 Task: Open Card Compliance Assessment in Board Website Security to Workspace Enterprise Risk Management and add a team member Softage.3@softage.net, a label Purple, a checklist Trademark Registration, an attachment from your onedrive, a color Purple and finally, add a card description 'Conduct customer research for new sales promotion' and a comment 'Let us approach this task with a sense of empowerment and autonomy, recognizing that we have the ability to make a difference.'. Add a start date 'Jan 07, 1900' with a due date 'Jan 14, 1900'
Action: Mouse moved to (62, 185)
Screenshot: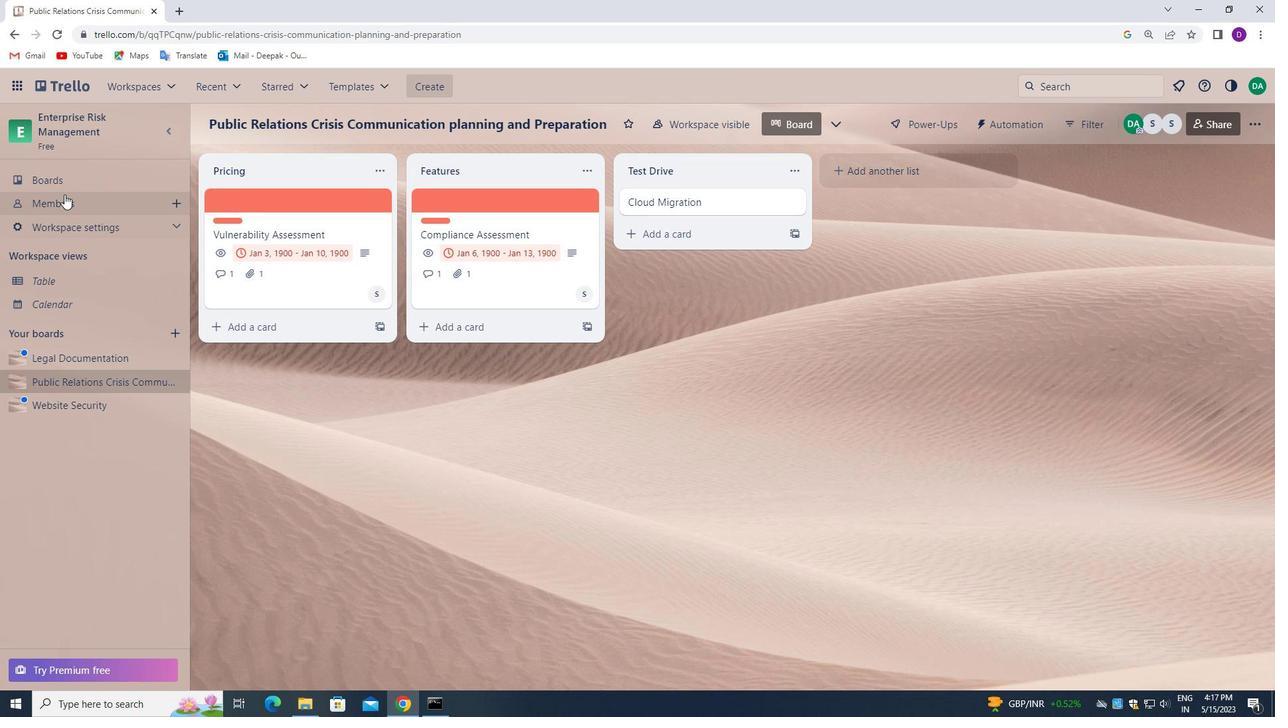 
Action: Mouse pressed left at (62, 185)
Screenshot: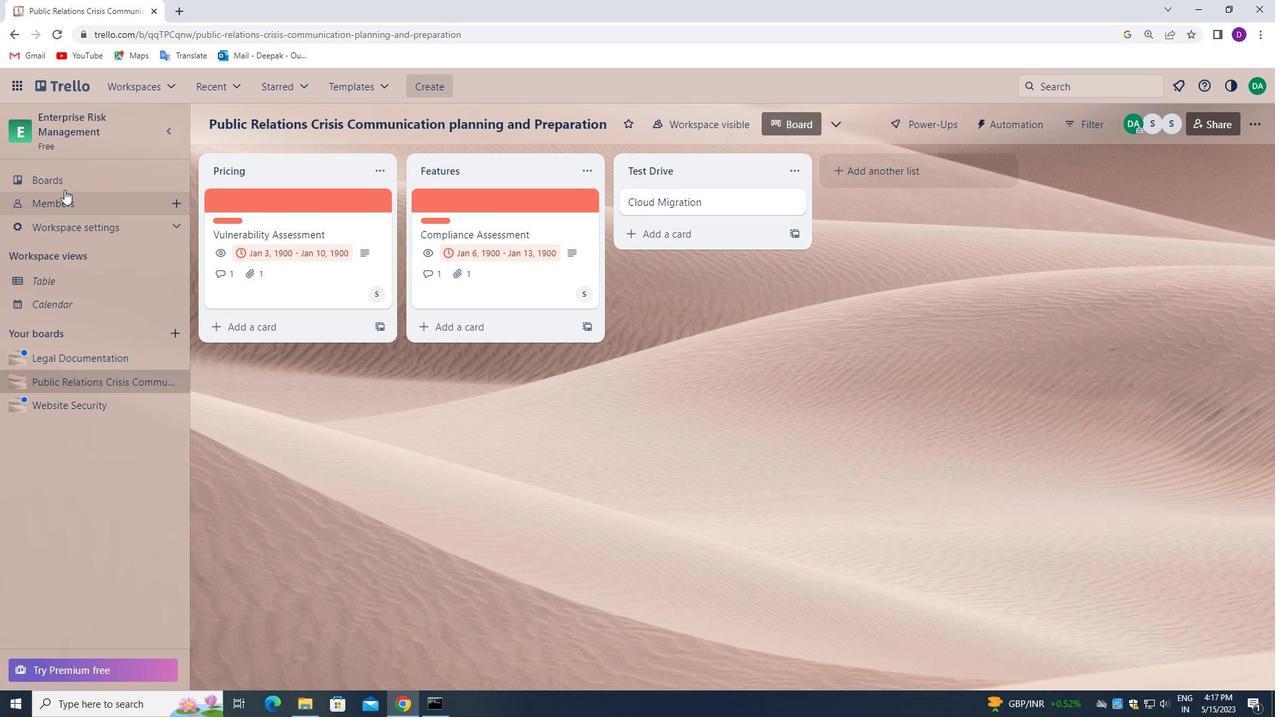 
Action: Mouse moved to (83, 405)
Screenshot: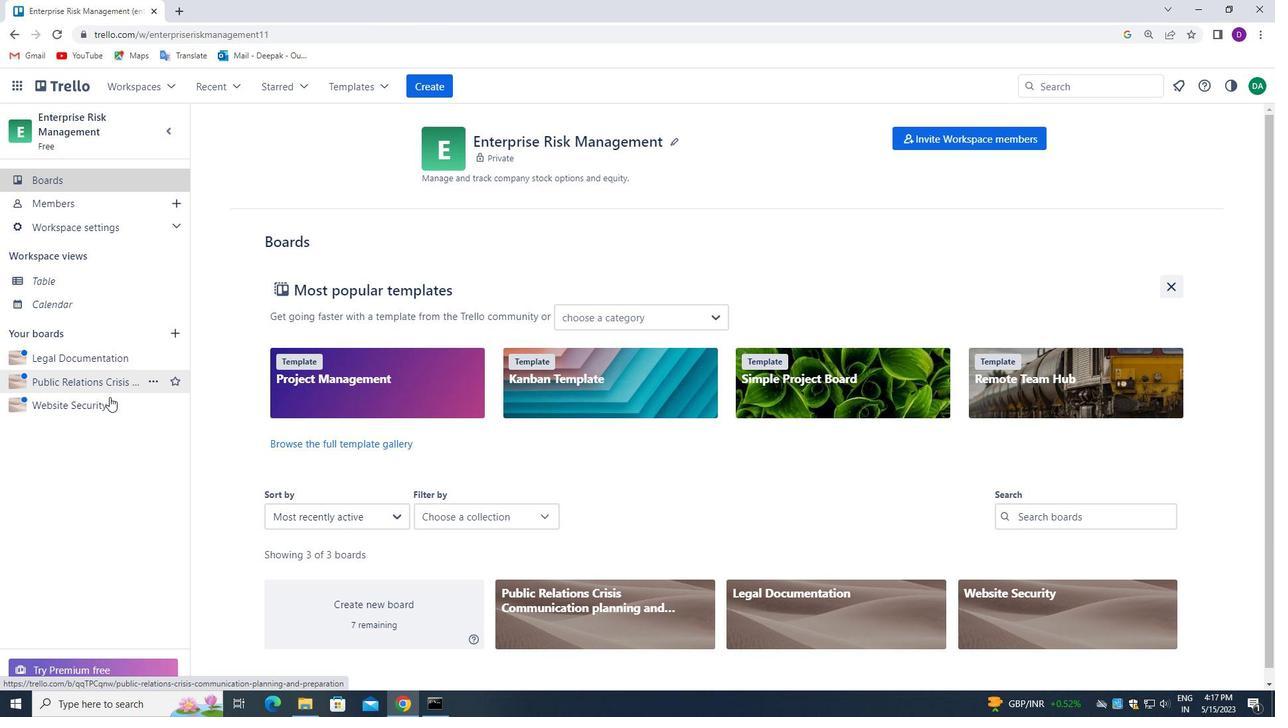 
Action: Mouse pressed left at (83, 405)
Screenshot: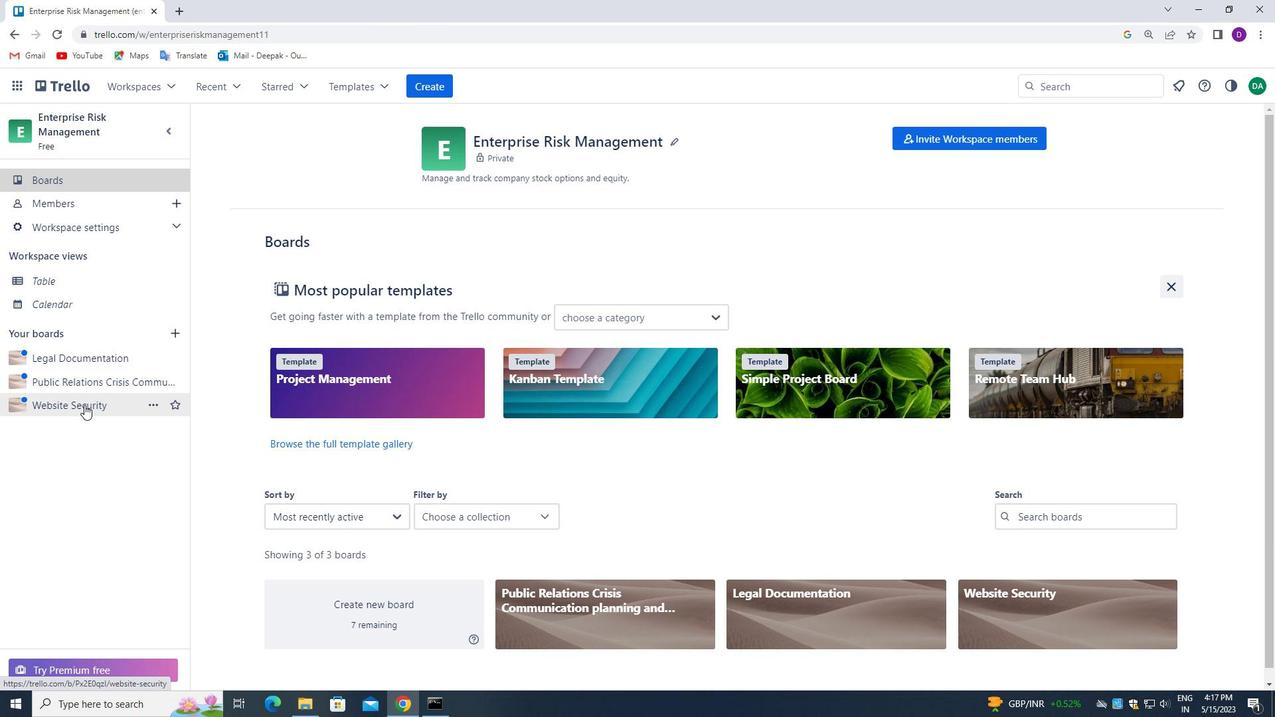 
Action: Mouse moved to (707, 206)
Screenshot: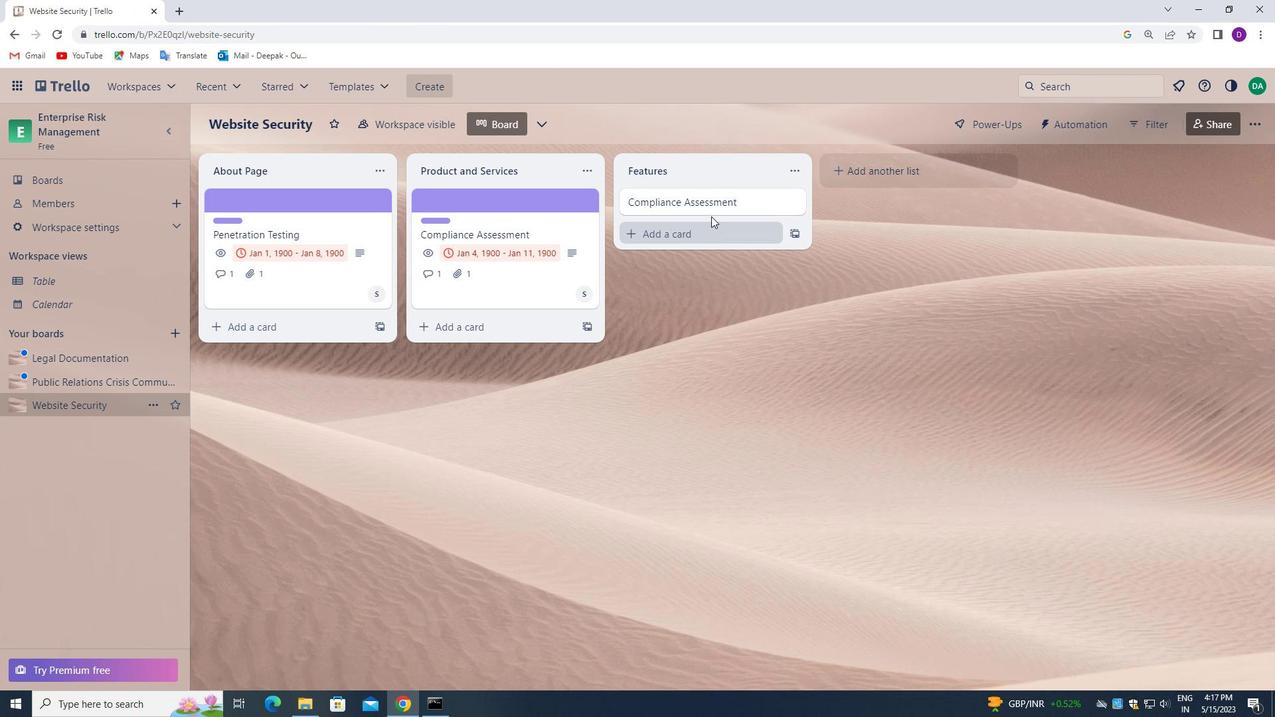 
Action: Mouse pressed left at (707, 206)
Screenshot: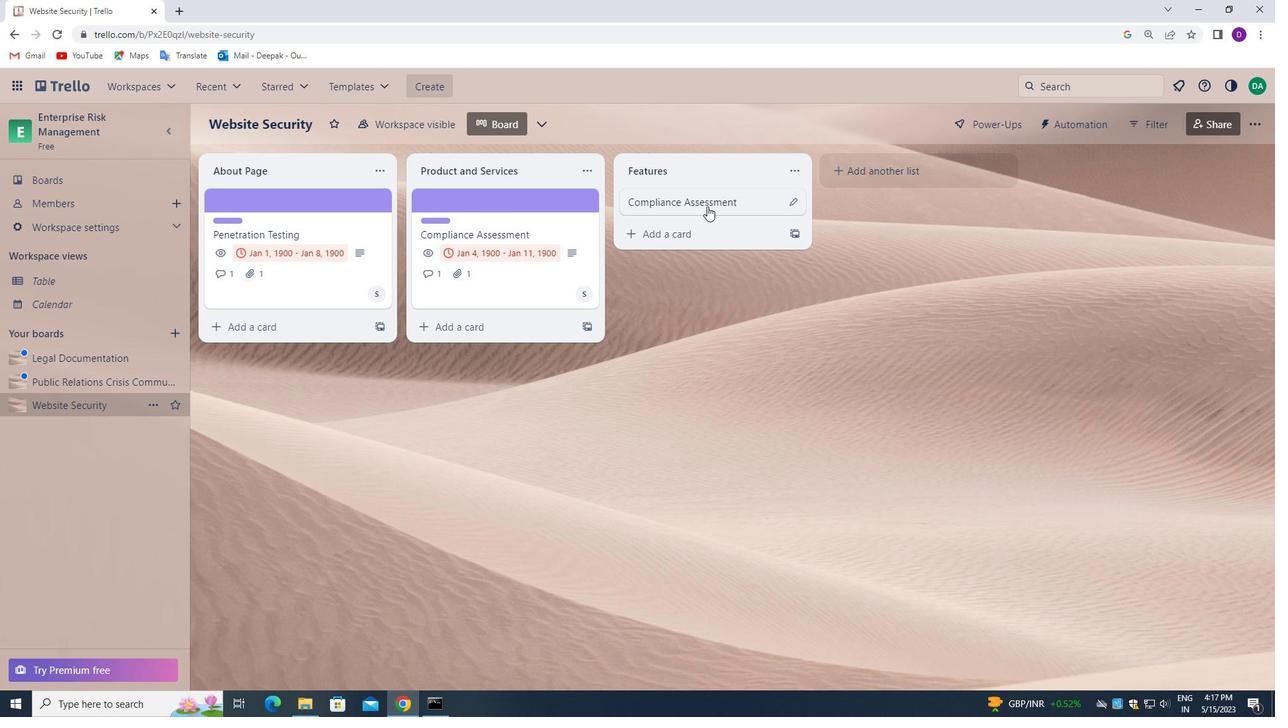 
Action: Mouse moved to (836, 253)
Screenshot: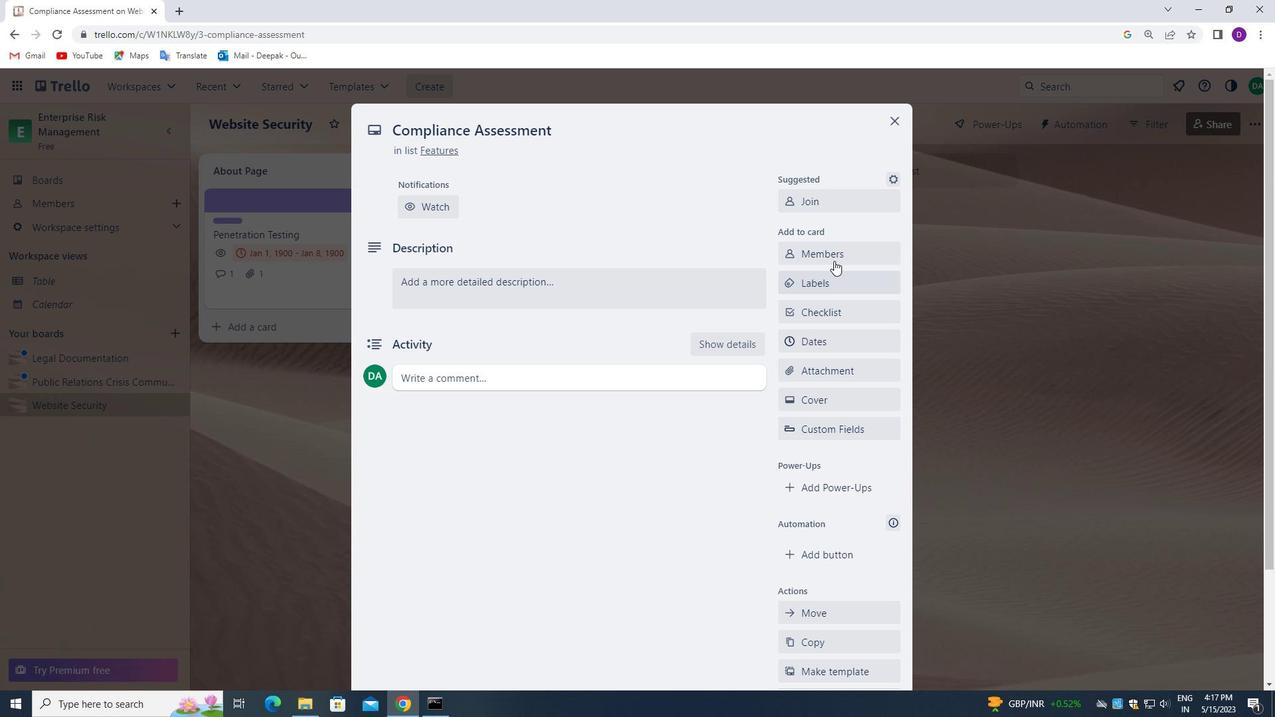 
Action: Mouse pressed left at (836, 253)
Screenshot: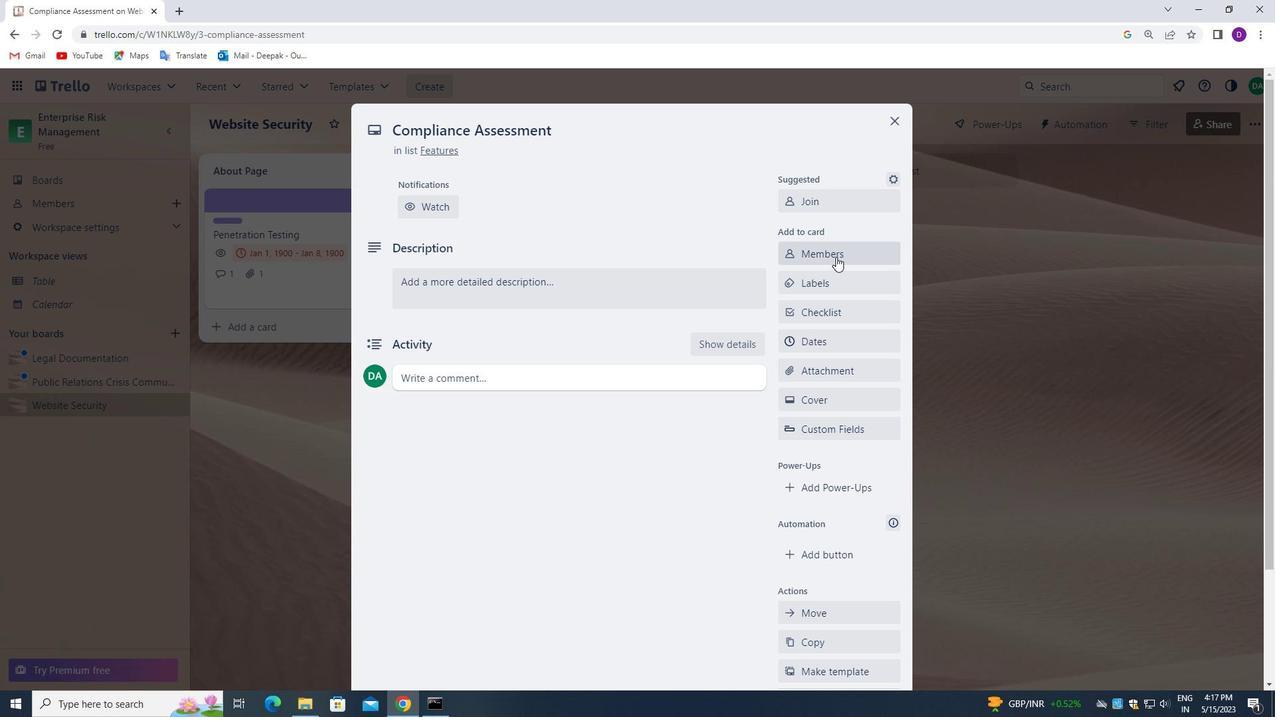 
Action: Mouse moved to (840, 321)
Screenshot: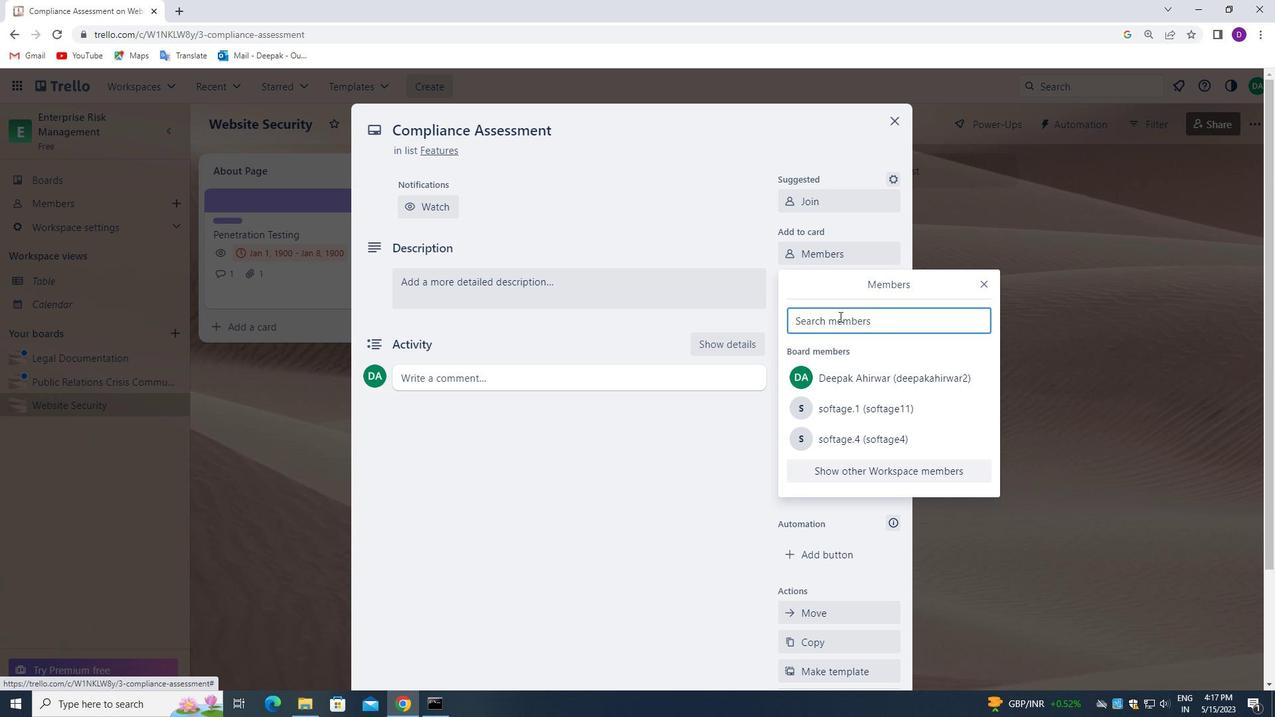 
Action: Mouse pressed left at (840, 321)
Screenshot: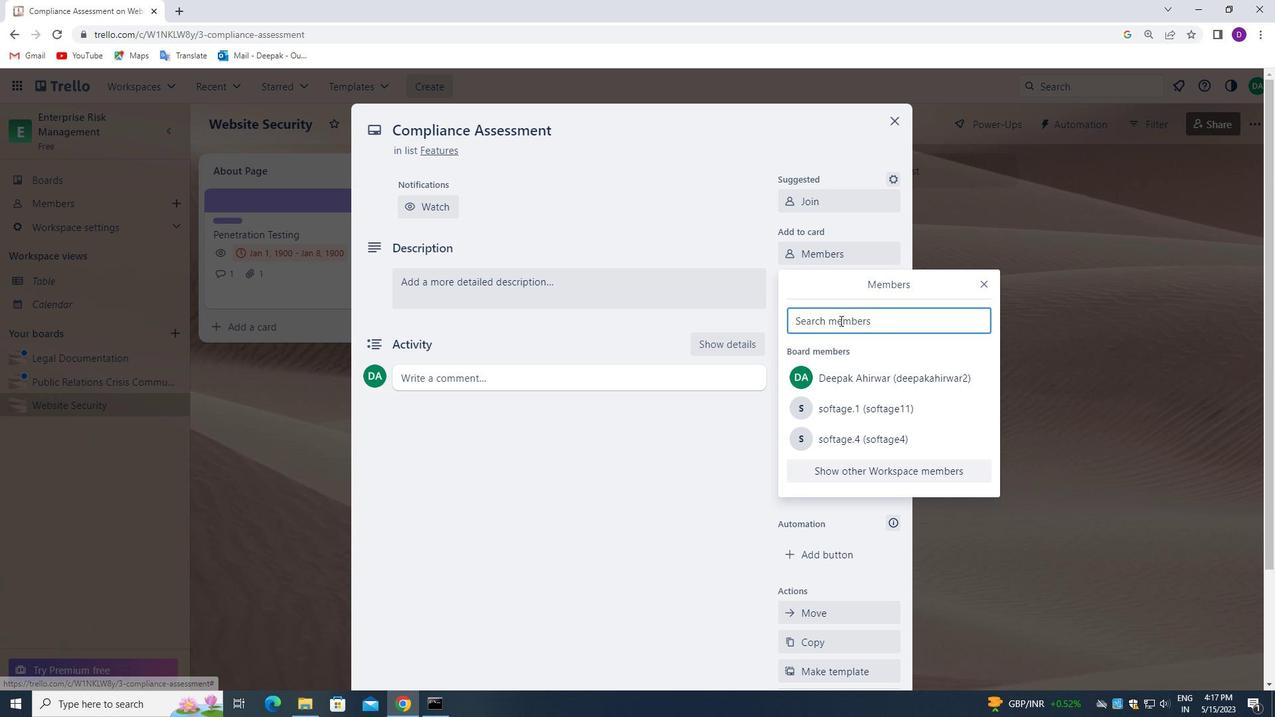 
Action: Mouse moved to (123, 378)
Screenshot: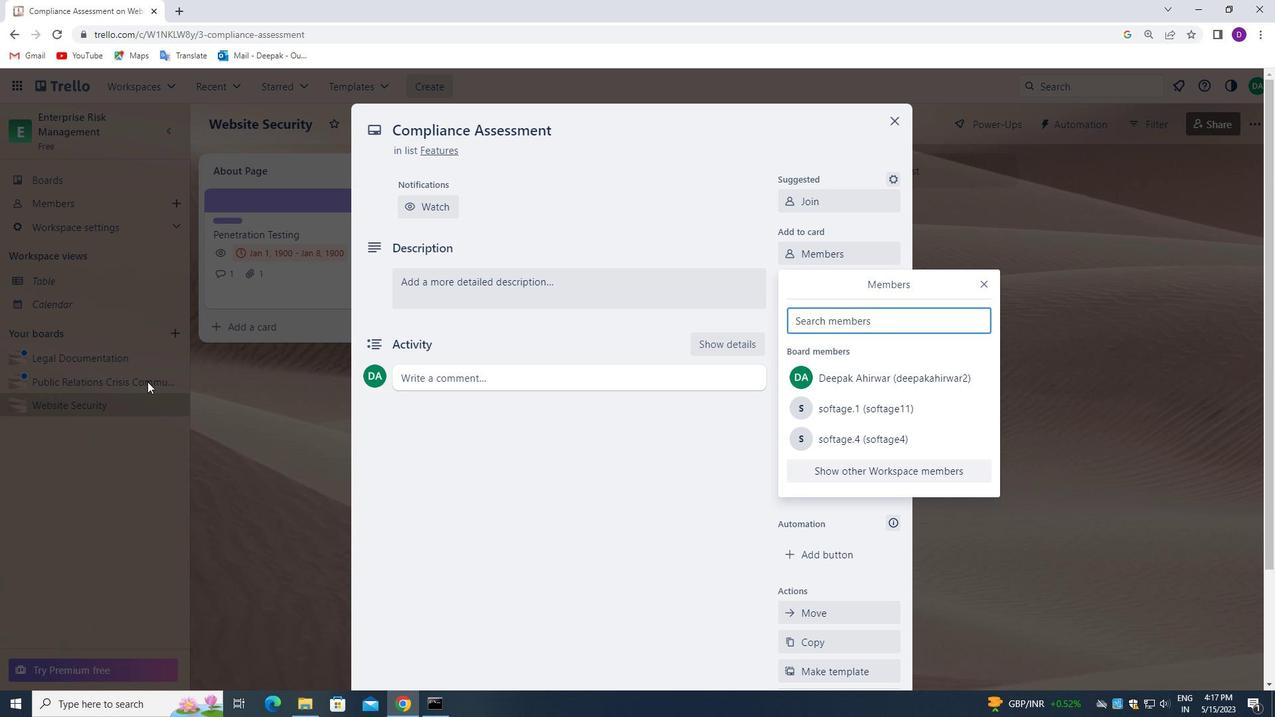 
Action: Key pressed <Key.shift_r>Softage.3<Key.shift>@SOFTAGE.NET
Screenshot: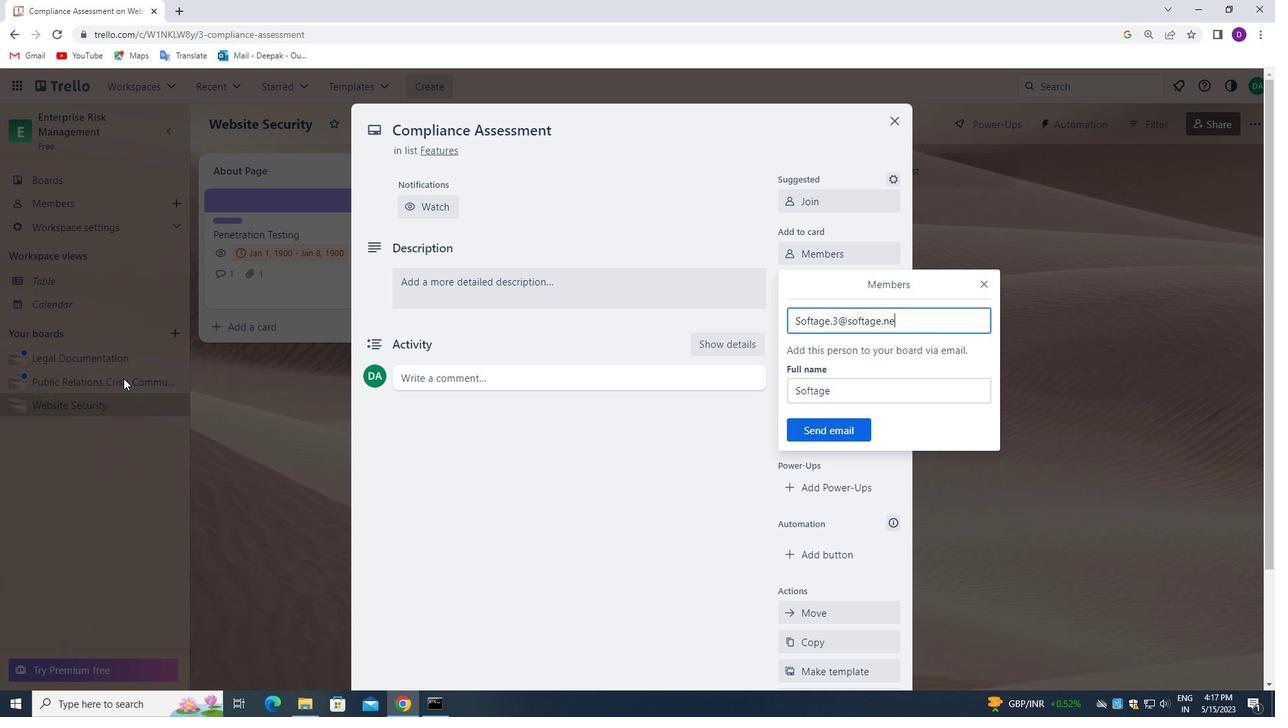 
Action: Mouse moved to (819, 431)
Screenshot: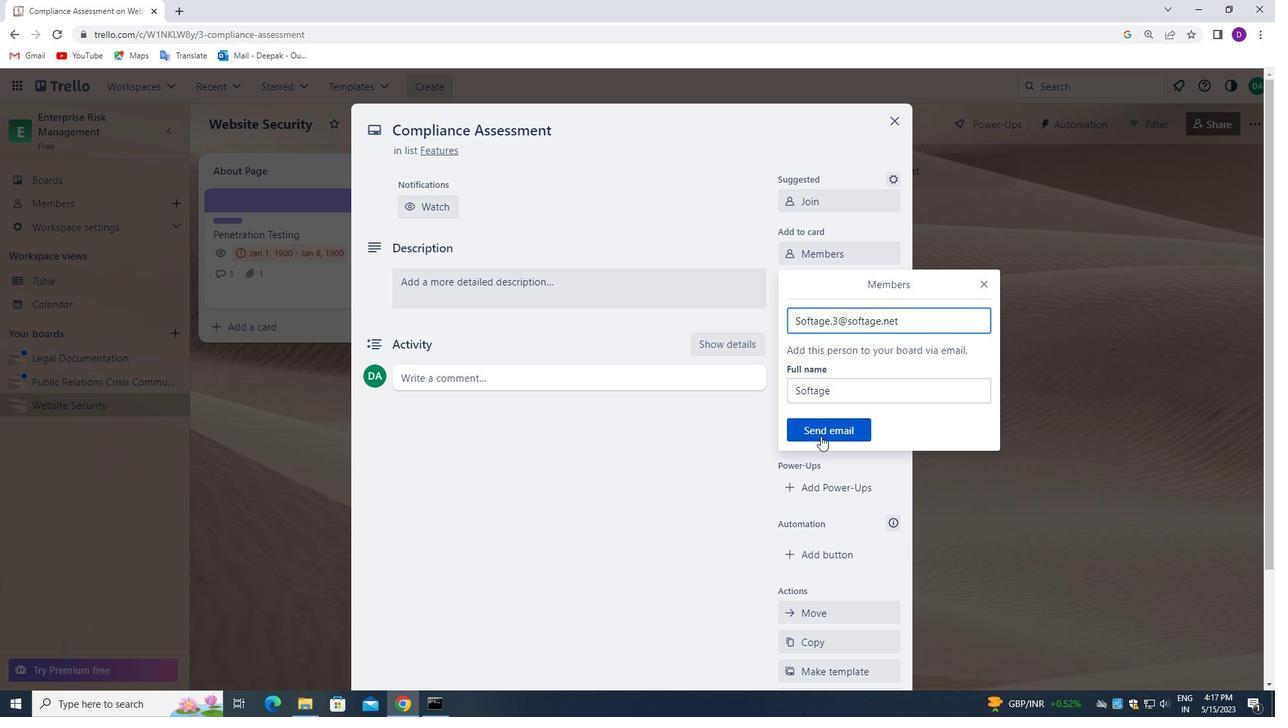 
Action: Mouse pressed left at (819, 431)
Screenshot: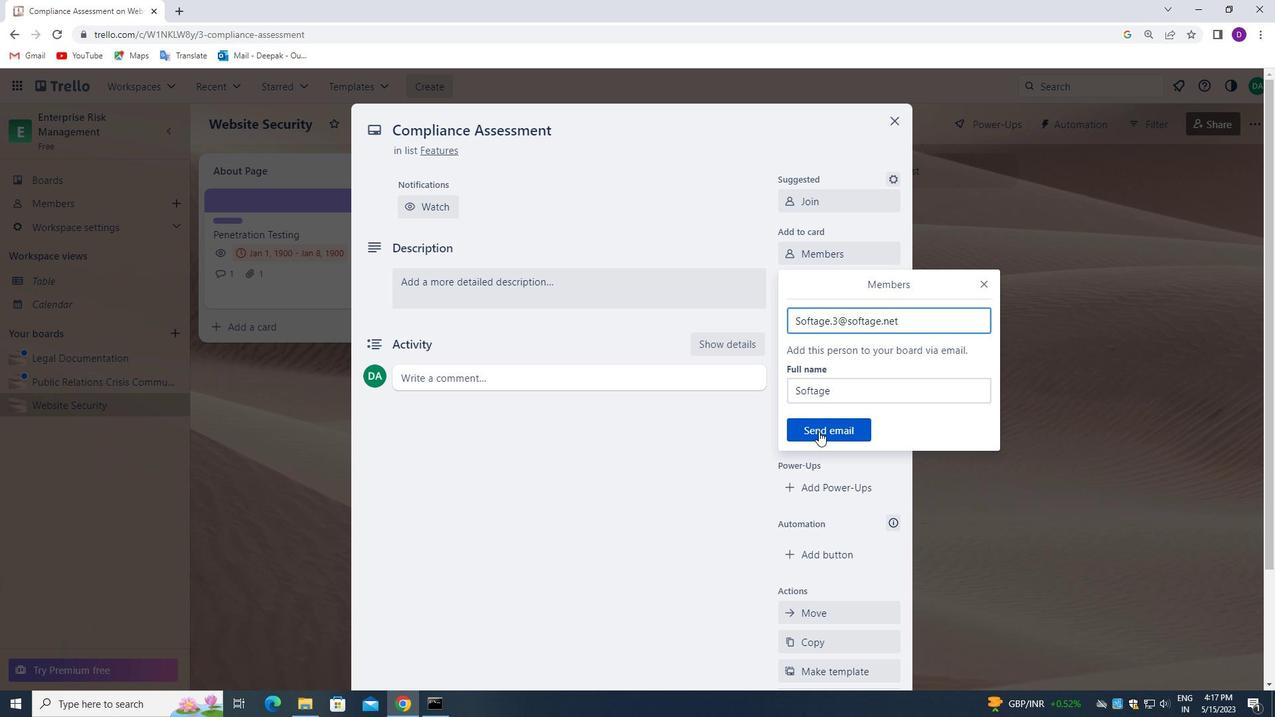 
Action: Mouse moved to (835, 285)
Screenshot: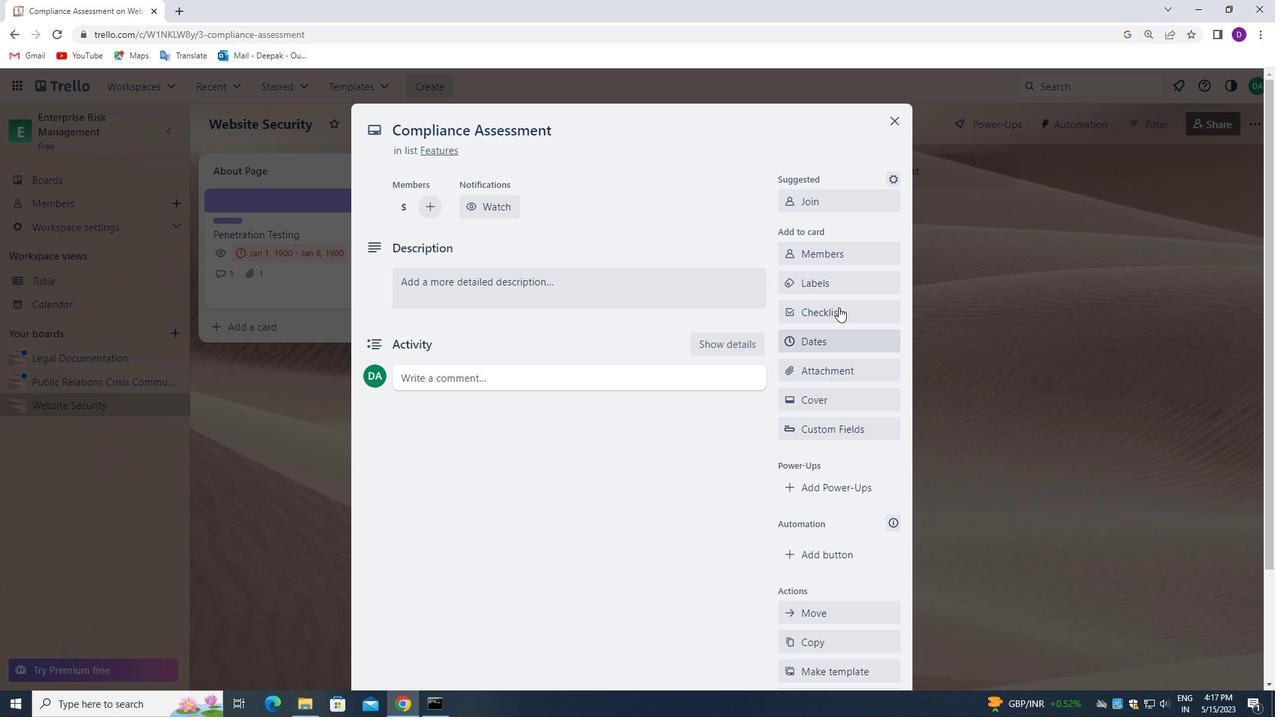
Action: Mouse pressed left at (835, 285)
Screenshot: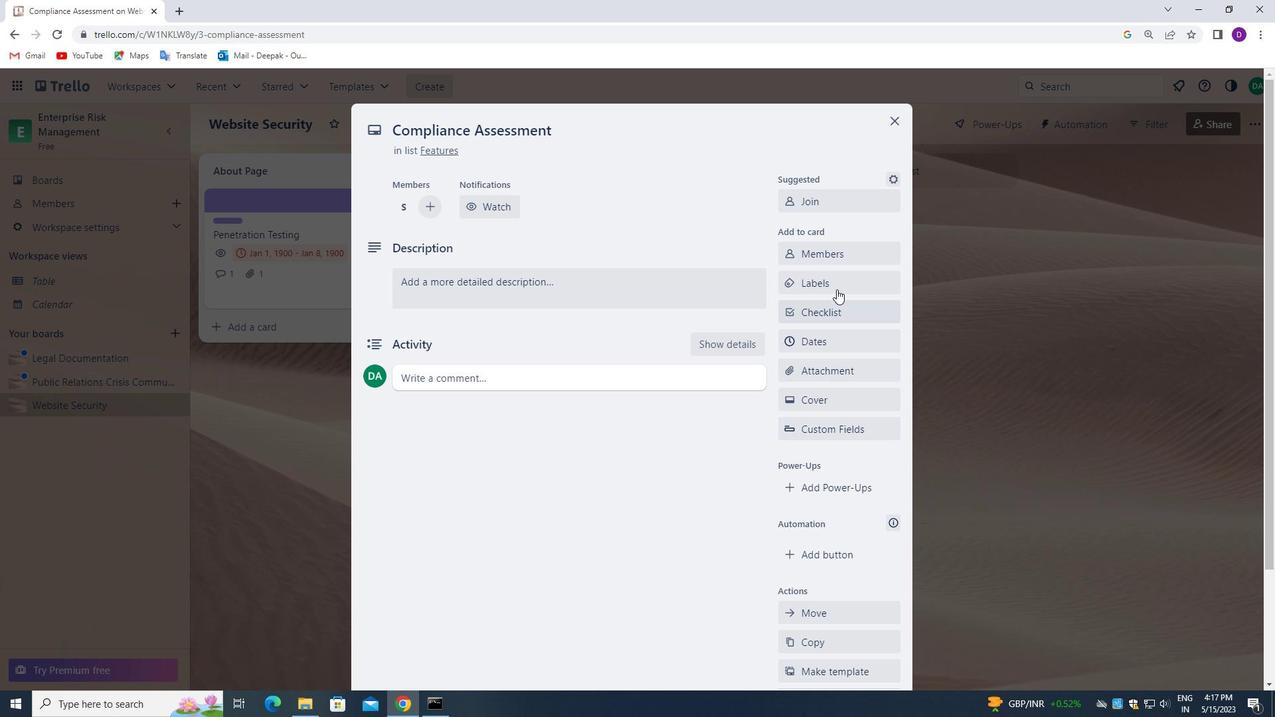 
Action: Mouse moved to (872, 497)
Screenshot: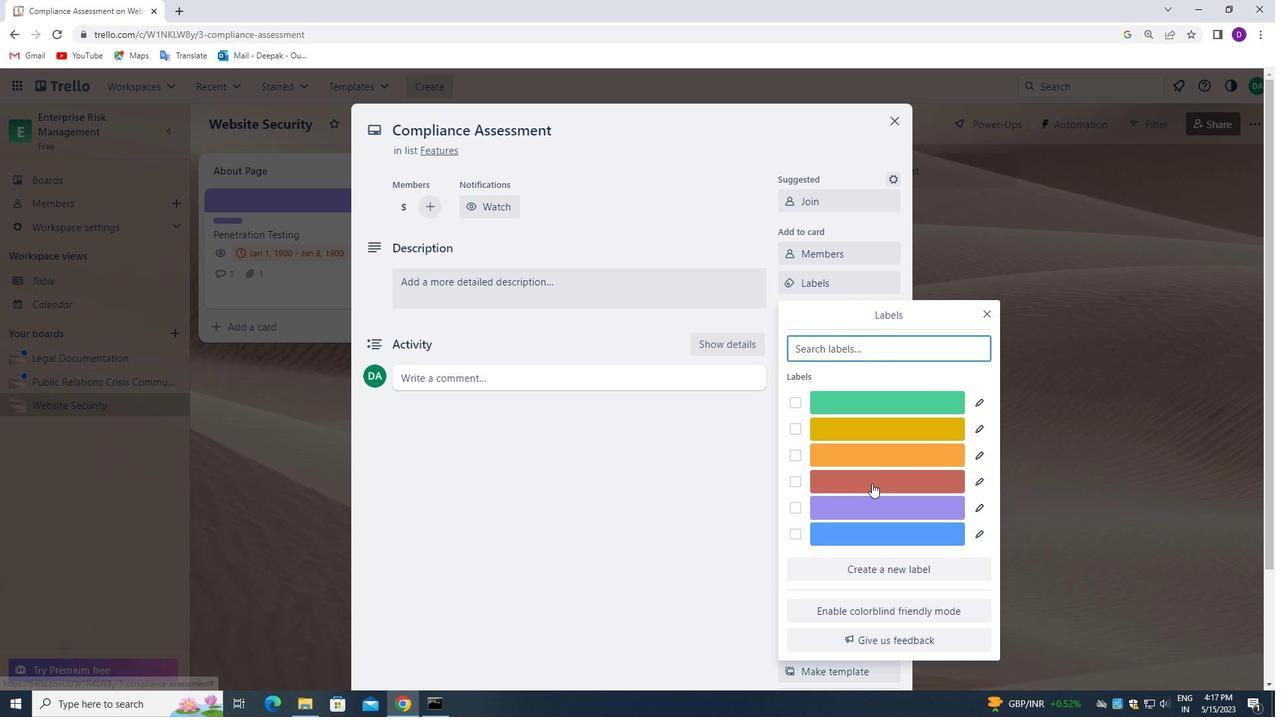 
Action: Mouse pressed left at (872, 497)
Screenshot: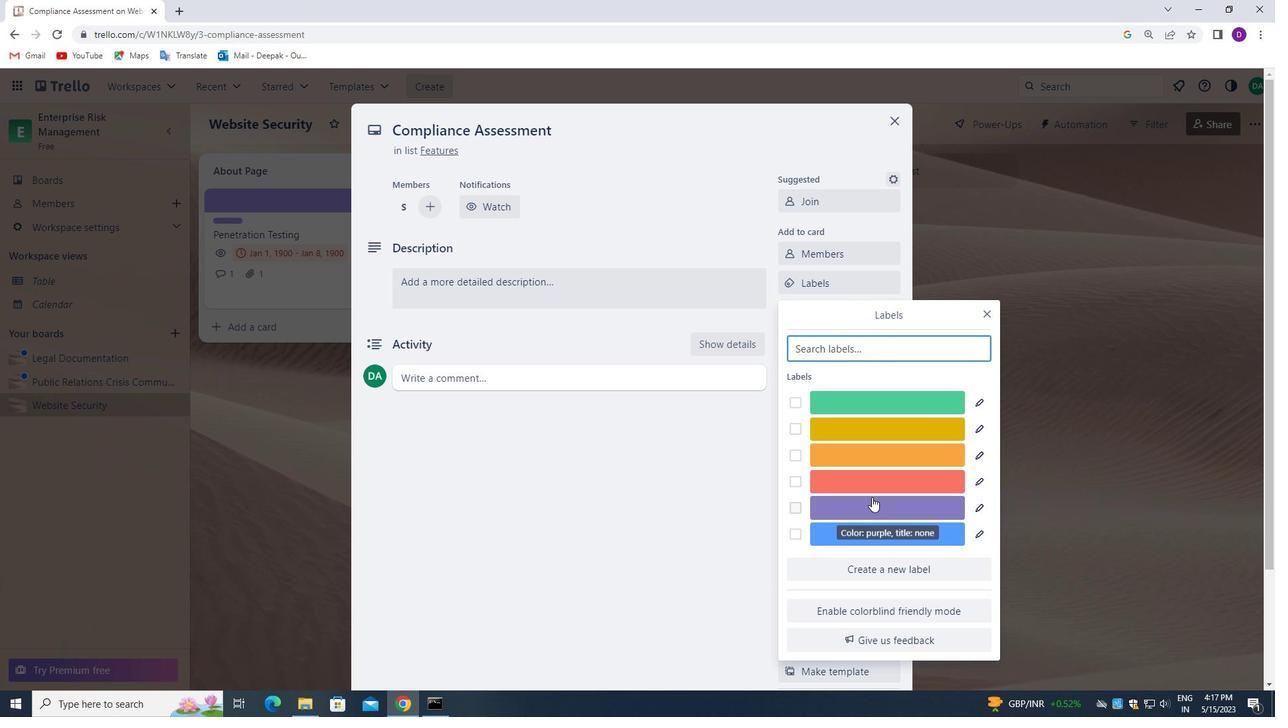 
Action: Mouse moved to (986, 310)
Screenshot: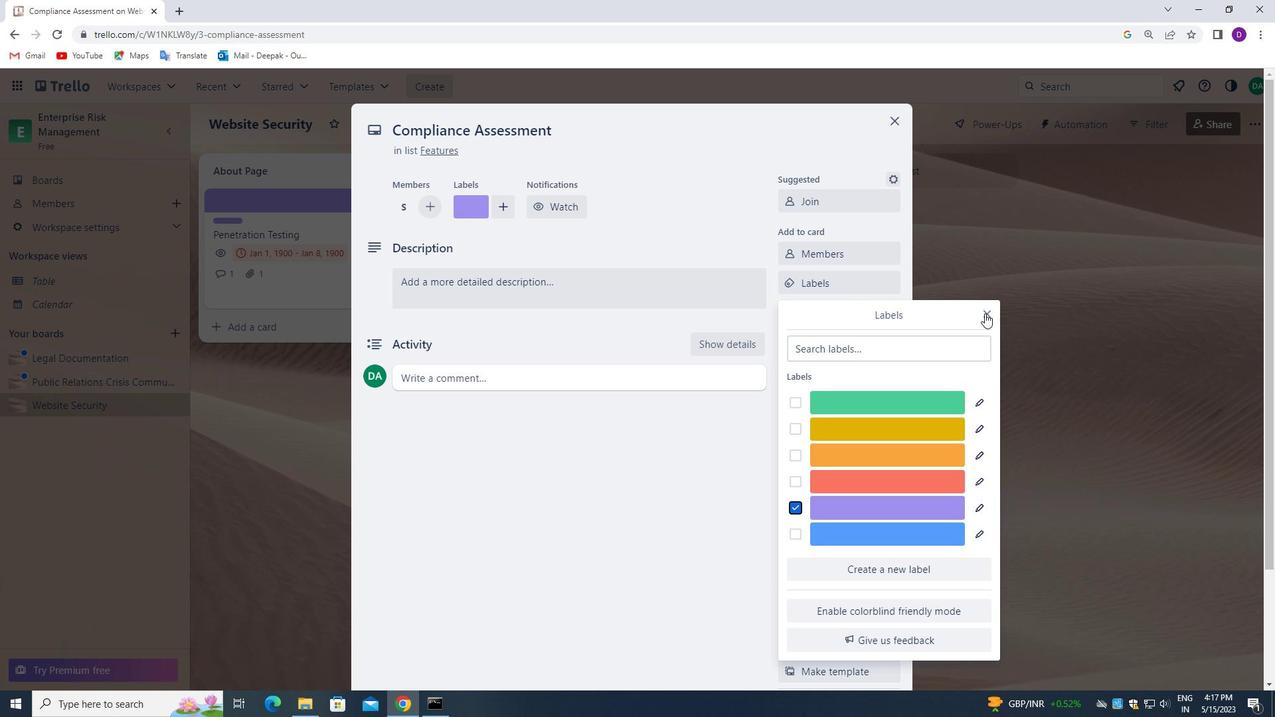 
Action: Mouse pressed left at (986, 310)
Screenshot: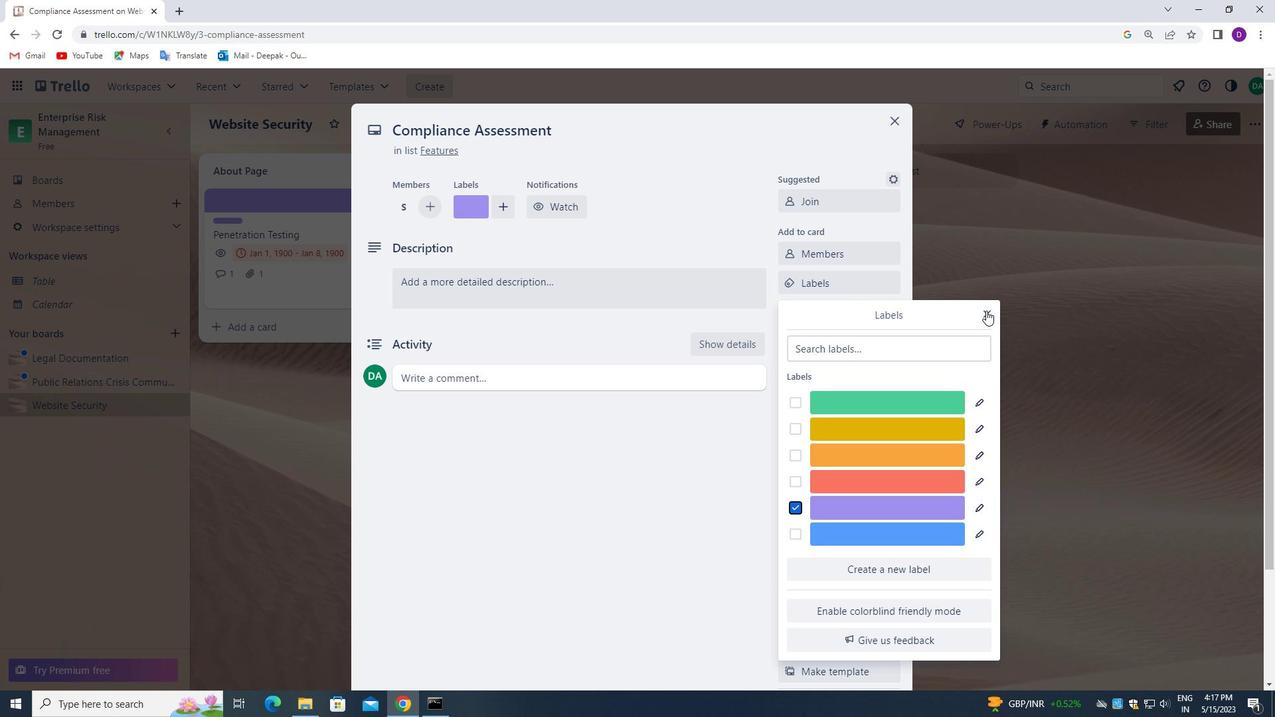 
Action: Mouse moved to (834, 312)
Screenshot: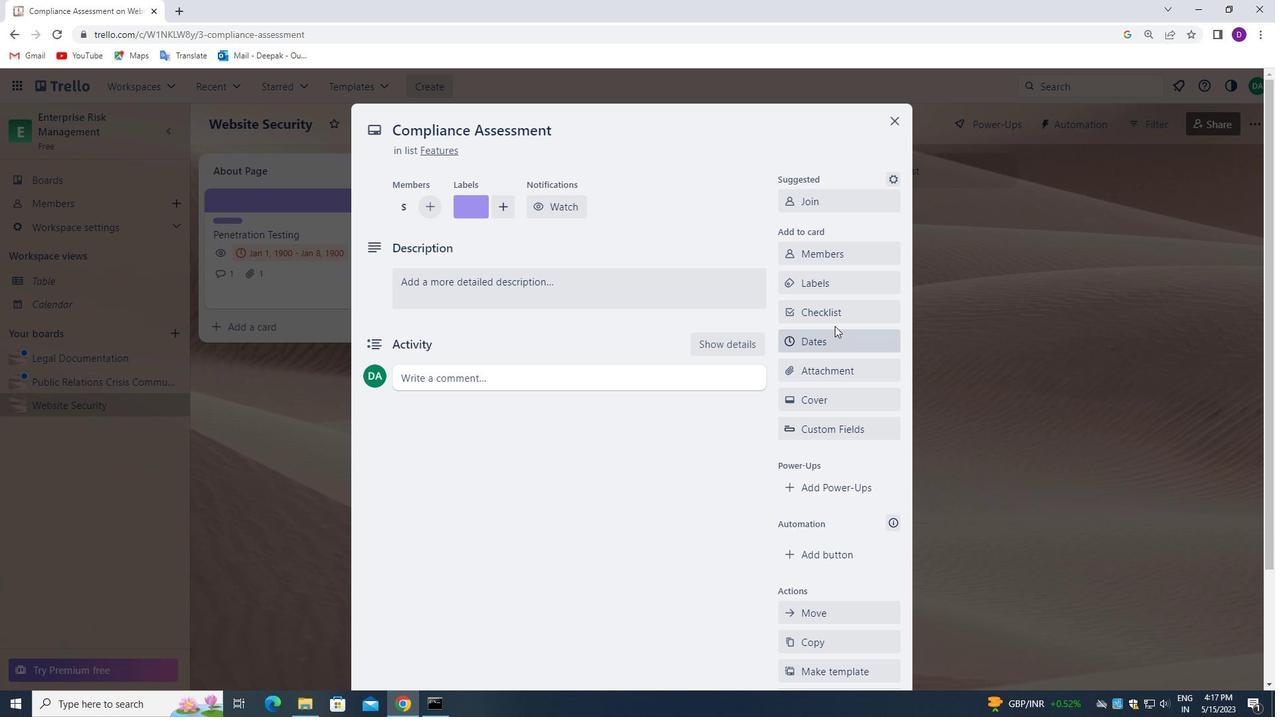 
Action: Mouse pressed left at (834, 312)
Screenshot: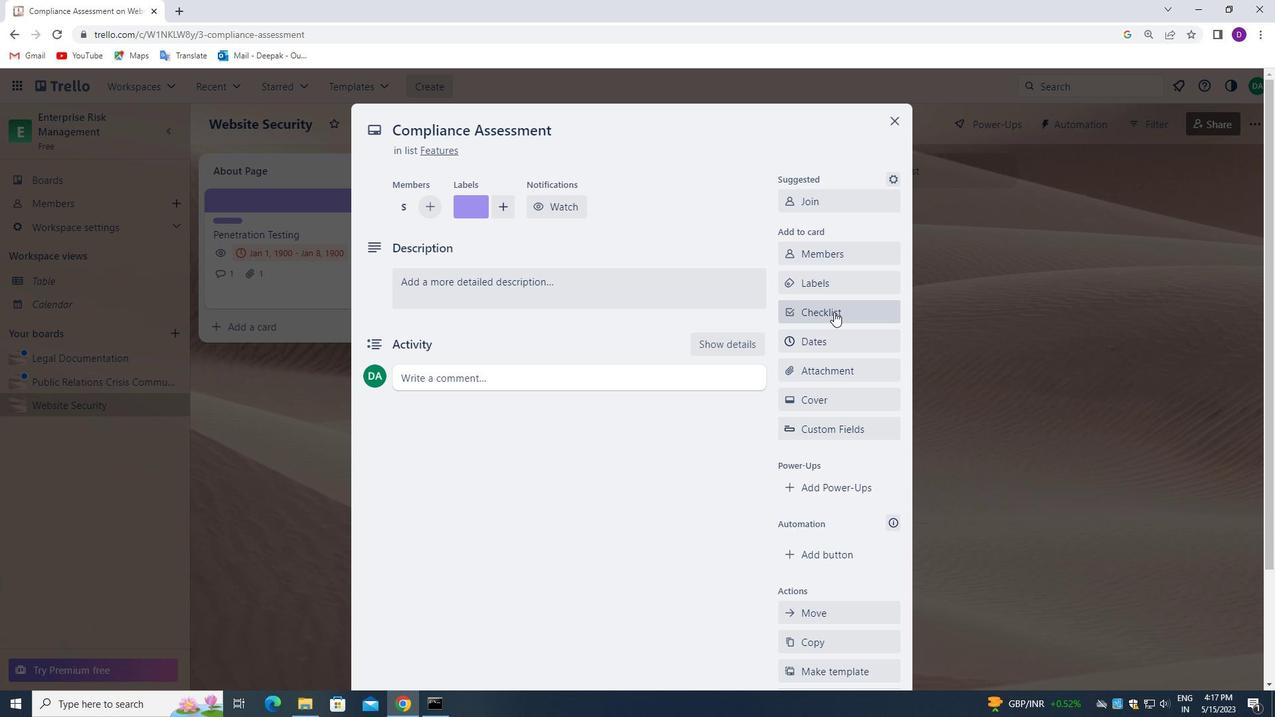 
Action: Mouse moved to (878, 376)
Screenshot: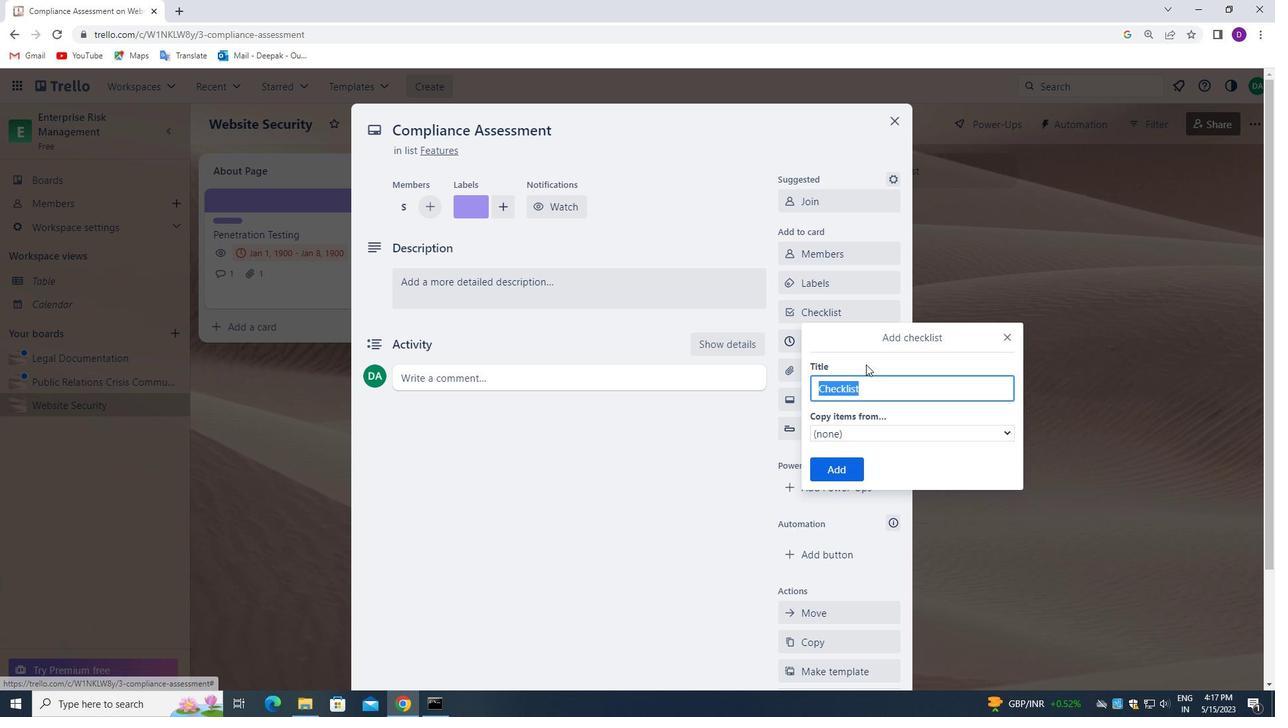 
Action: Key pressed <Key.backspace><Key.shift_r>TRADEMARK<Key.space><Key.shift_r>REGISTRATION<Key.space>
Screenshot: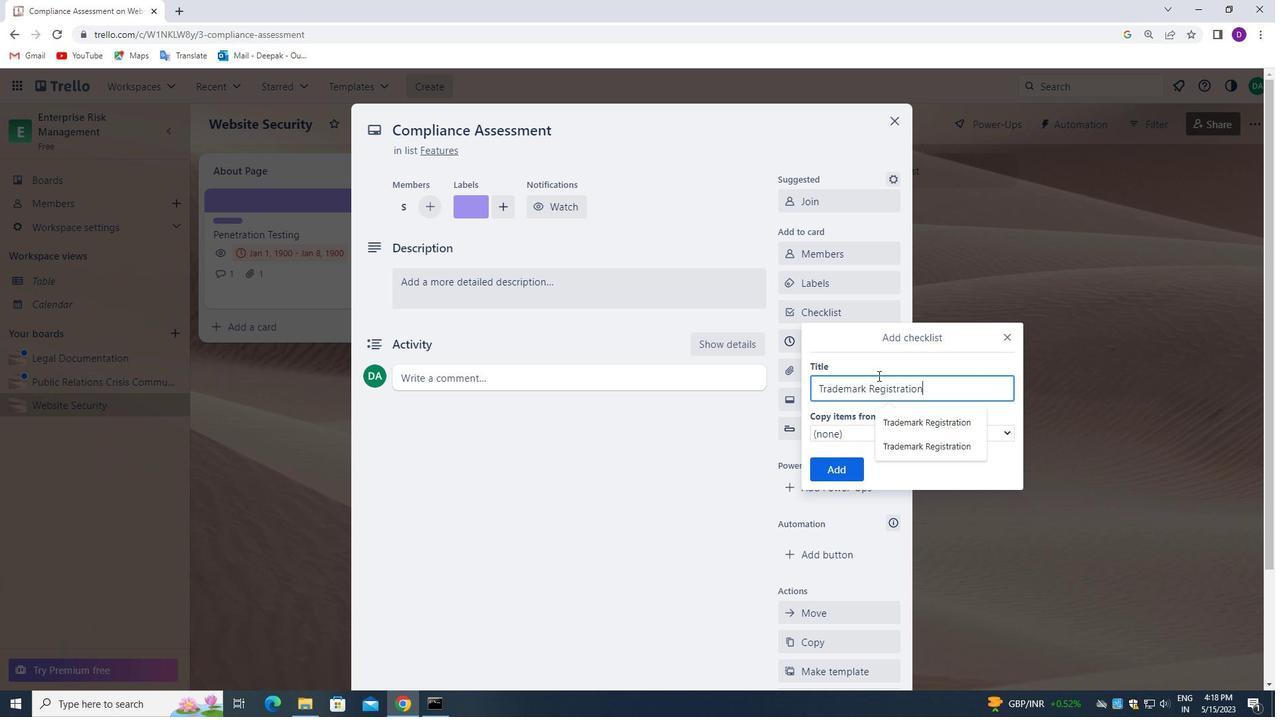 
Action: Mouse moved to (827, 472)
Screenshot: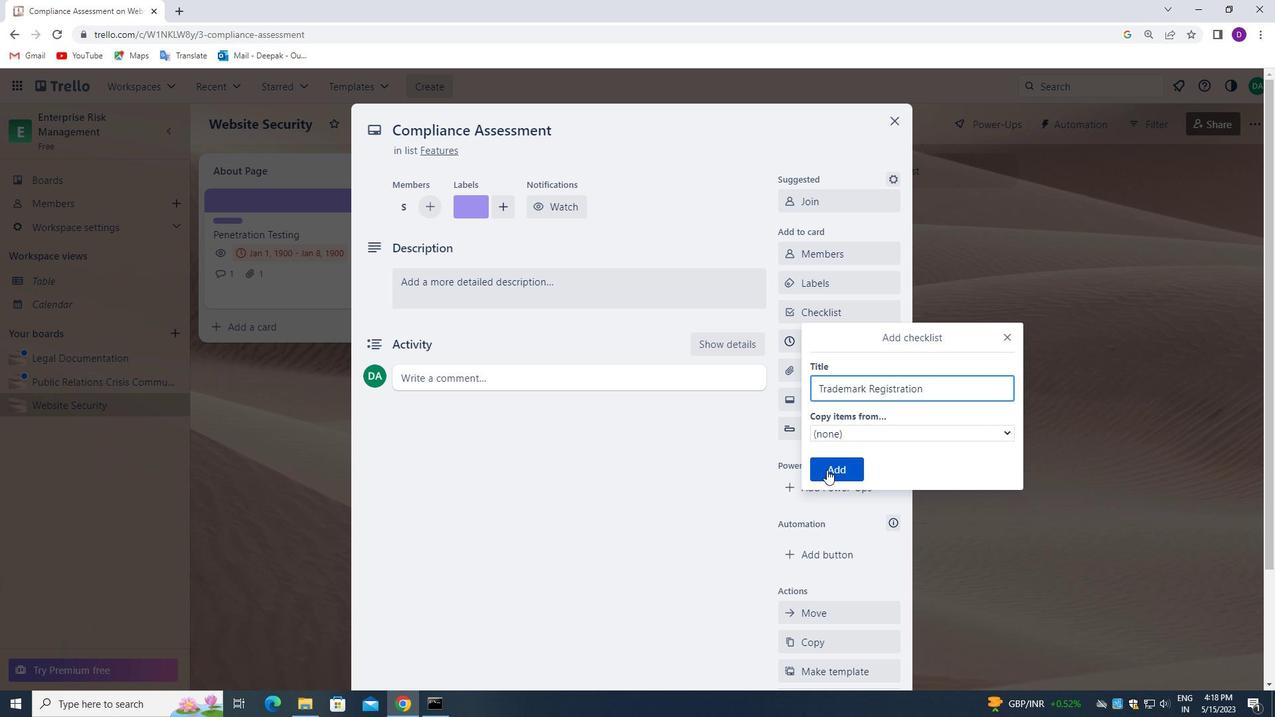 
Action: Mouse pressed left at (827, 472)
Screenshot: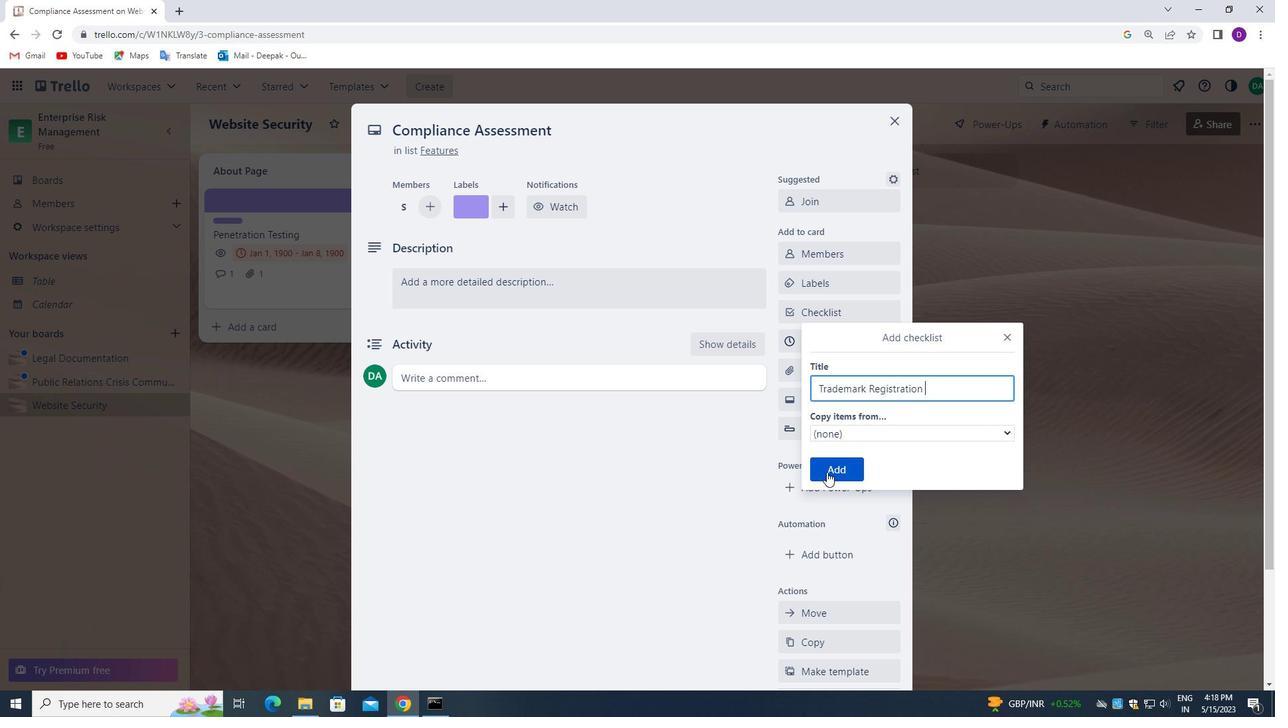 
Action: Mouse moved to (847, 371)
Screenshot: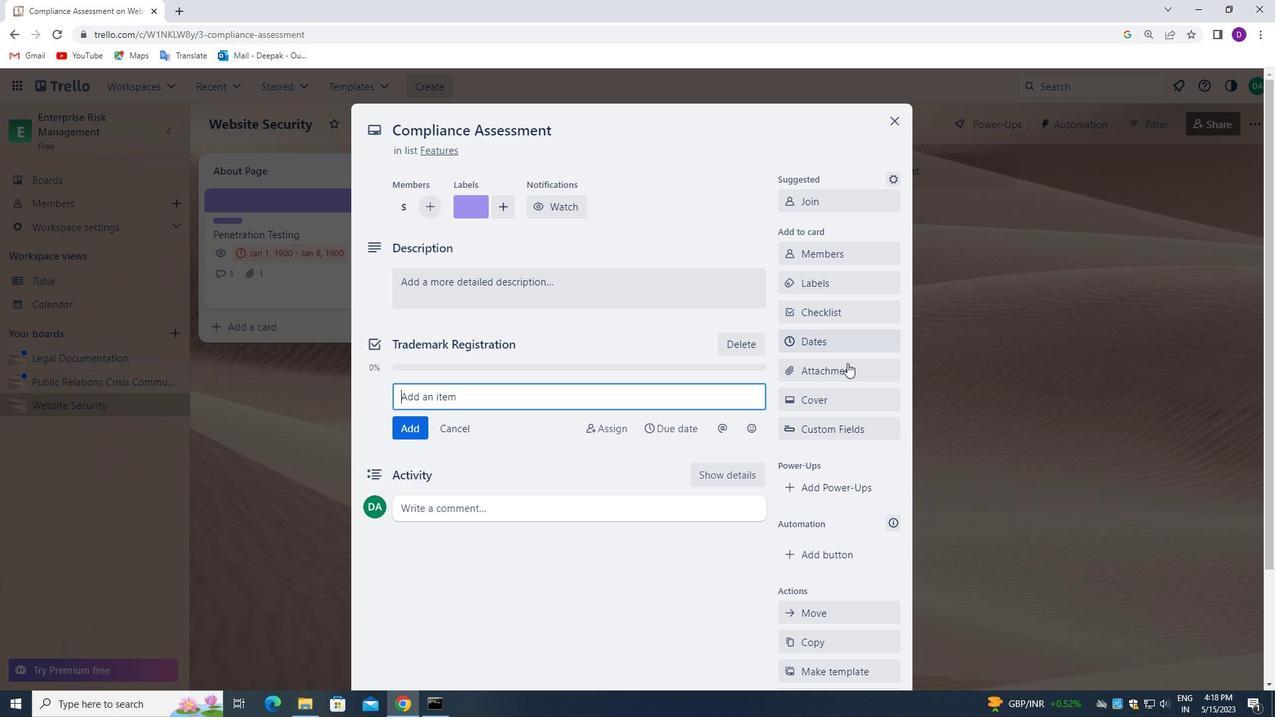 
Action: Mouse pressed left at (847, 371)
Screenshot: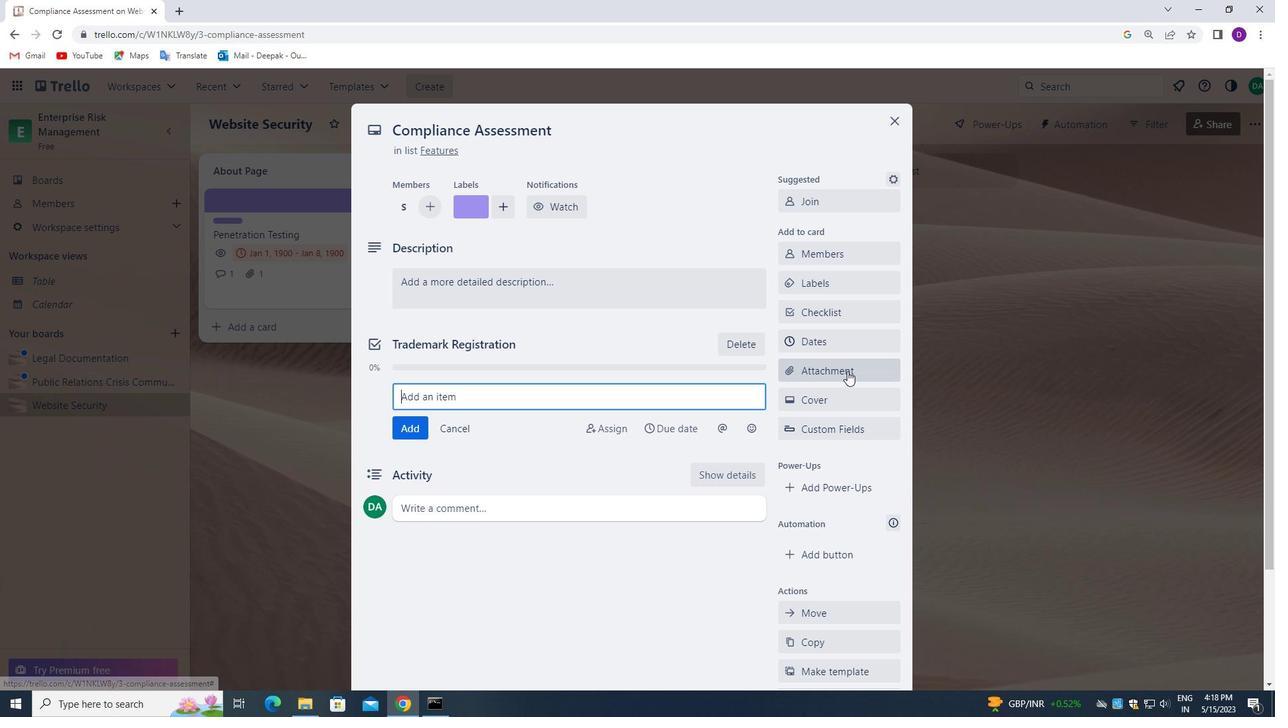 
Action: Mouse moved to (855, 267)
Screenshot: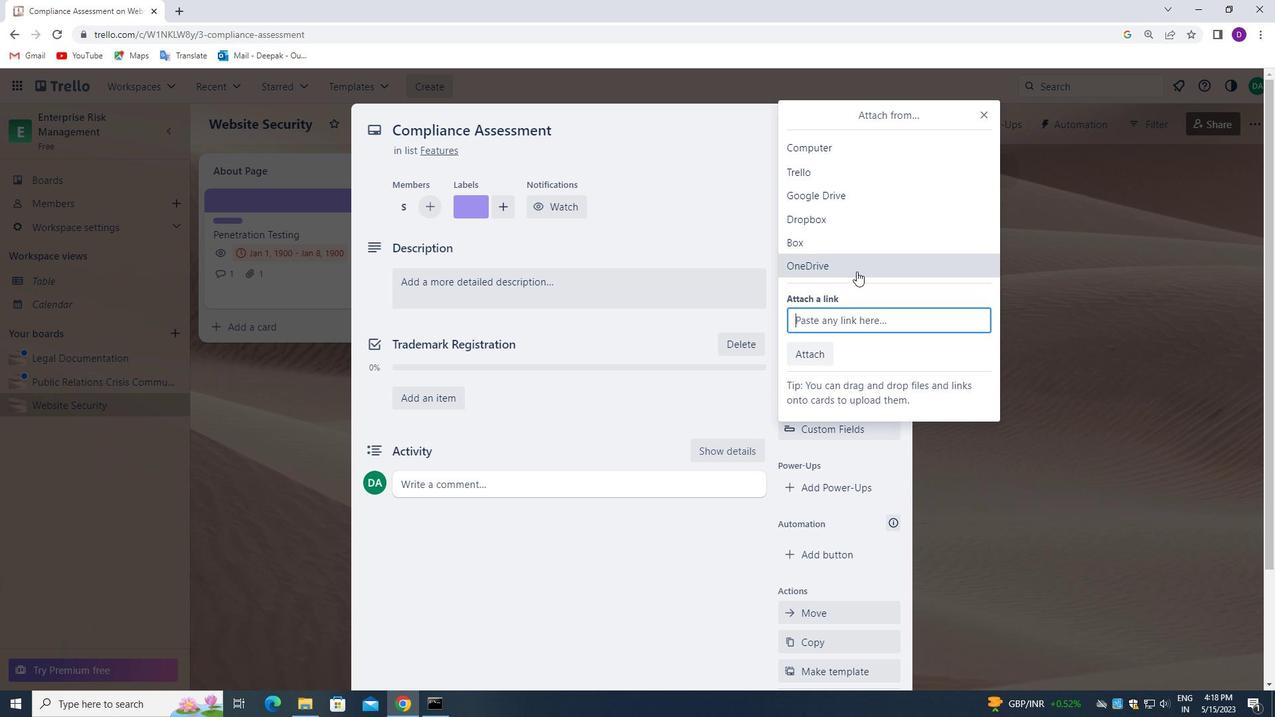 
Action: Mouse pressed left at (855, 267)
Screenshot: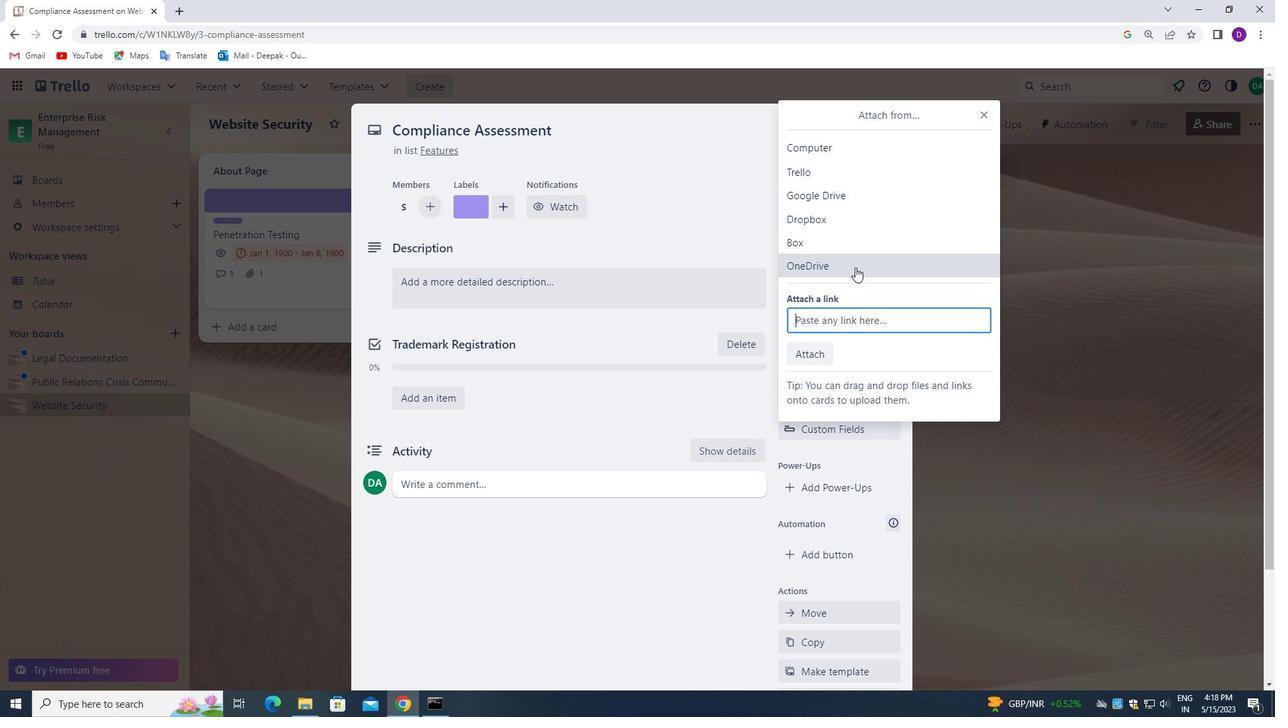 
Action: Mouse moved to (558, 435)
Screenshot: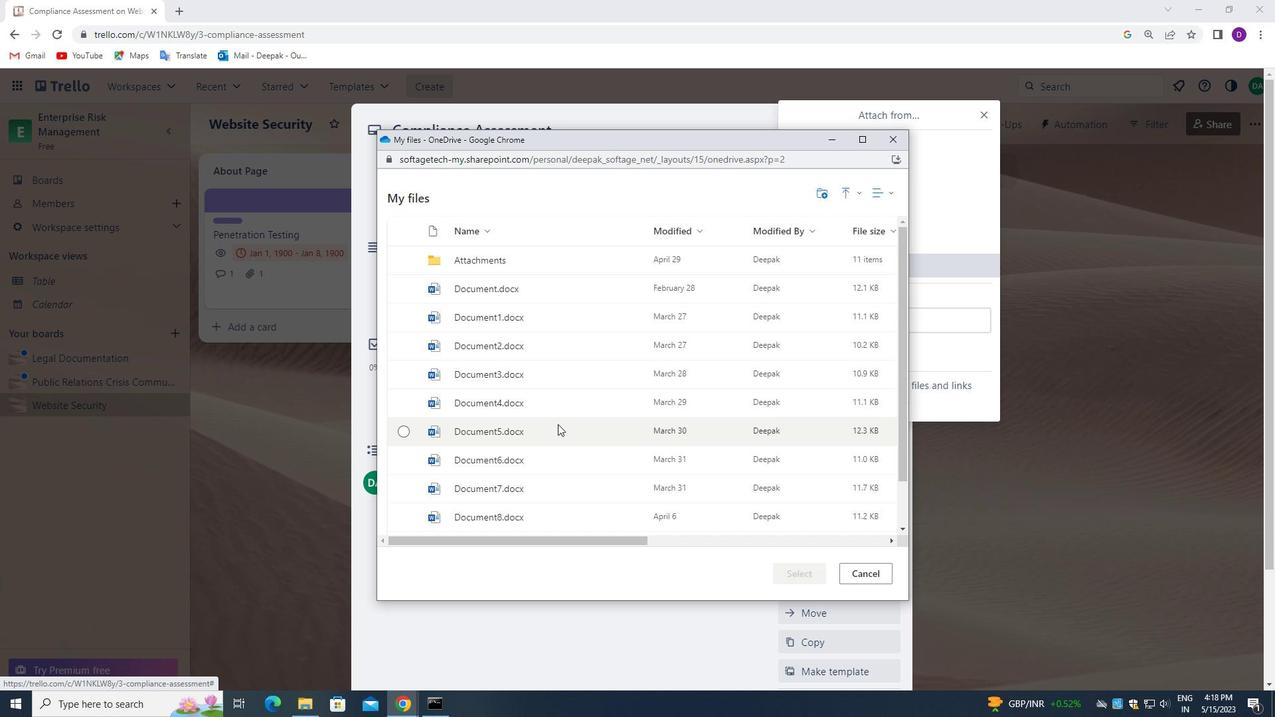 
Action: Mouse pressed left at (558, 435)
Screenshot: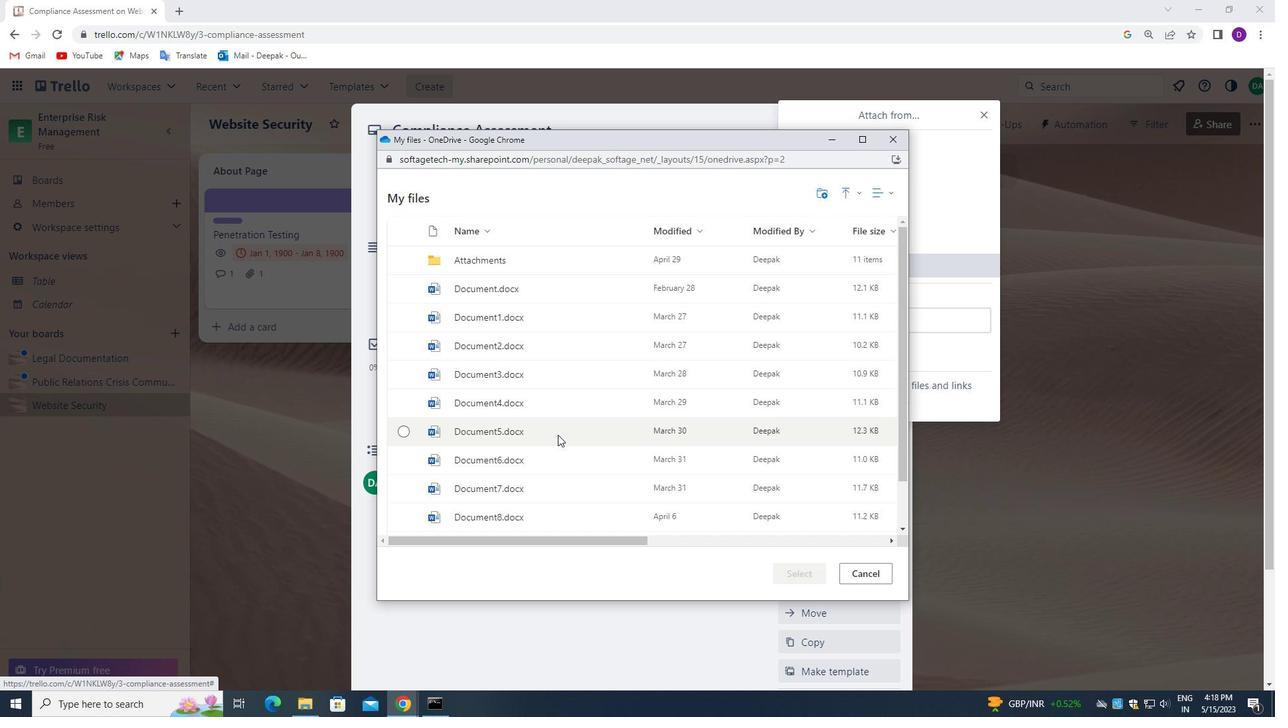 
Action: Mouse moved to (794, 572)
Screenshot: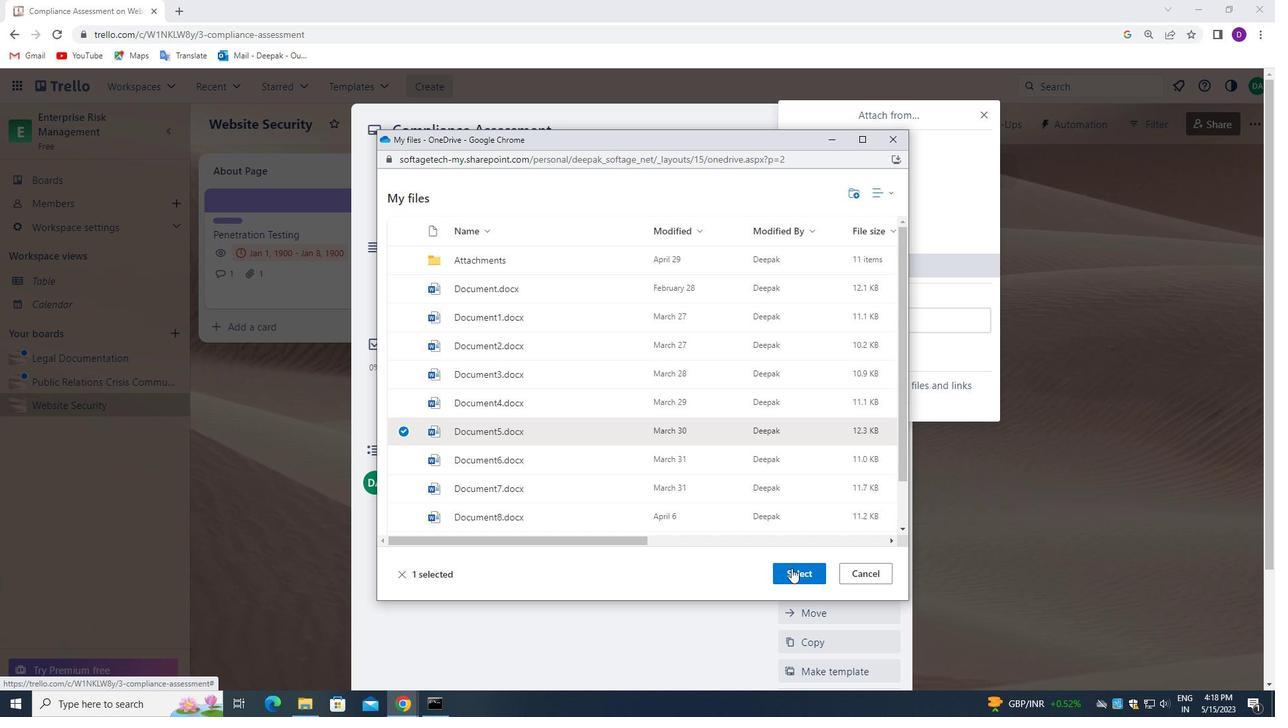 
Action: Mouse pressed left at (794, 572)
Screenshot: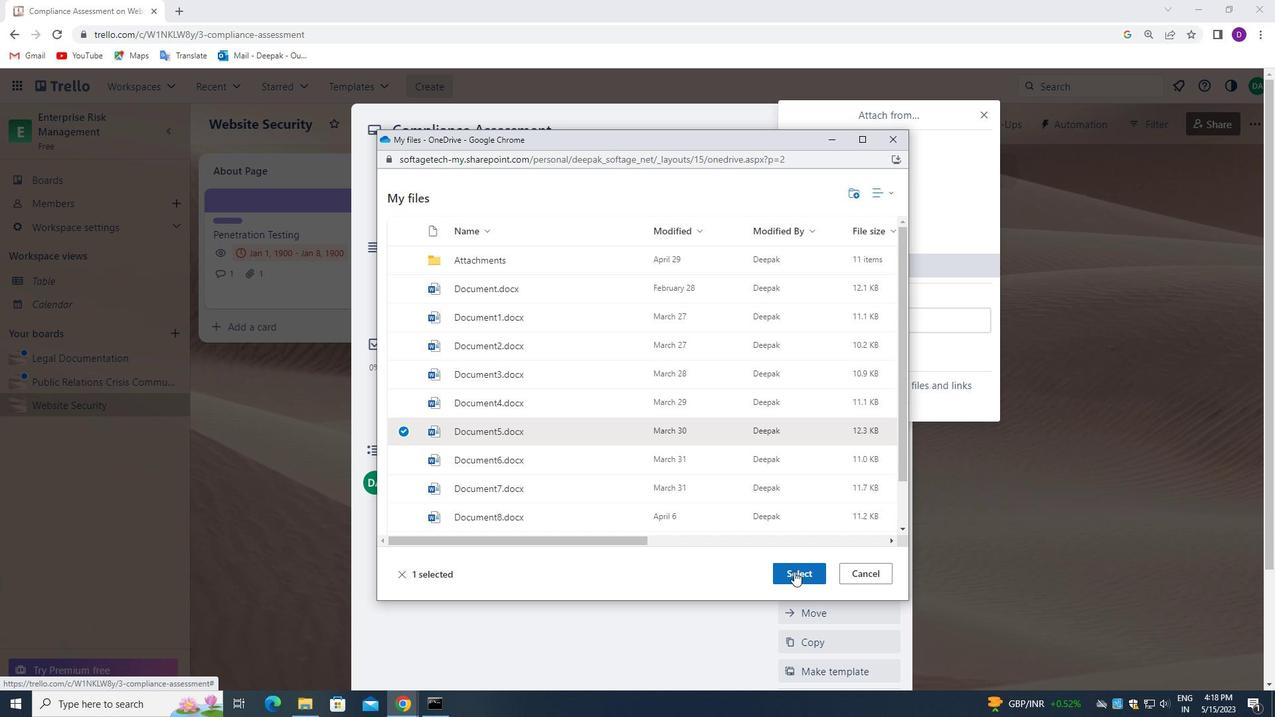 
Action: Mouse moved to (825, 404)
Screenshot: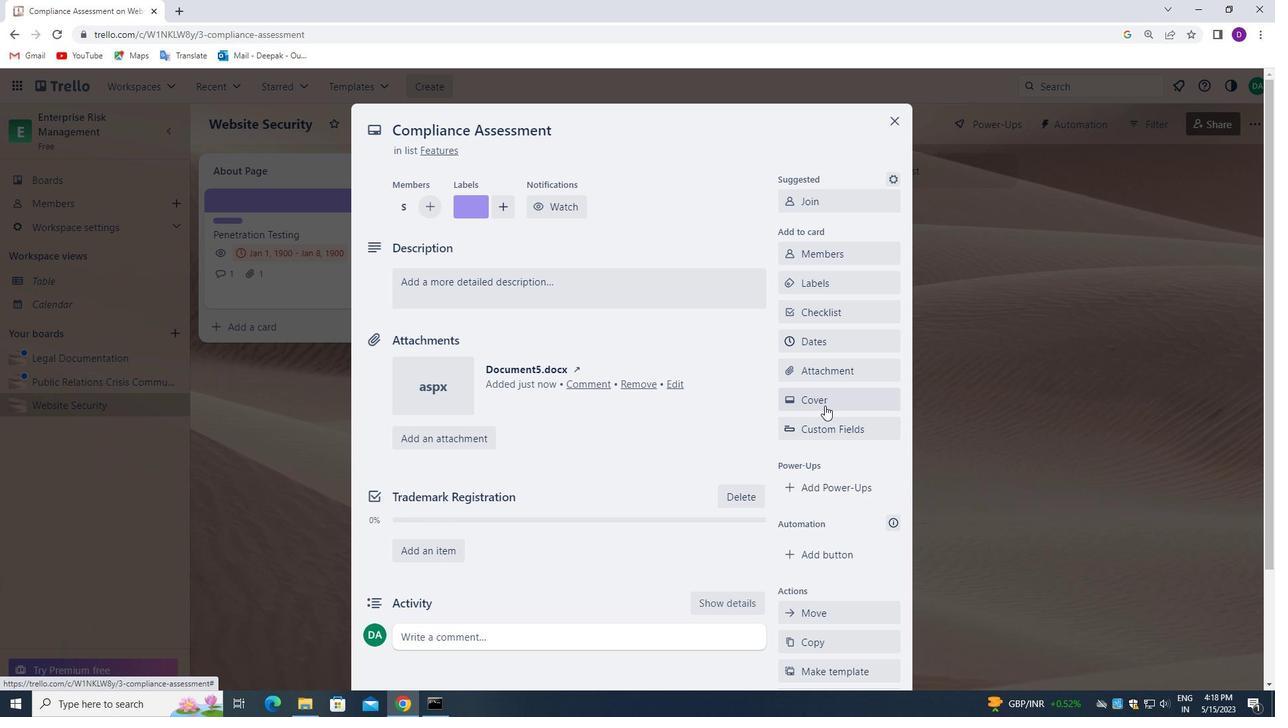 
Action: Mouse pressed left at (825, 404)
Screenshot: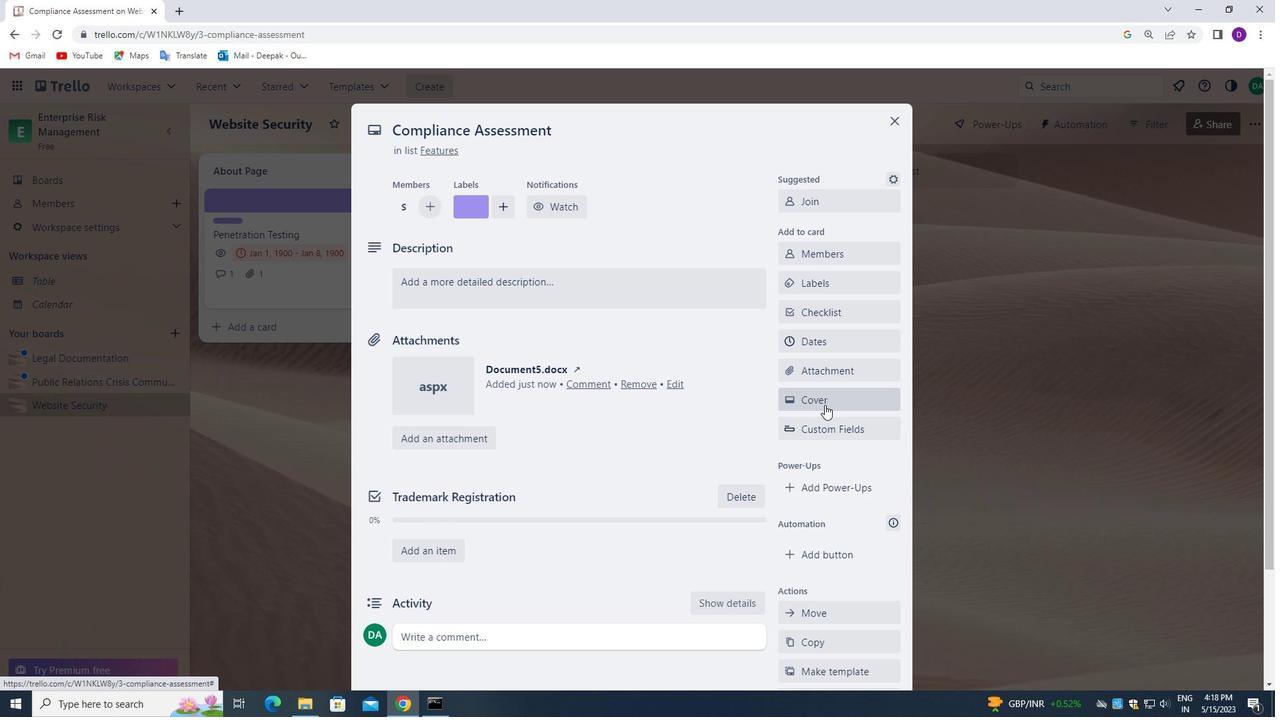
Action: Mouse moved to (969, 245)
Screenshot: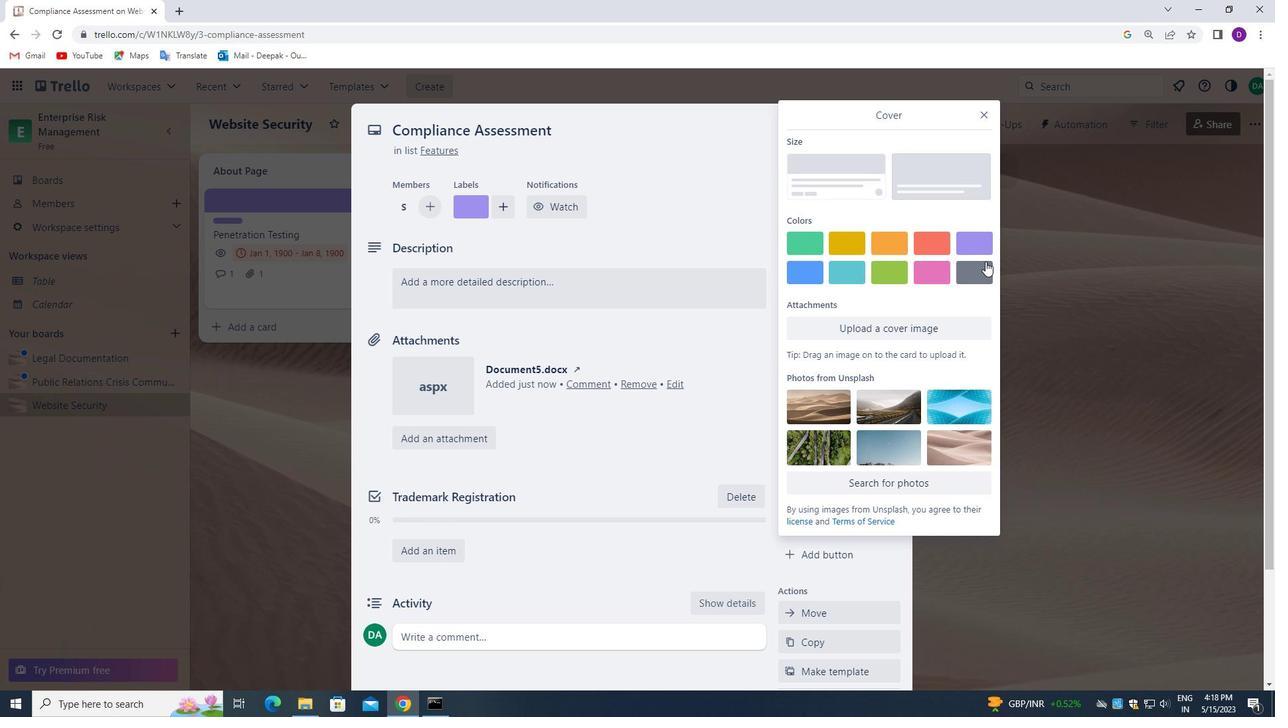 
Action: Mouse pressed left at (969, 245)
Screenshot: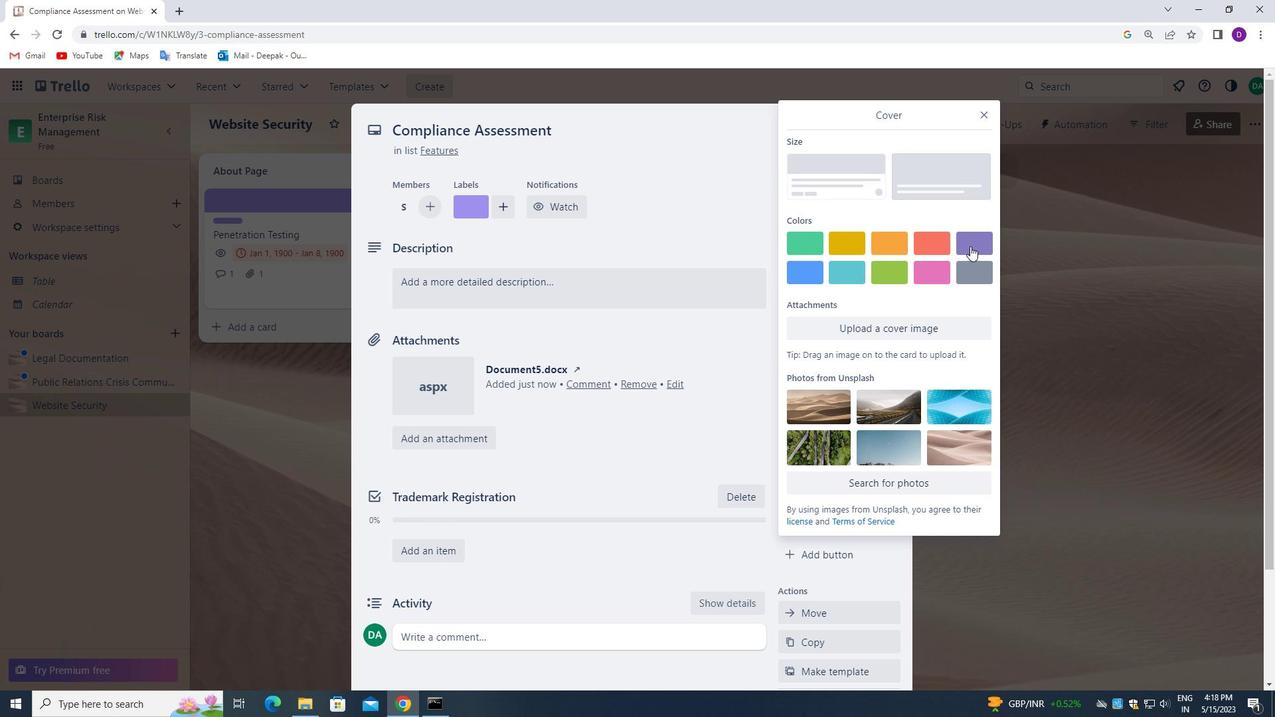 
Action: Mouse moved to (985, 114)
Screenshot: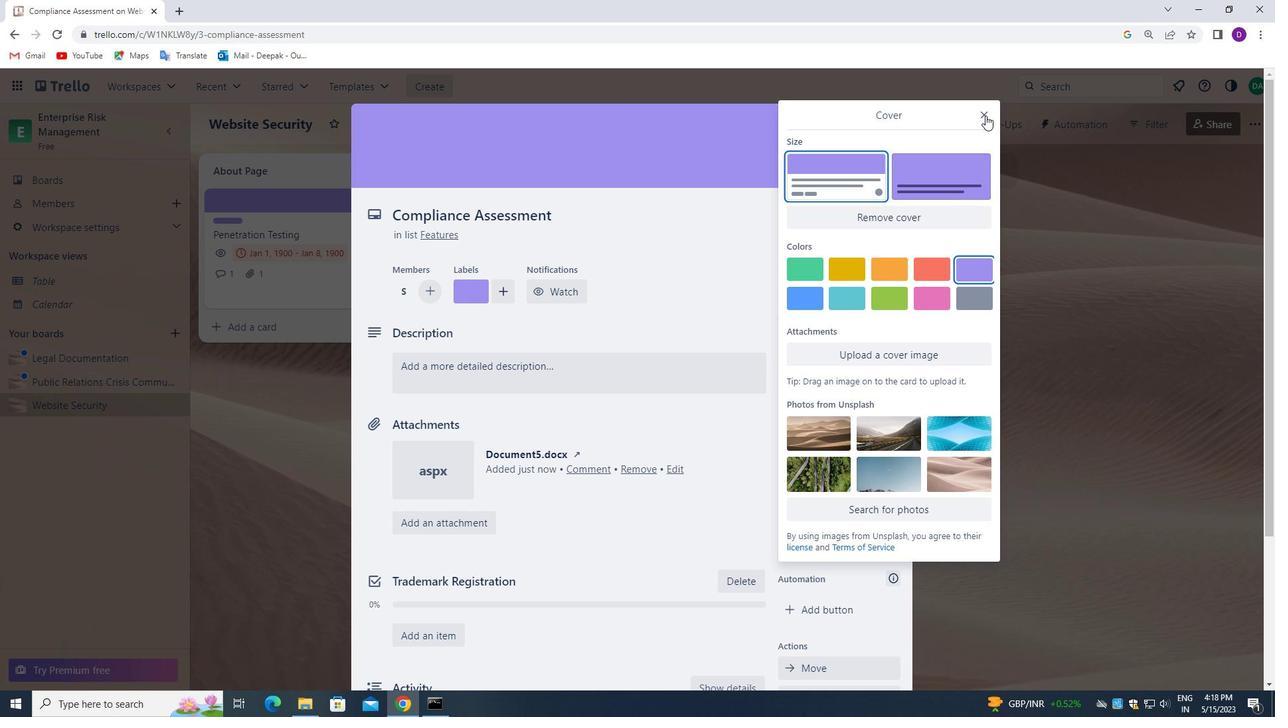 
Action: Mouse pressed left at (985, 114)
Screenshot: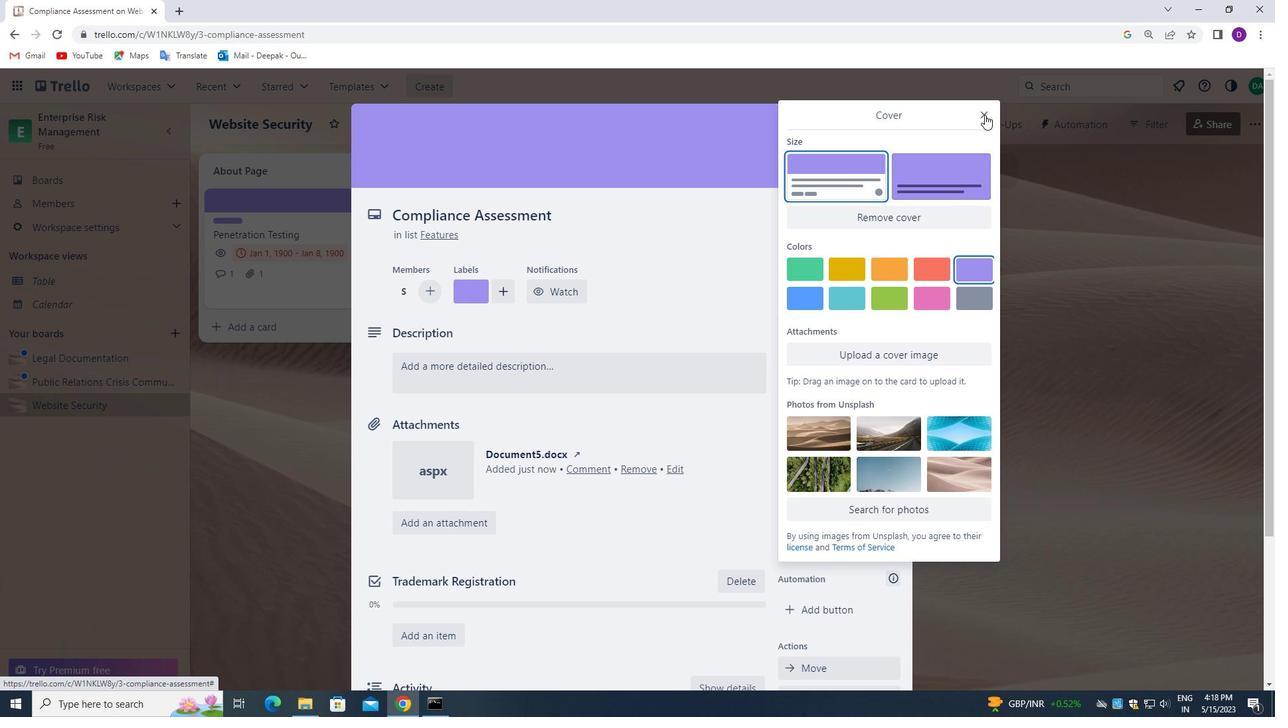 
Action: Mouse moved to (491, 370)
Screenshot: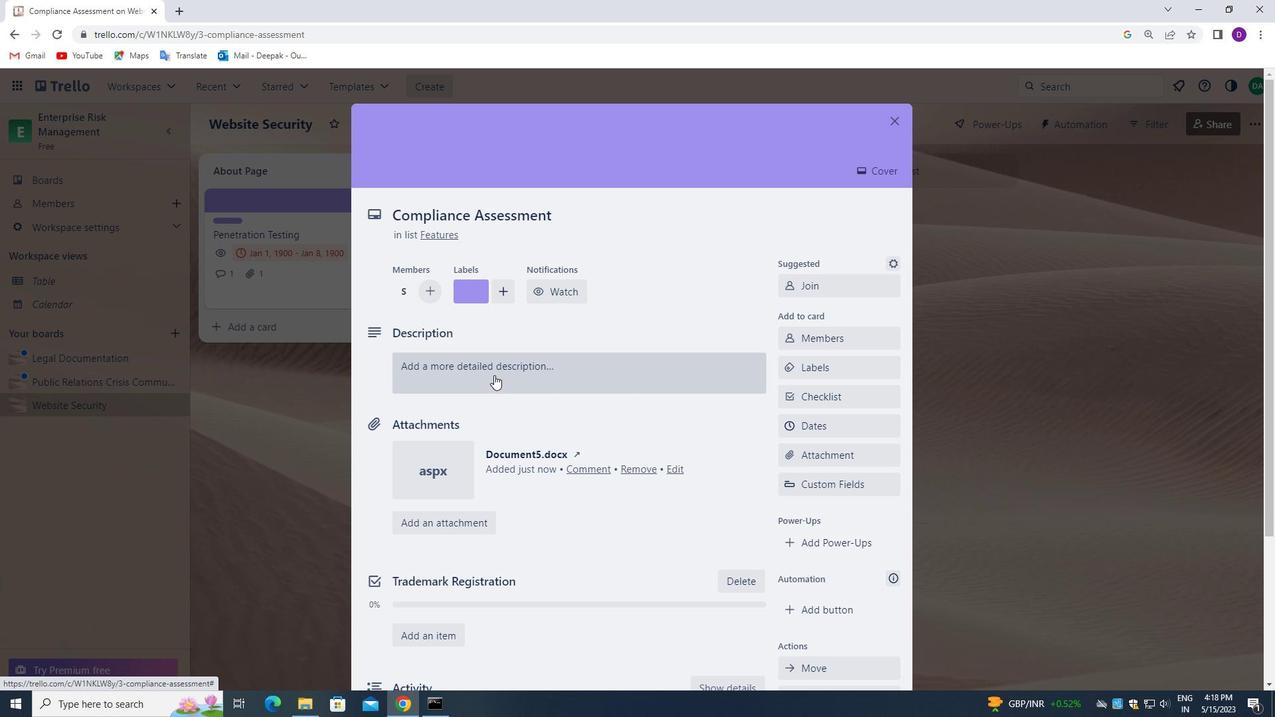 
Action: Mouse pressed left at (491, 370)
Screenshot: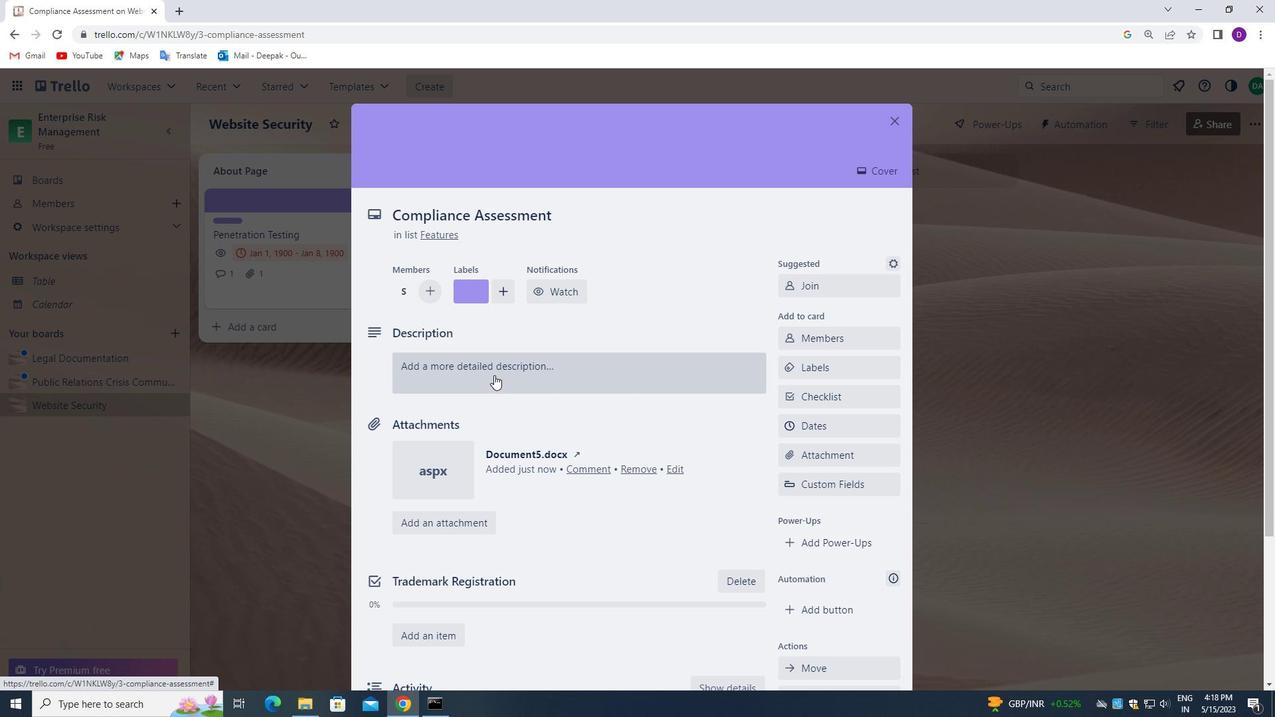 
Action: Mouse moved to (437, 424)
Screenshot: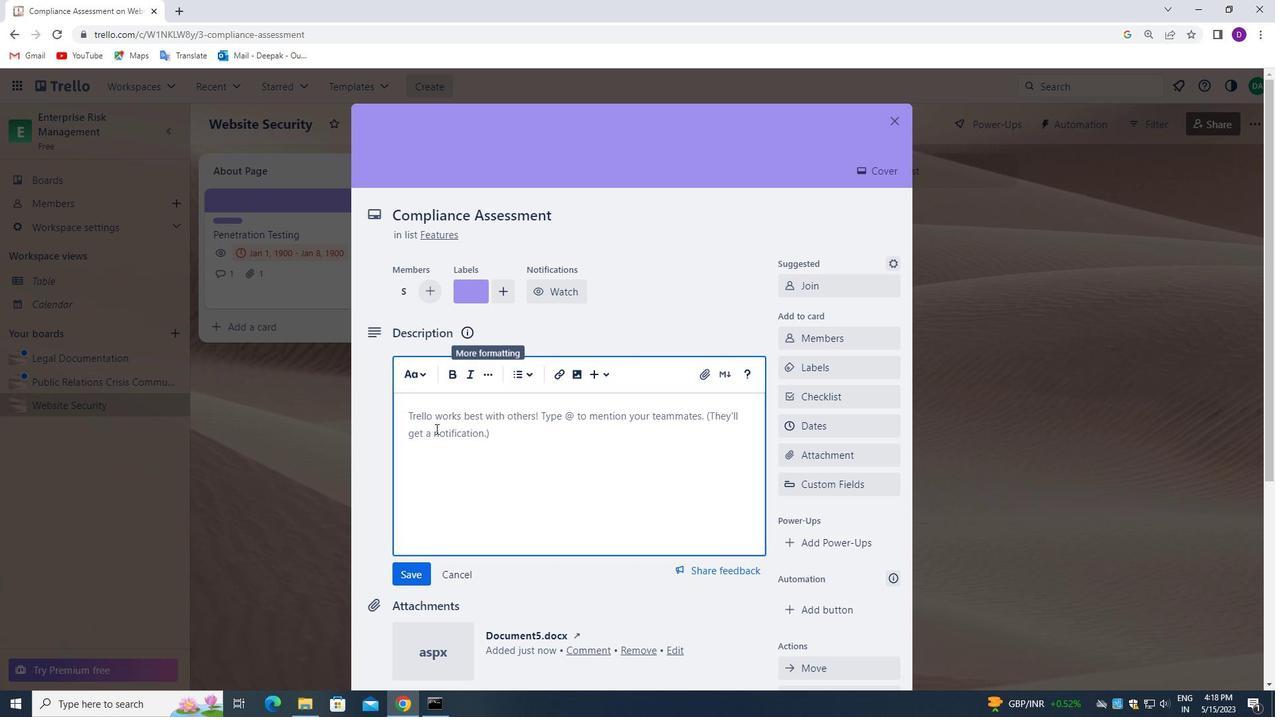 
Action: Mouse pressed left at (437, 424)
Screenshot: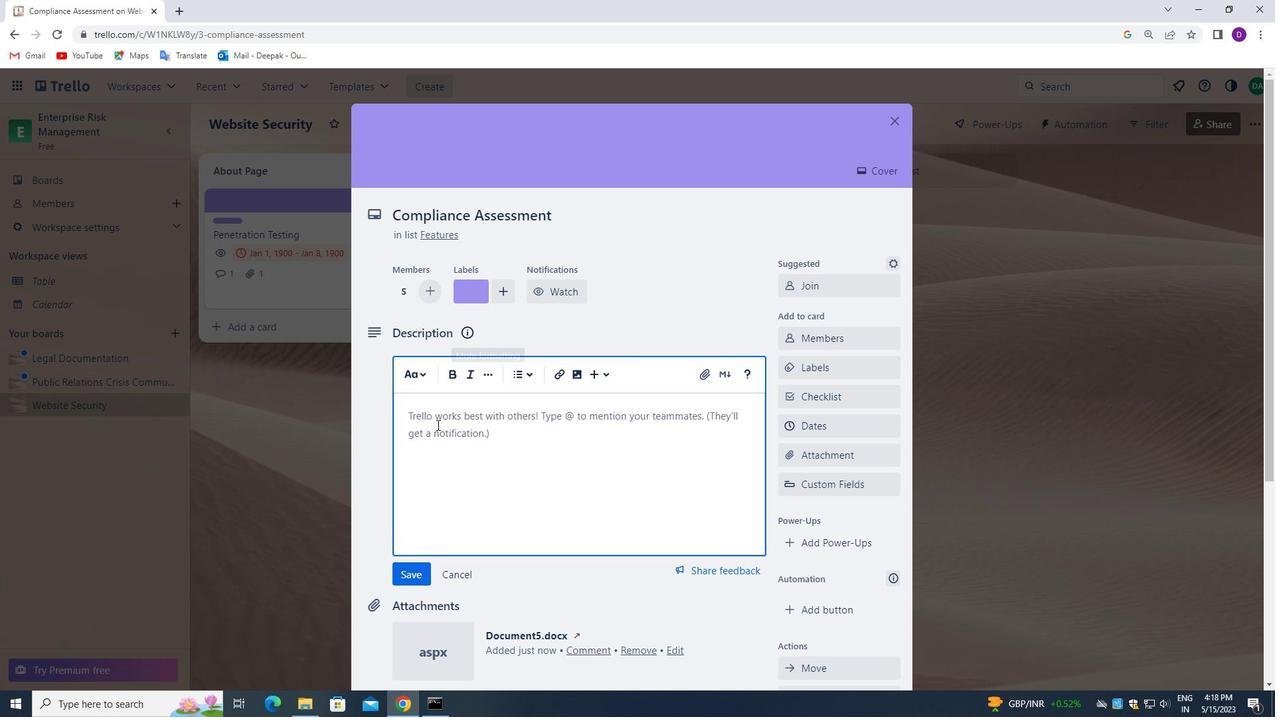 
Action: Mouse moved to (305, 428)
Screenshot: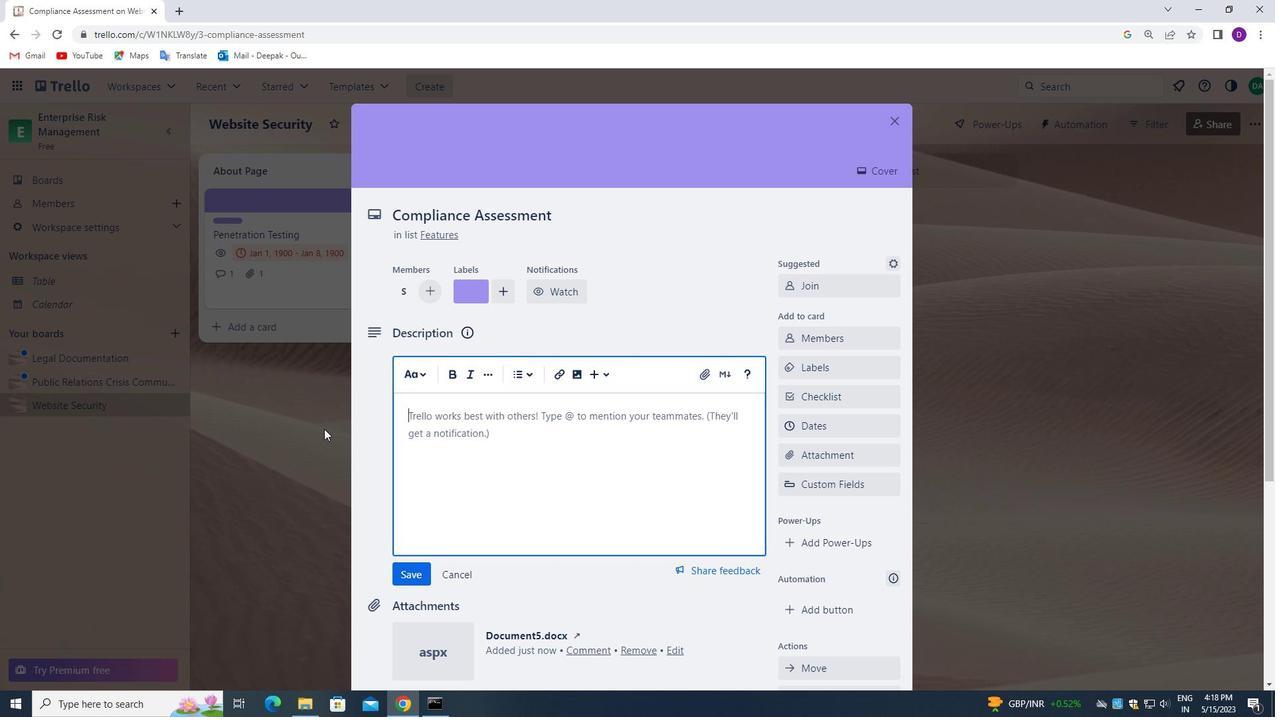 
Action: Key pressed <Key.shift_r>CONDUCT<Key.space><Key.shift_r>CUSTOMER<Key.space>RESEARCH<Key.space>FOR<Key.space>NEW<Key.space>SALES<Key.space>PROMOTION.
Screenshot: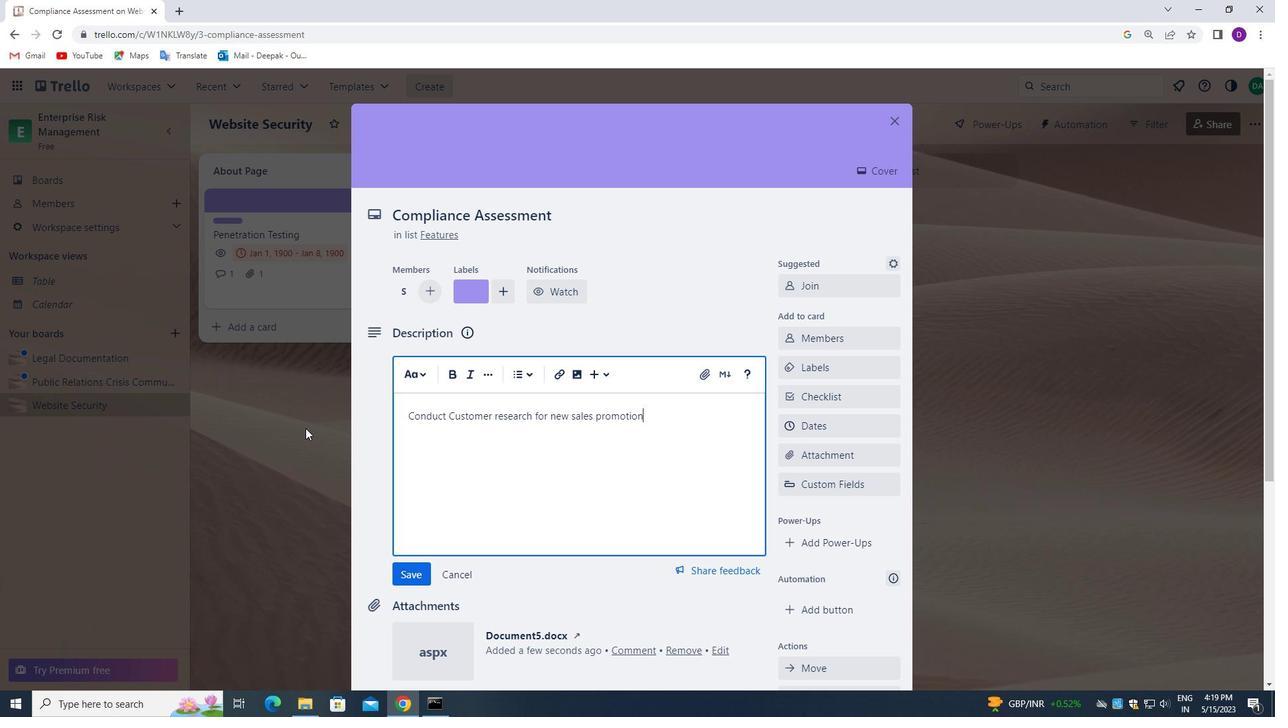 
Action: Mouse moved to (409, 576)
Screenshot: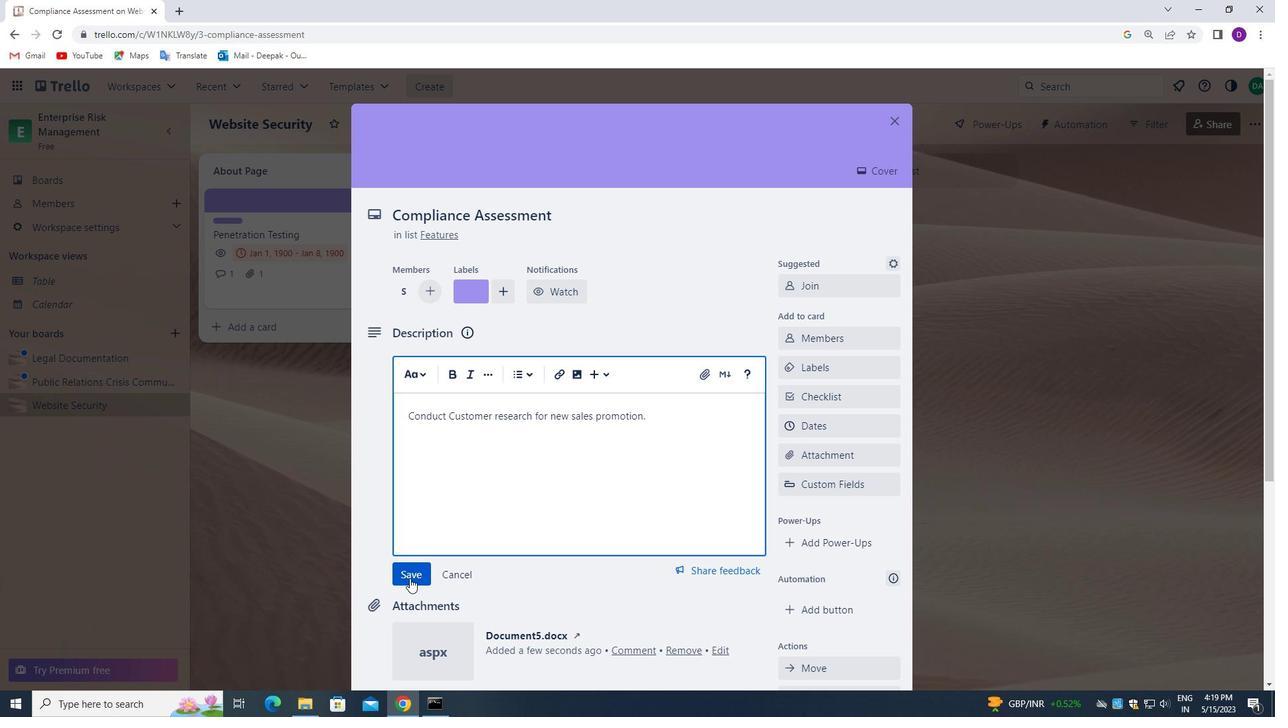
Action: Mouse pressed left at (409, 576)
Screenshot: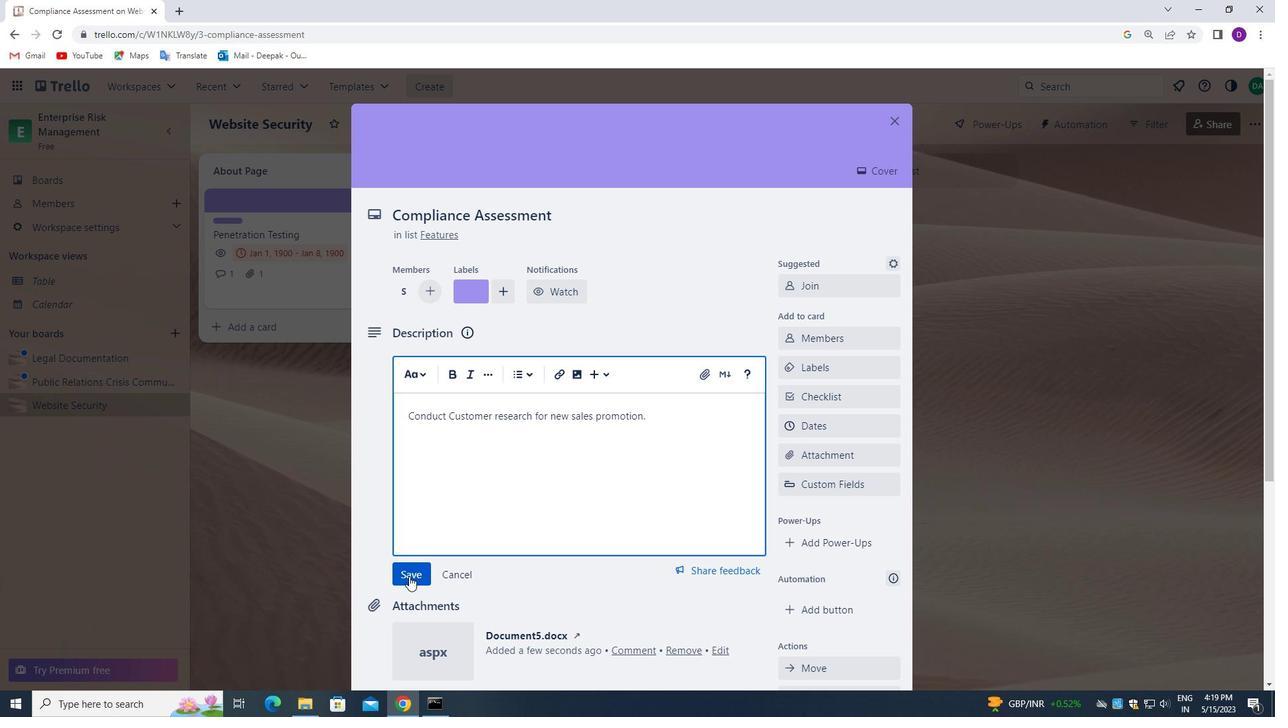 
Action: Mouse moved to (544, 469)
Screenshot: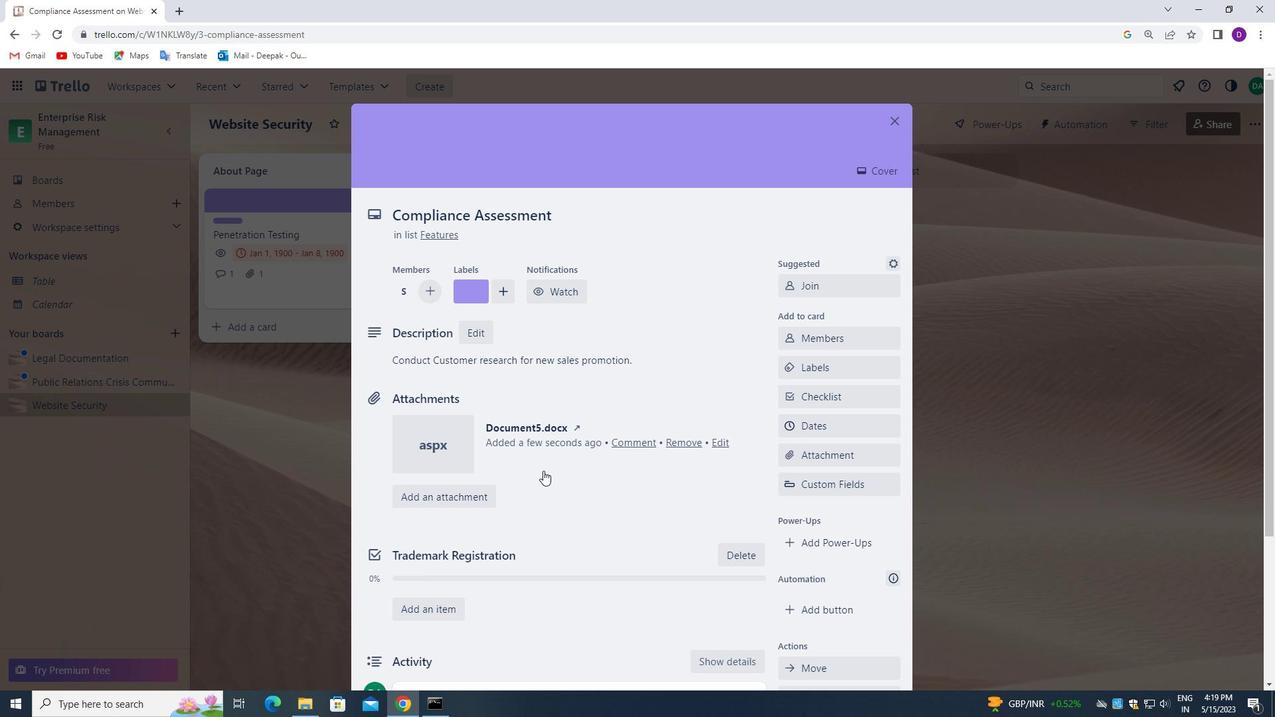 
Action: Mouse scrolled (544, 468) with delta (0, 0)
Screenshot: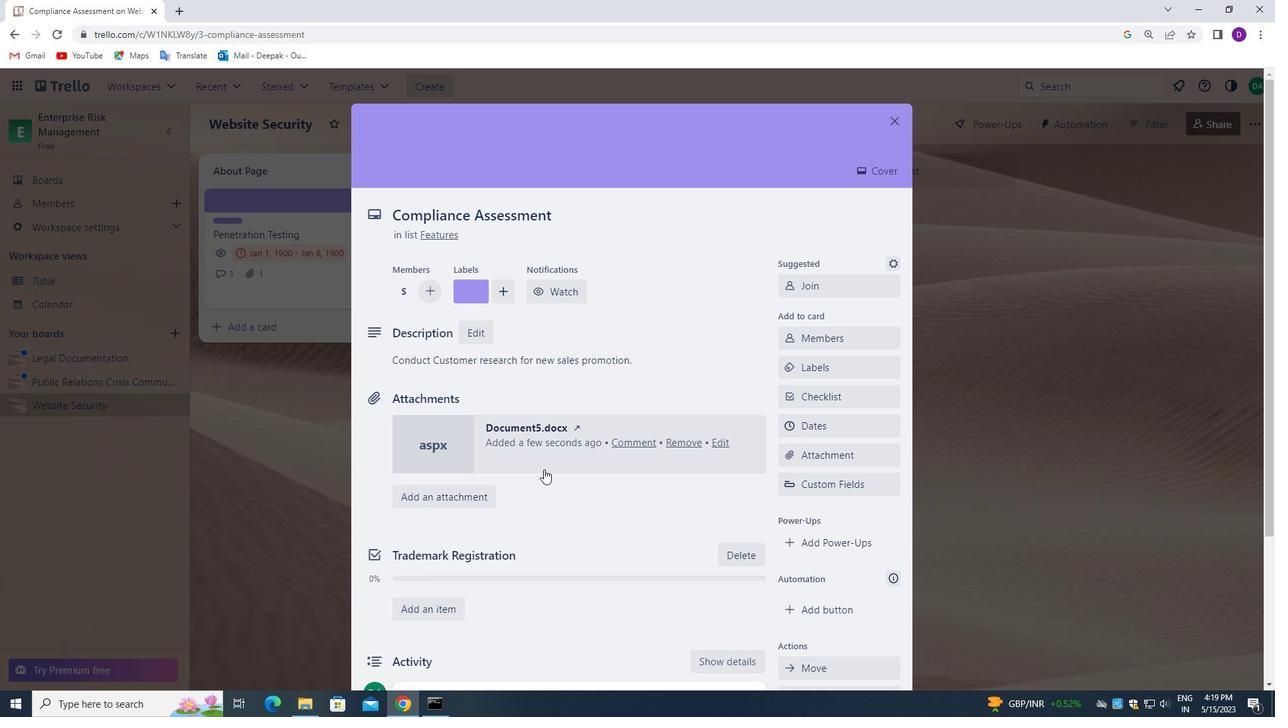 
Action: Mouse moved to (546, 469)
Screenshot: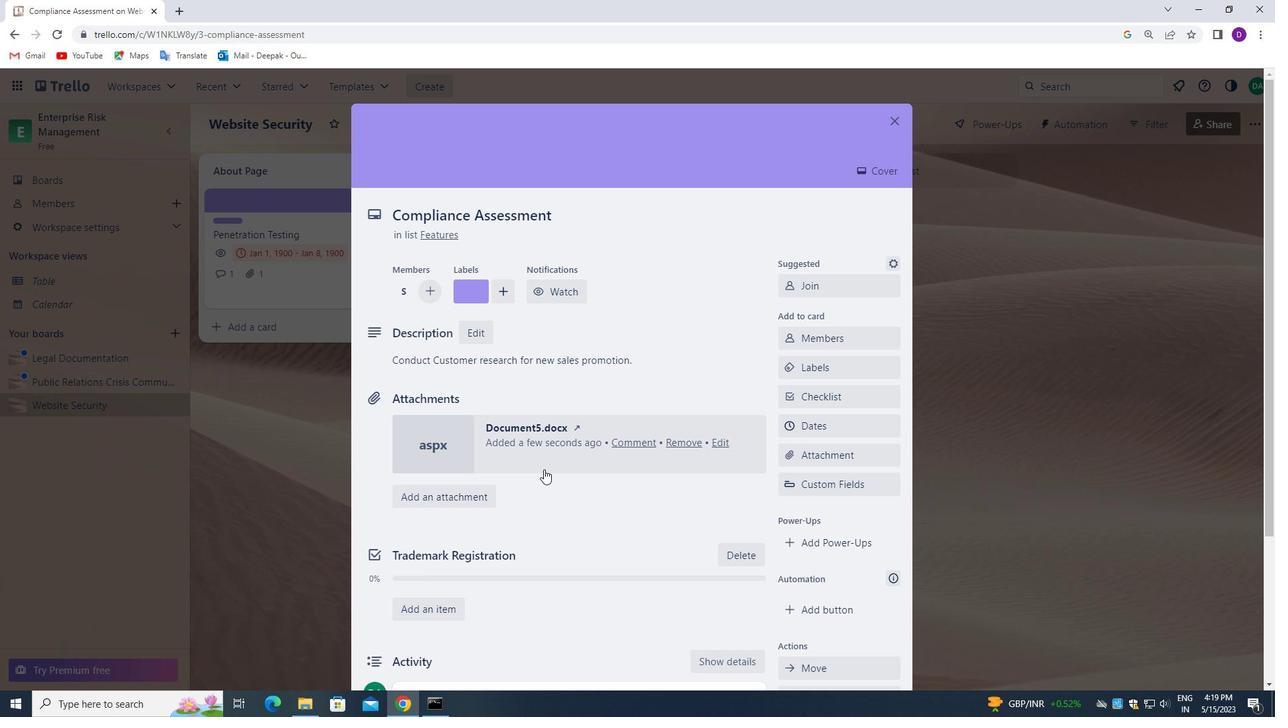 
Action: Mouse scrolled (546, 468) with delta (0, 0)
Screenshot: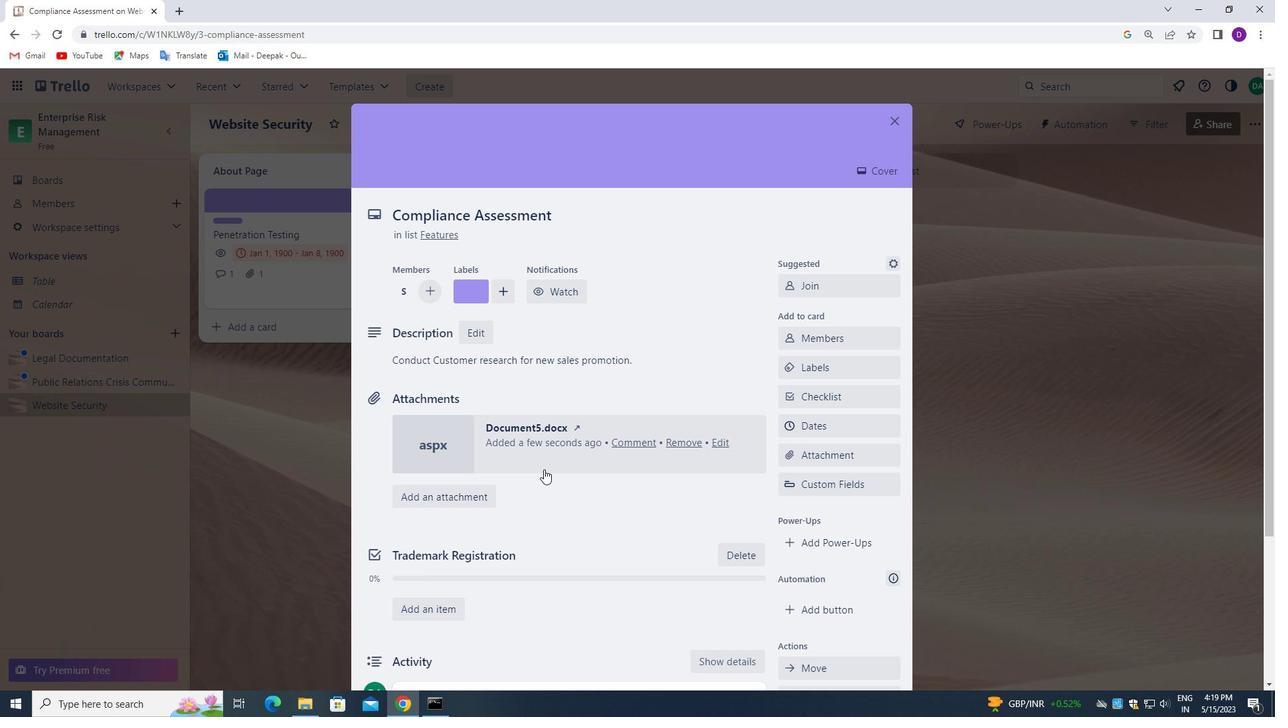 
Action: Mouse moved to (546, 469)
Screenshot: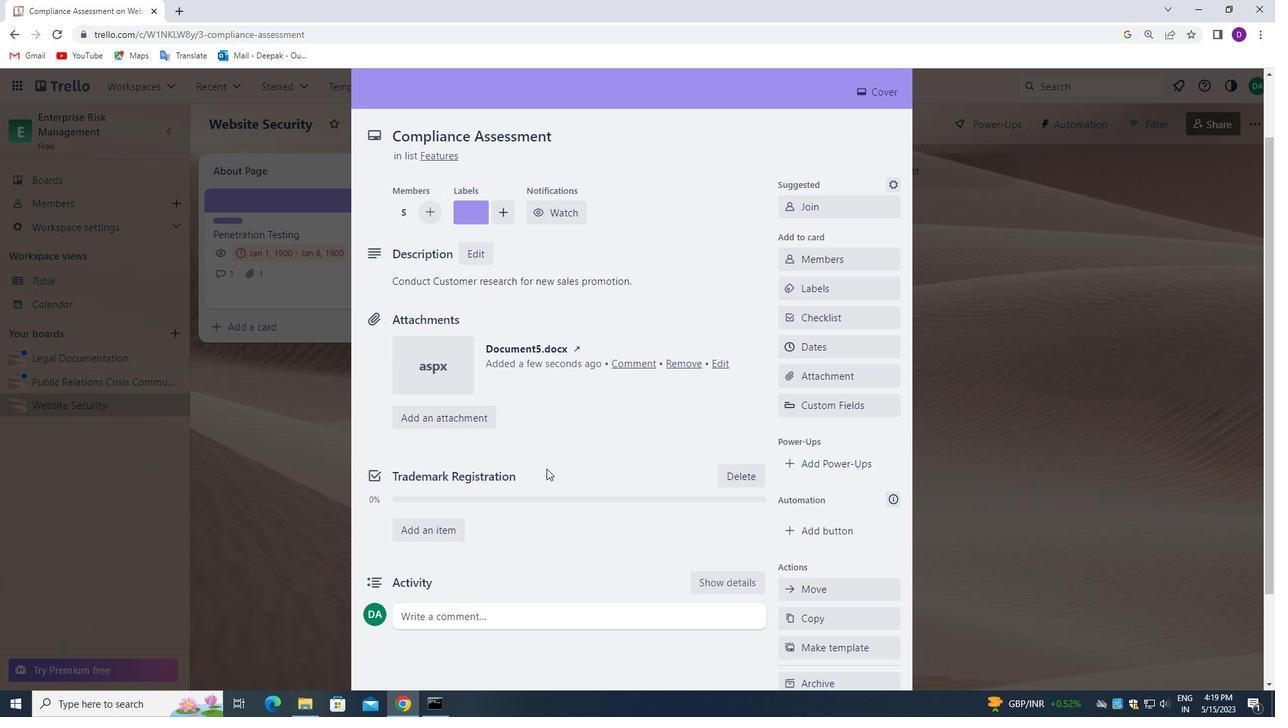 
Action: Mouse scrolled (546, 468) with delta (0, 0)
Screenshot: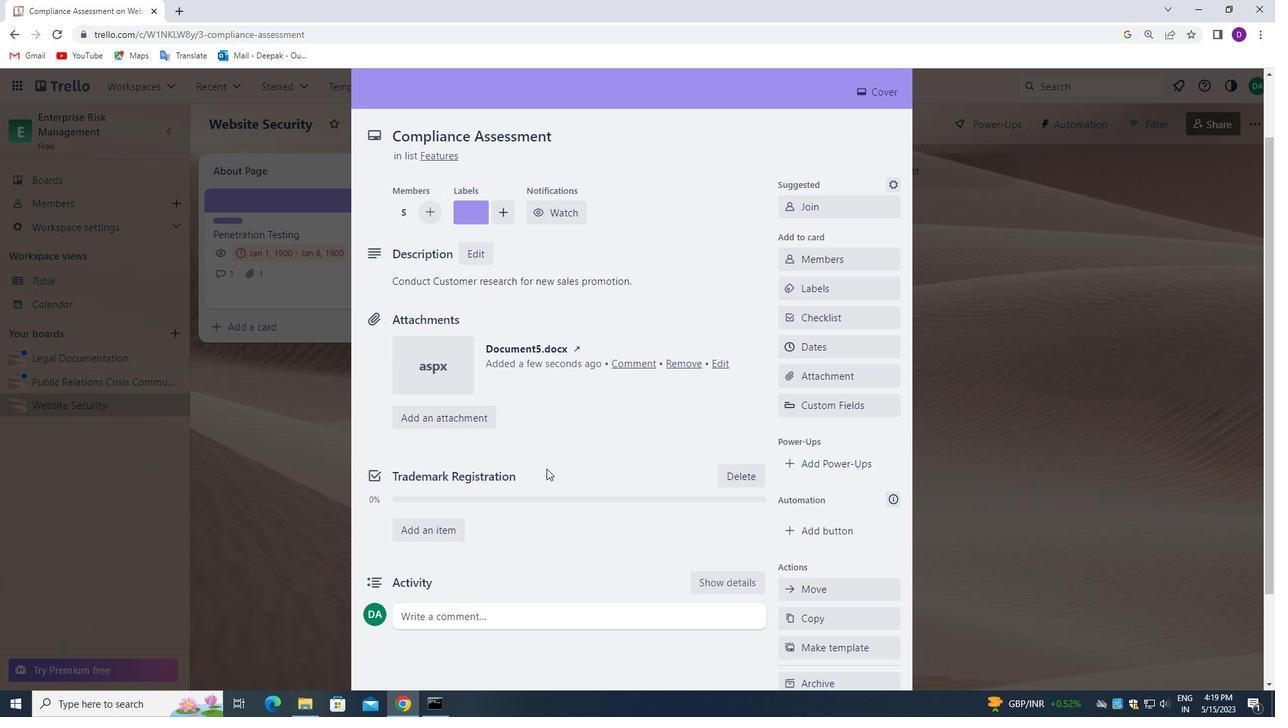 
Action: Mouse moved to (549, 471)
Screenshot: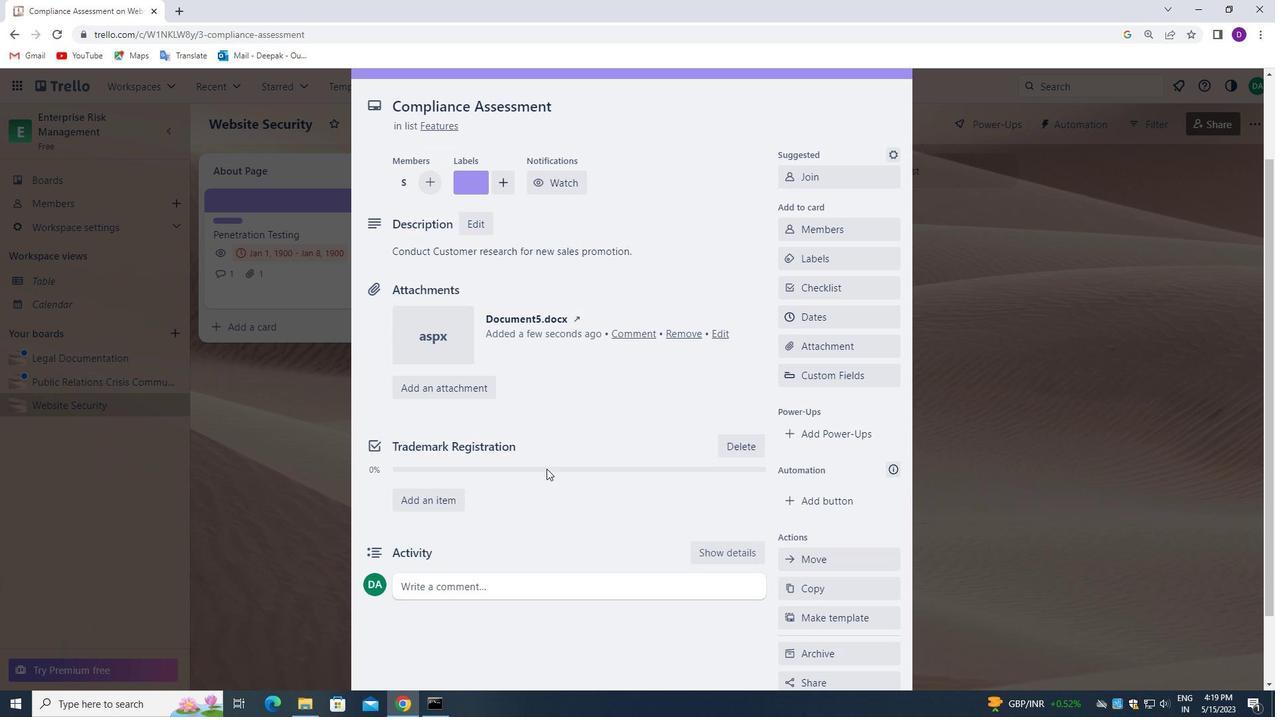
Action: Mouse scrolled (549, 471) with delta (0, 0)
Screenshot: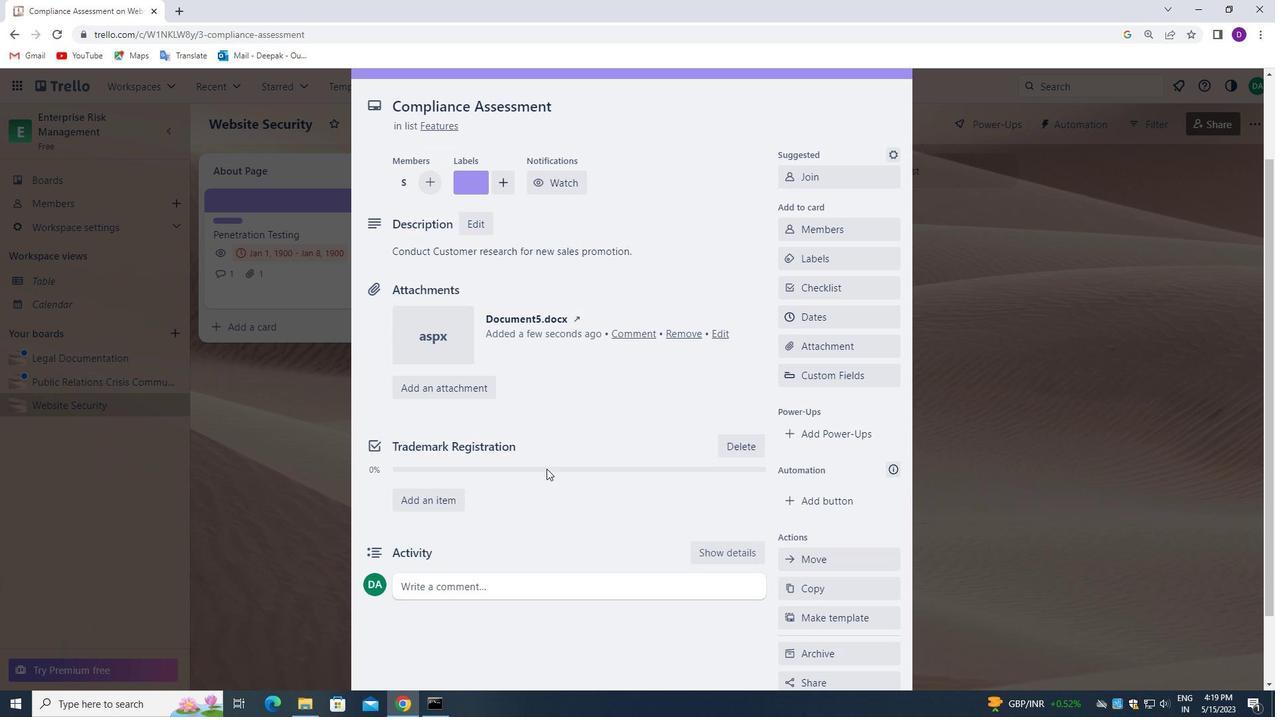 
Action: Mouse moved to (509, 497)
Screenshot: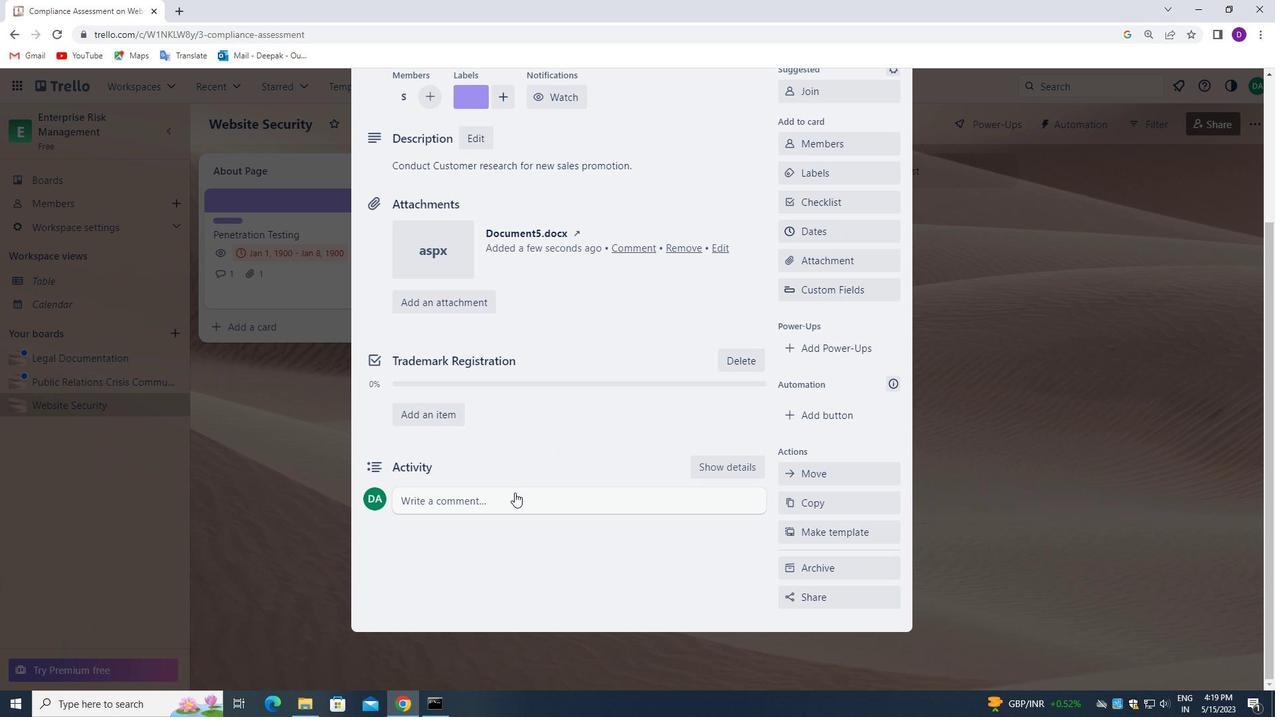 
Action: Mouse pressed left at (509, 497)
Screenshot: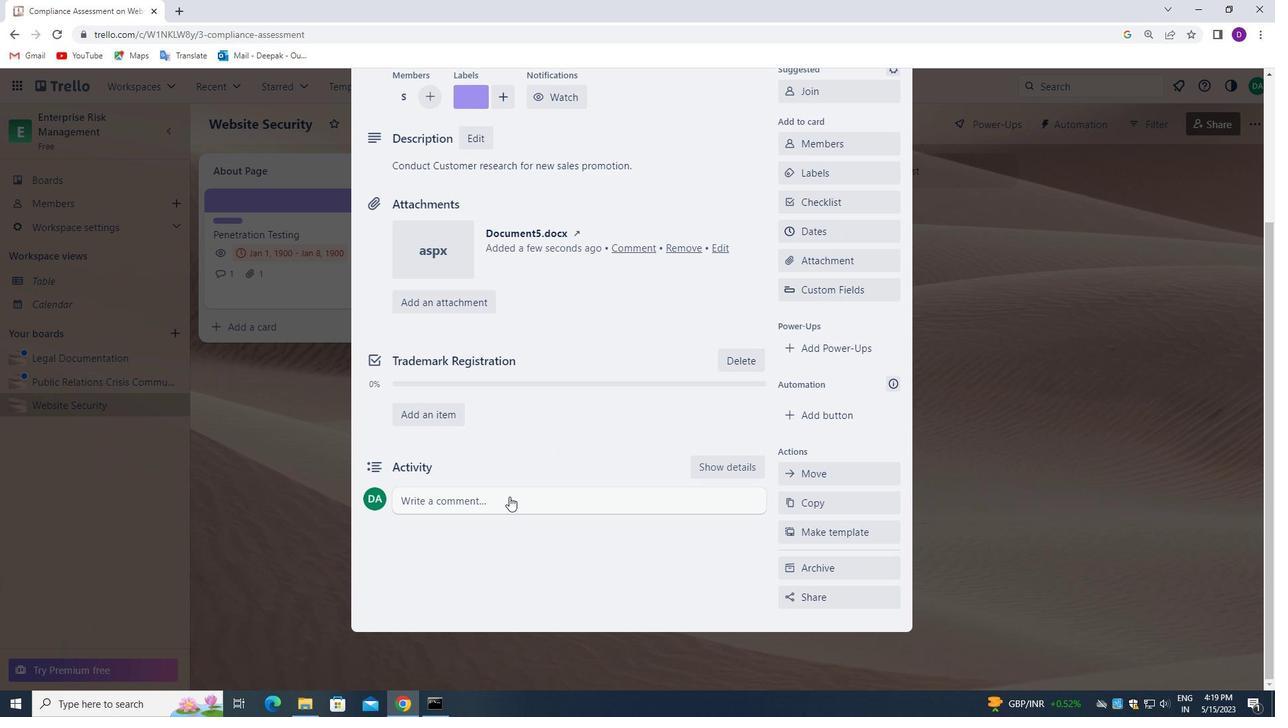 
Action: Mouse moved to (423, 548)
Screenshot: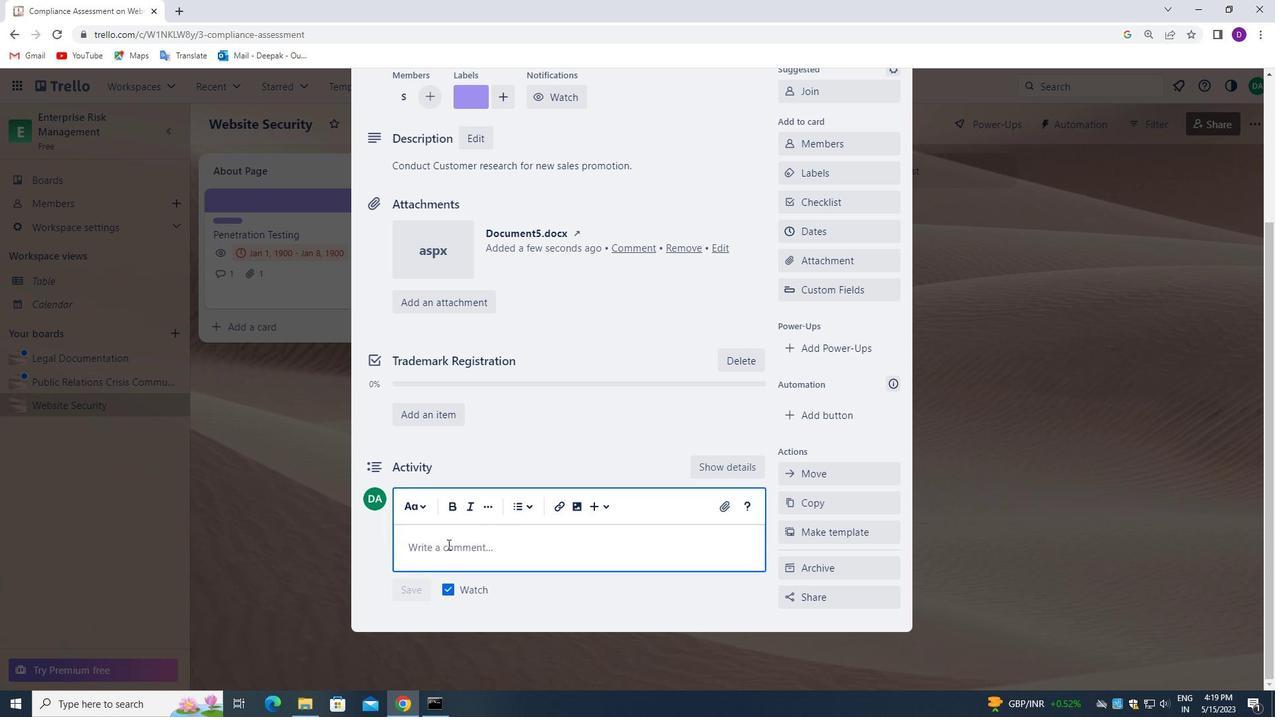 
Action: Mouse pressed left at (423, 548)
Screenshot: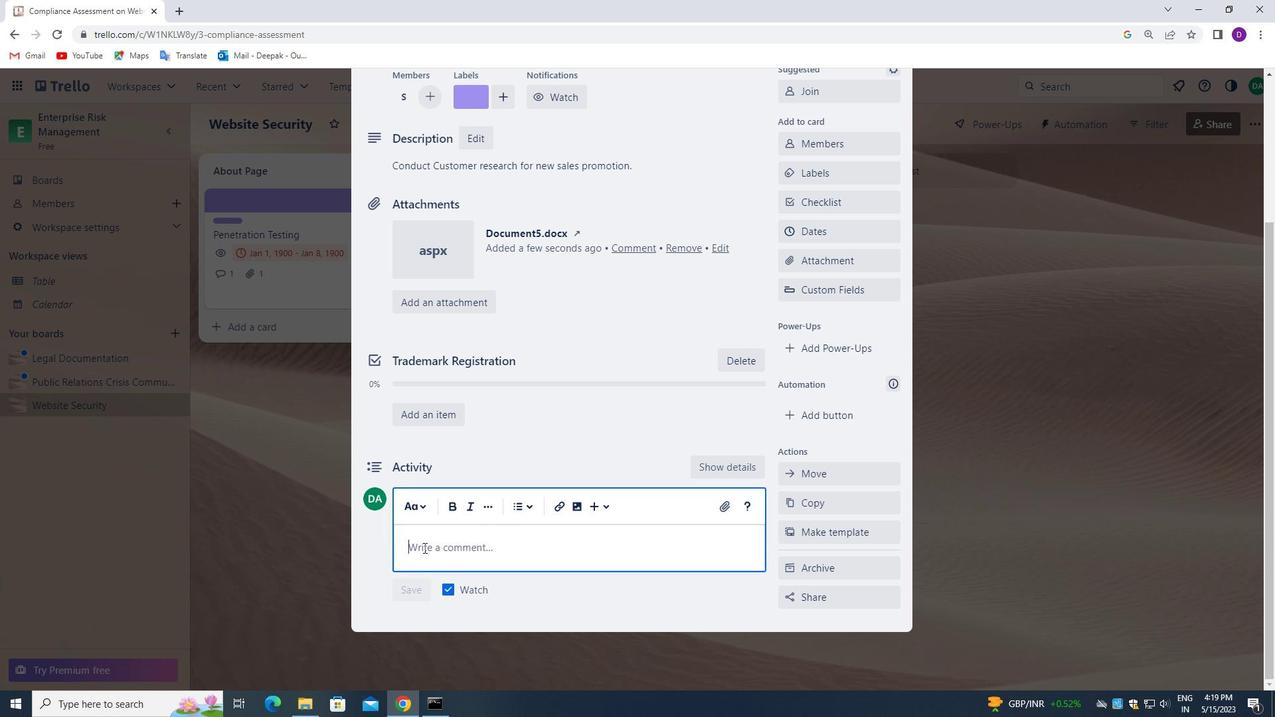 
Action: Mouse moved to (398, 411)
Screenshot: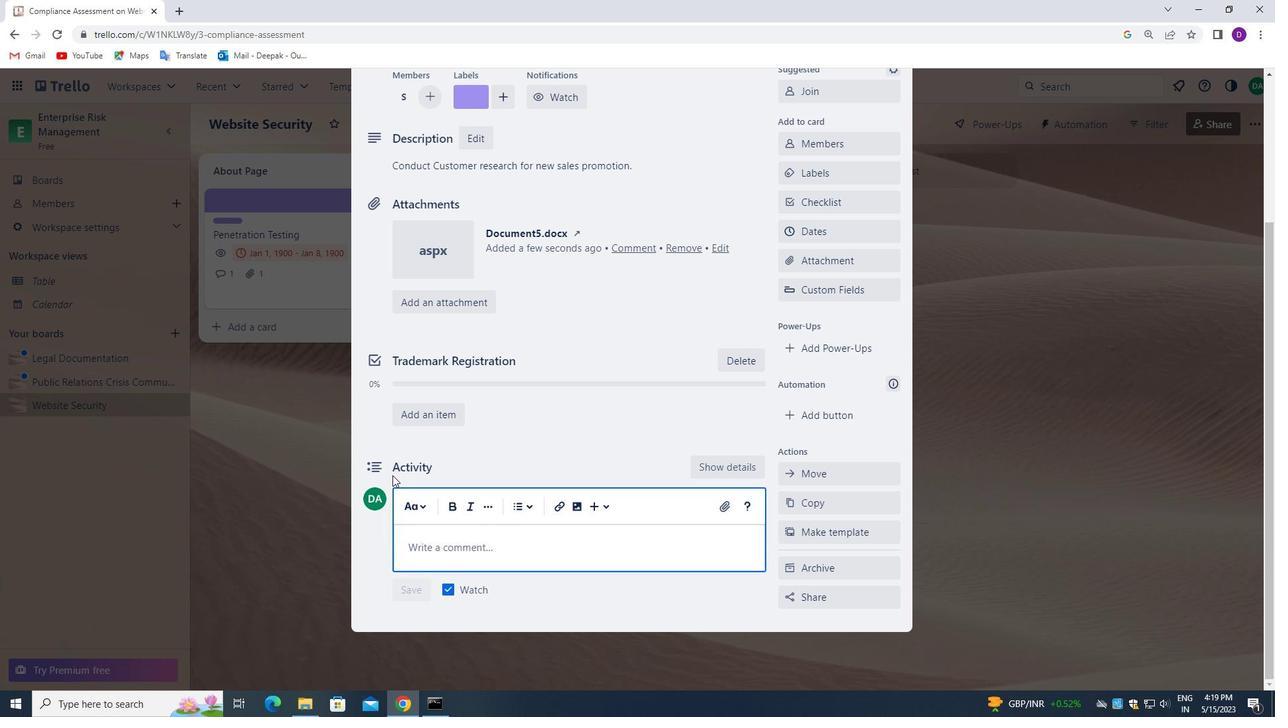 
Action: Key pressed <Key.shift>LET<Key.space>US<Key.space>APPROACH<Key.space>THIS<Key.space>TASK<Key.space>WITH<Key.space>A<Key.space>SENSE<Key.space>OF<Key.space>EMPOWERMENT<Key.space>AND<Key.space>AUTONOMY,<Key.space>RECOGNIZING<Key.space>THAT<Key.space>WE<Key.space>HAVE<Key.space>THE<Key.space>ABILITY<Key.space>TO<Key.space>MAKE<Key.space>A<Key.space>DIFFERENCE.
Screenshot: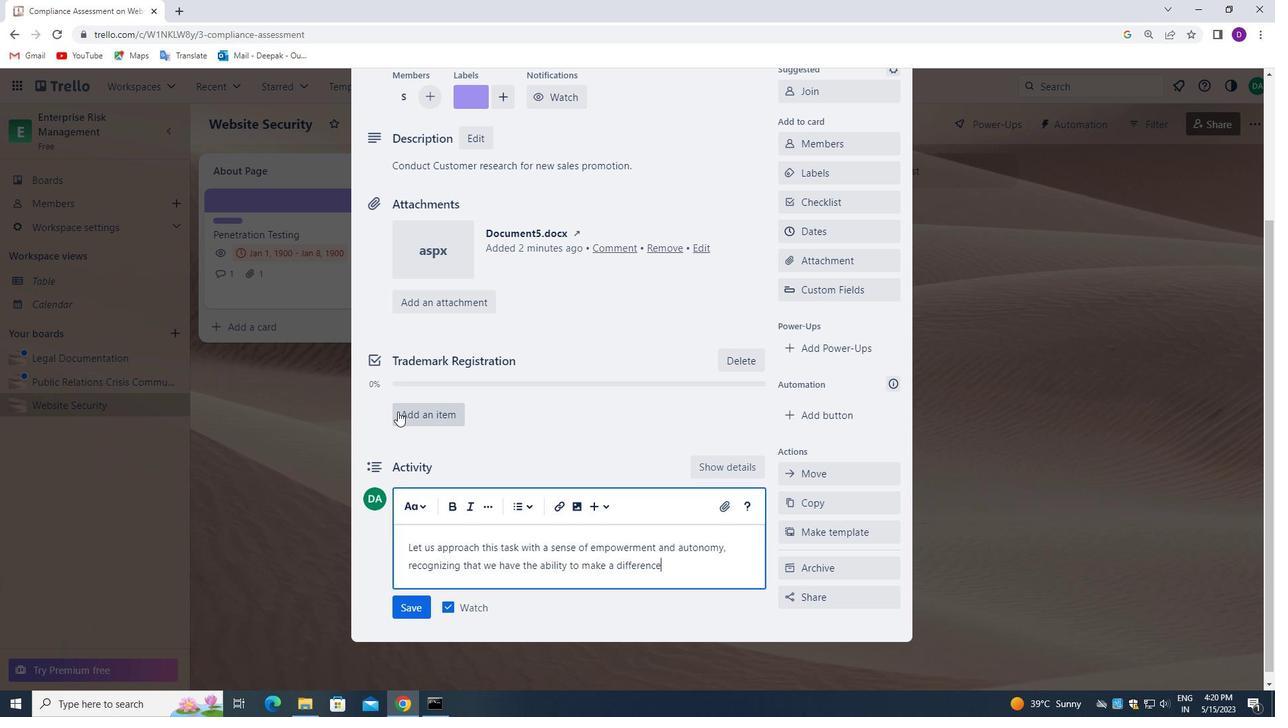 
Action: Mouse moved to (403, 612)
Screenshot: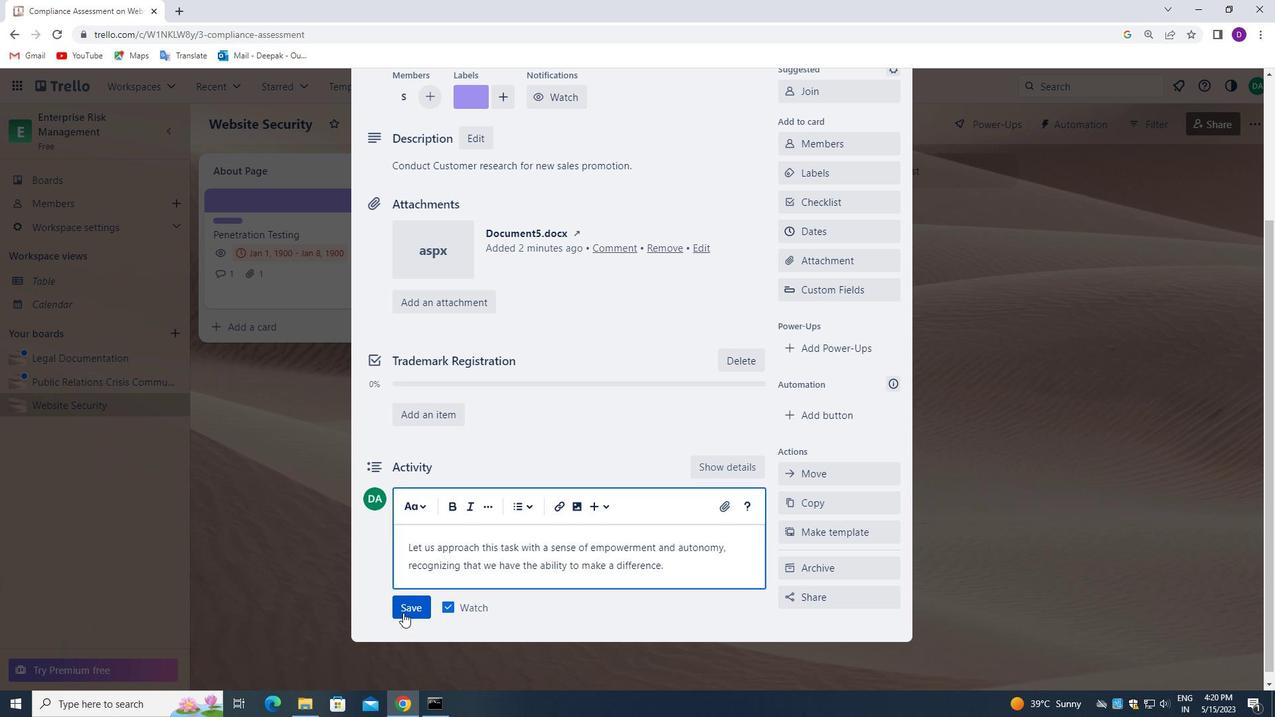 
Action: Mouse pressed left at (403, 612)
Screenshot: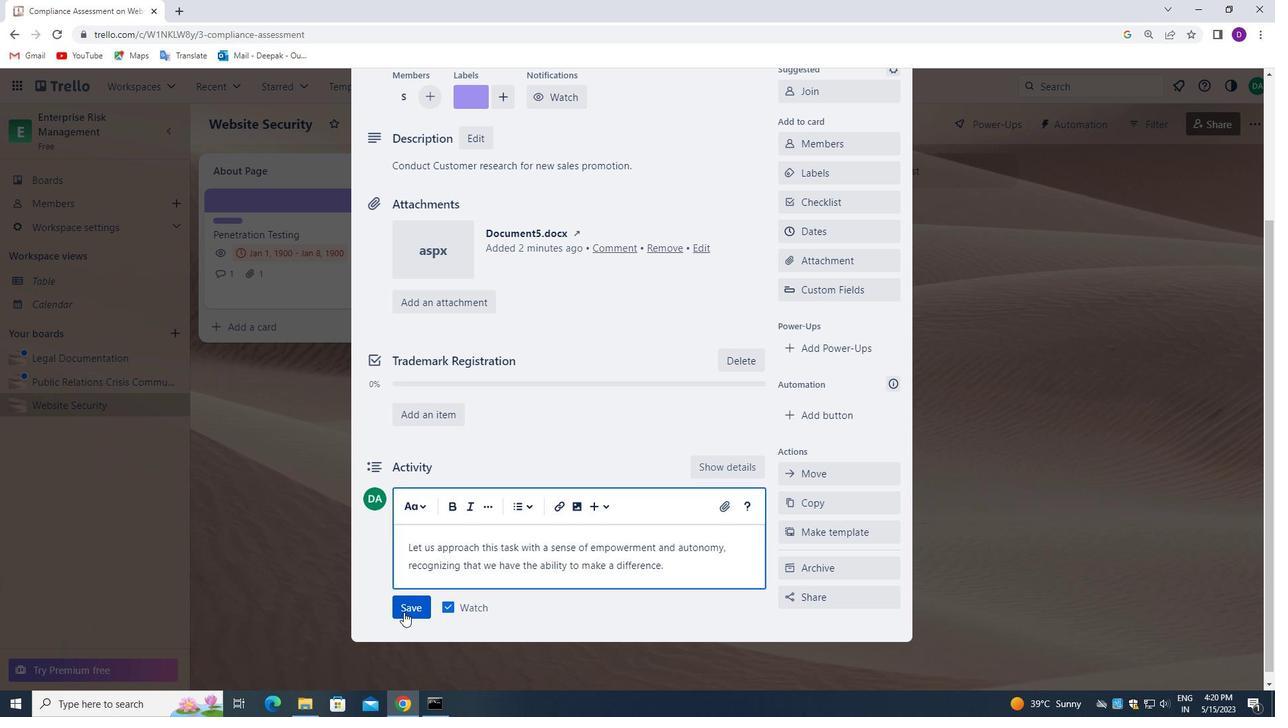 
Action: Mouse moved to (827, 232)
Screenshot: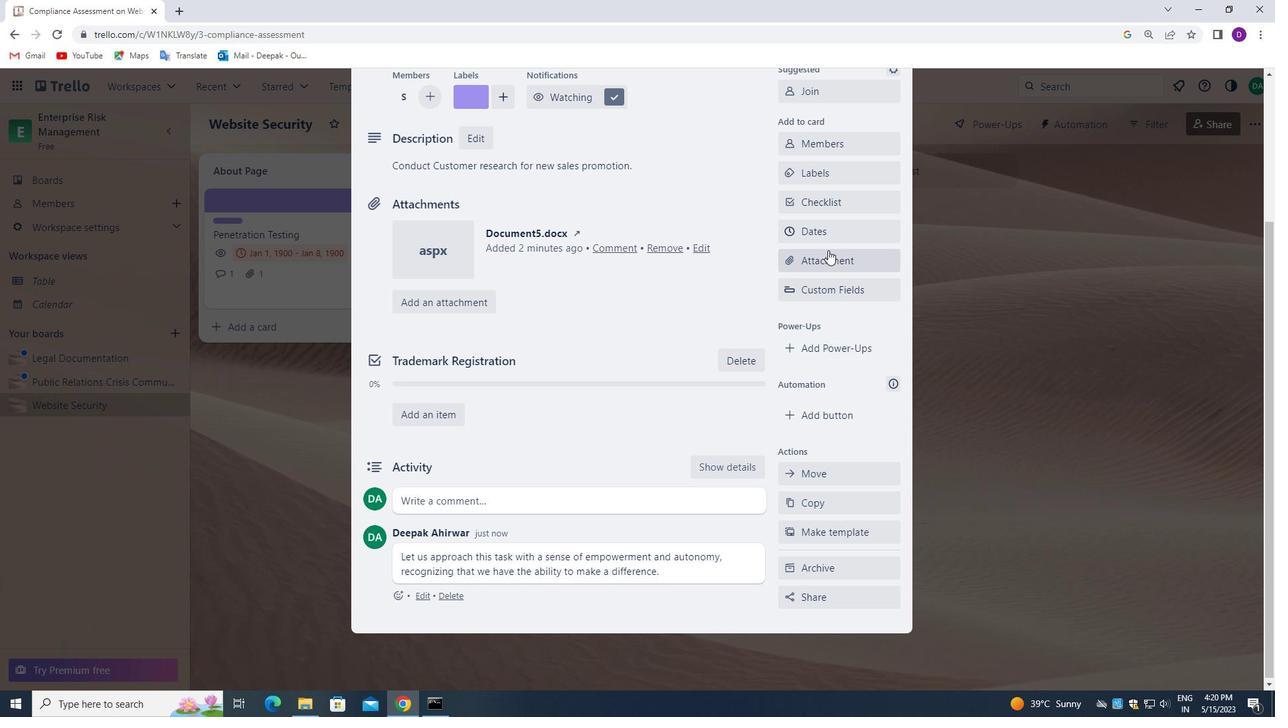
Action: Mouse pressed left at (827, 232)
Screenshot: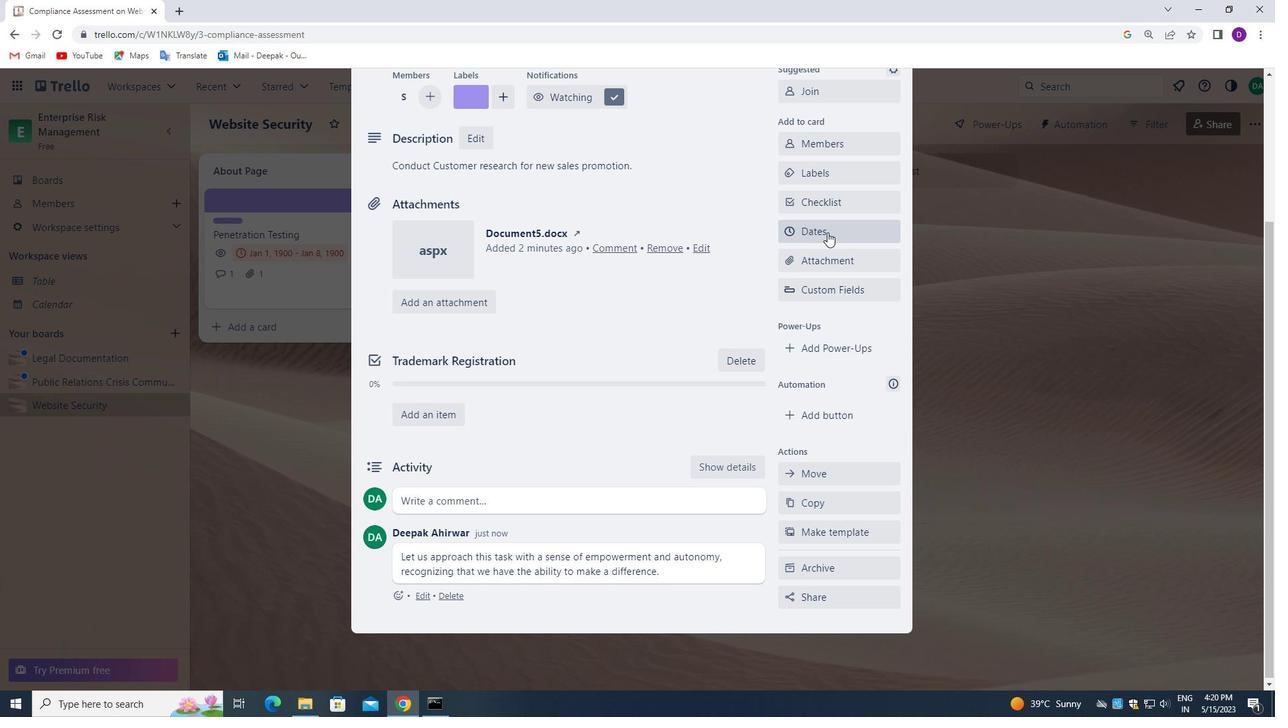 
Action: Mouse moved to (794, 387)
Screenshot: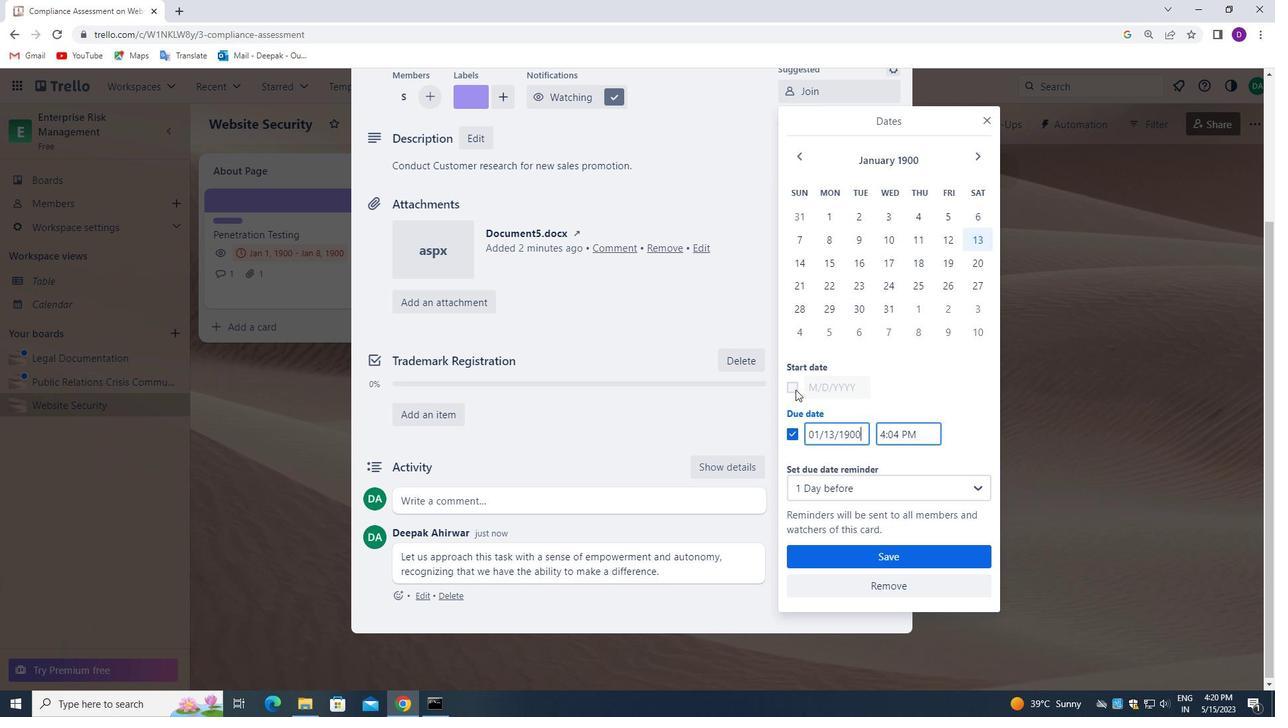 
Action: Mouse pressed left at (794, 387)
Screenshot: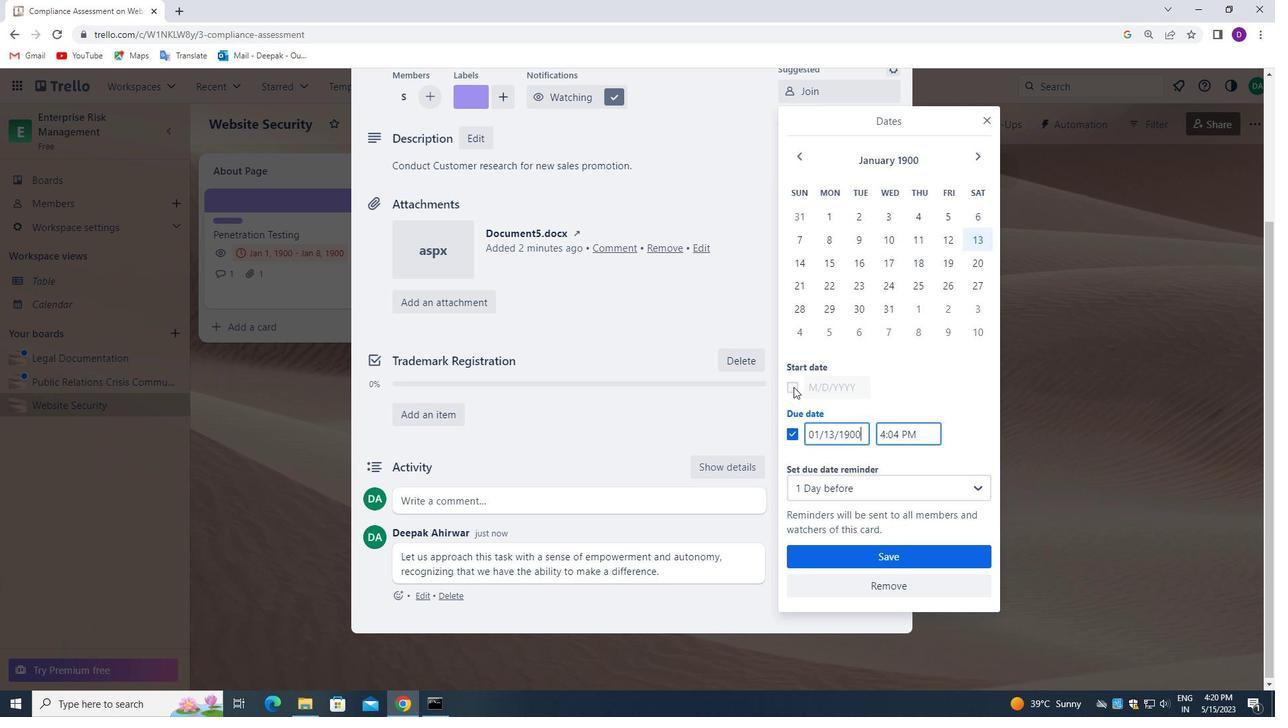 
Action: Mouse moved to (861, 388)
Screenshot: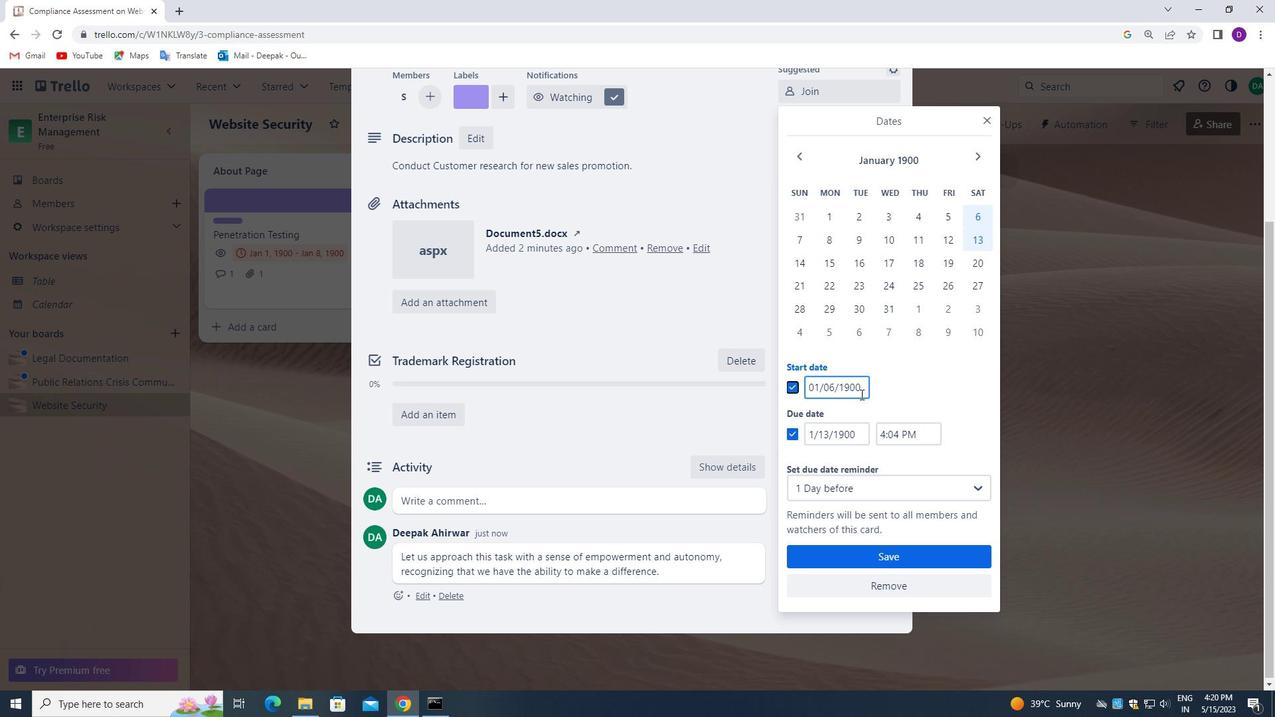 
Action: Mouse pressed left at (861, 388)
Screenshot: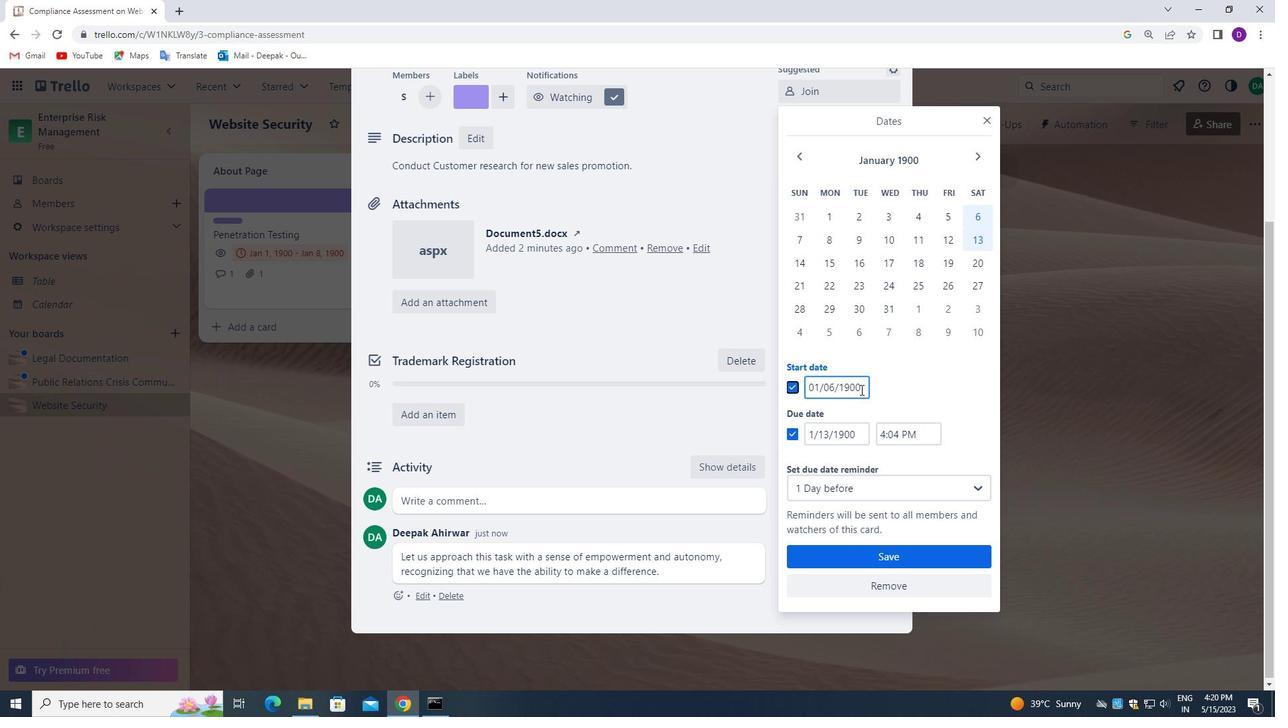 
Action: Mouse moved to (861, 388)
Screenshot: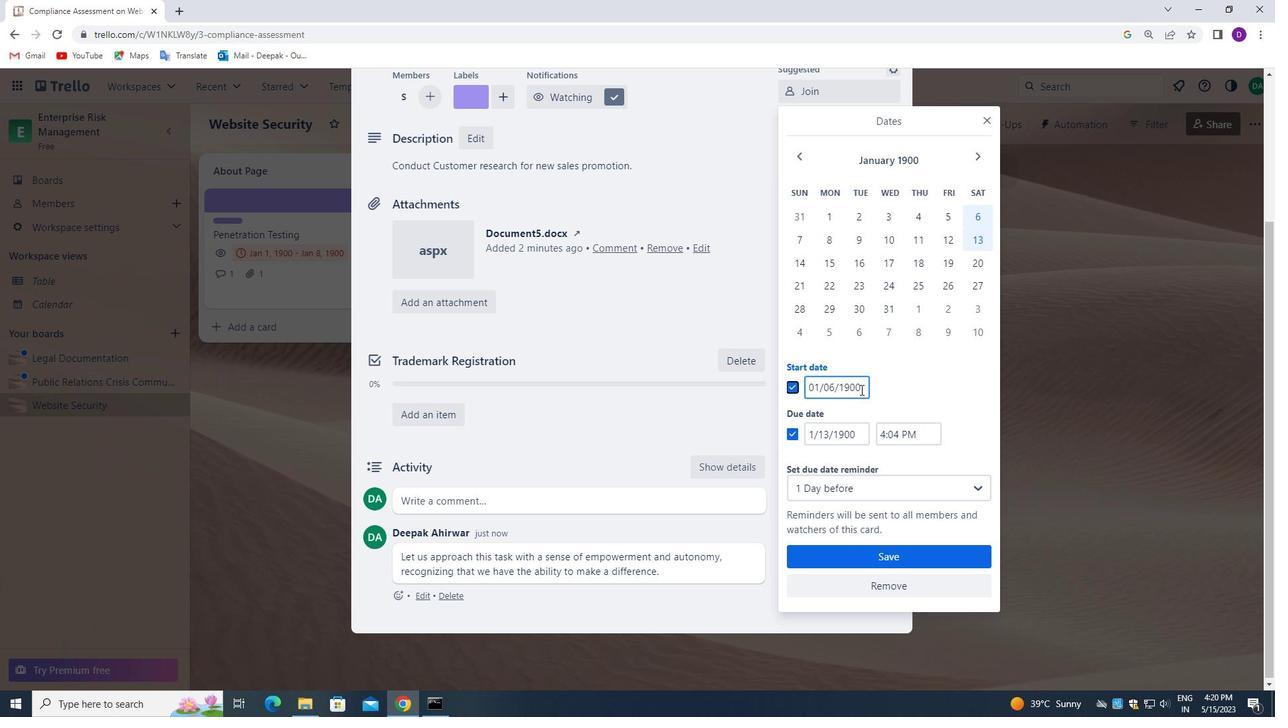 
Action: Mouse pressed left at (861, 388)
Screenshot: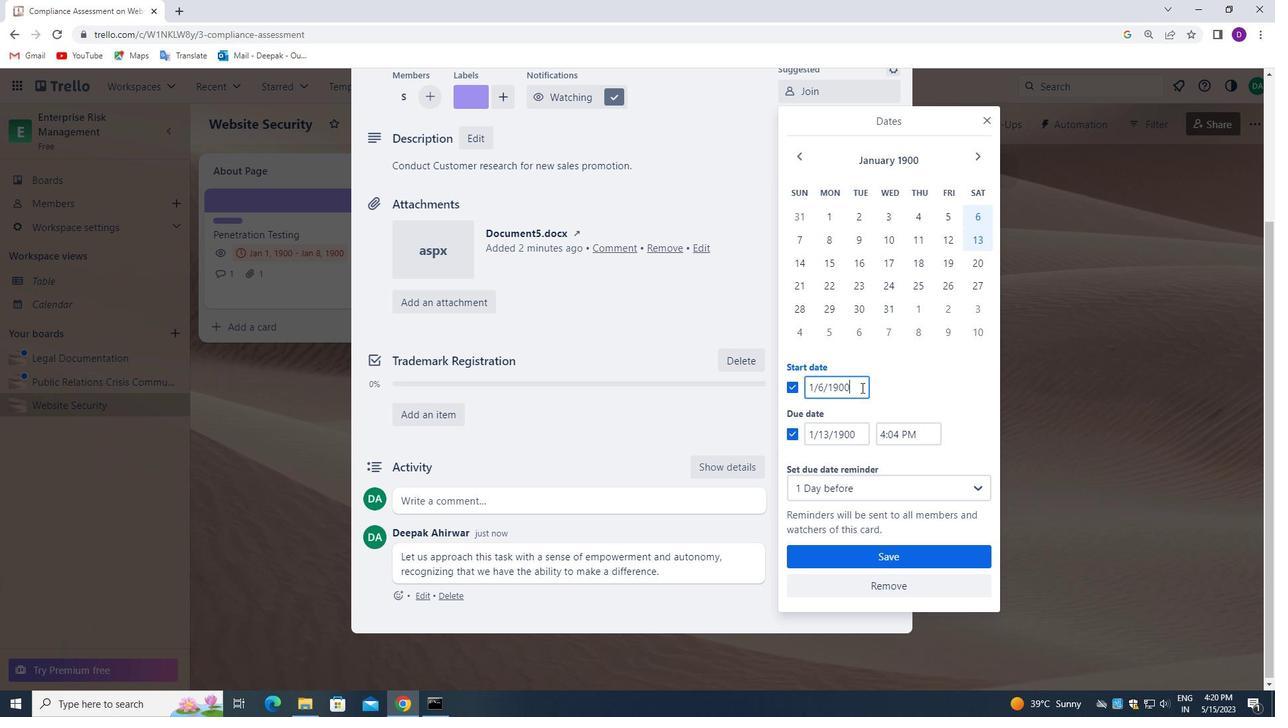 
Action: Mouse pressed left at (861, 388)
Screenshot: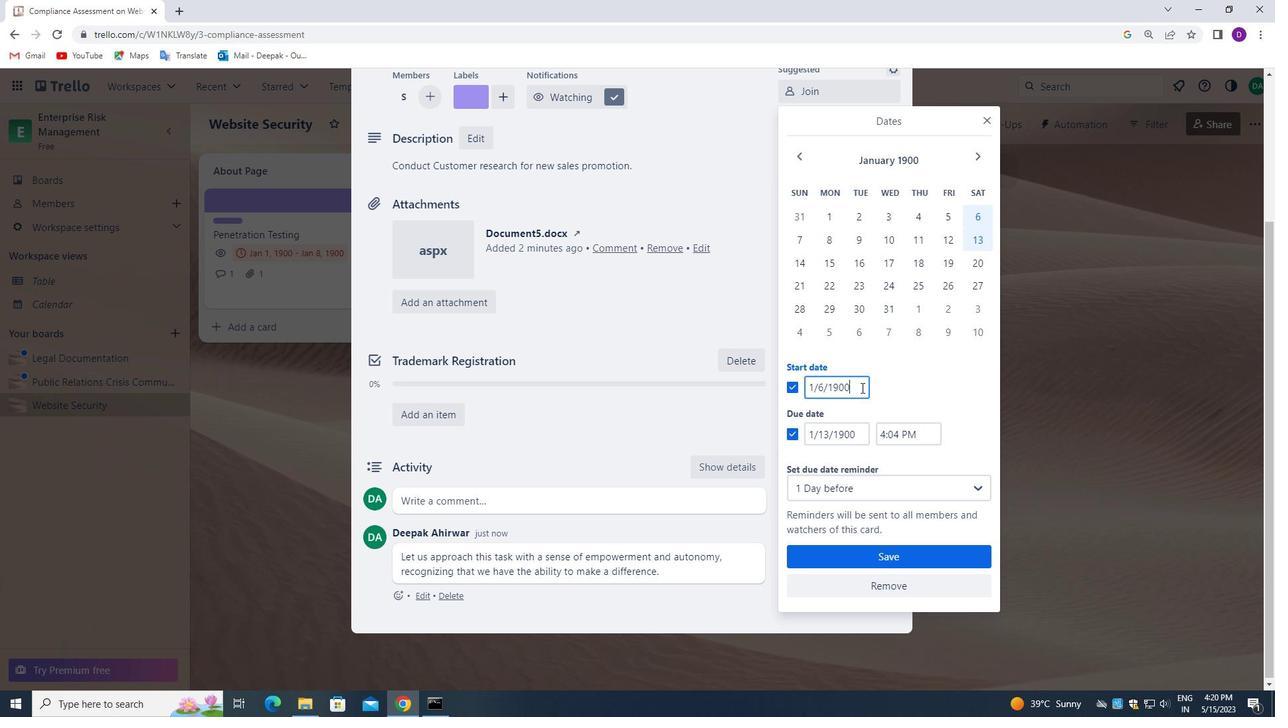 
Action: Key pressed <Key.backspace>01/07/1900
Screenshot: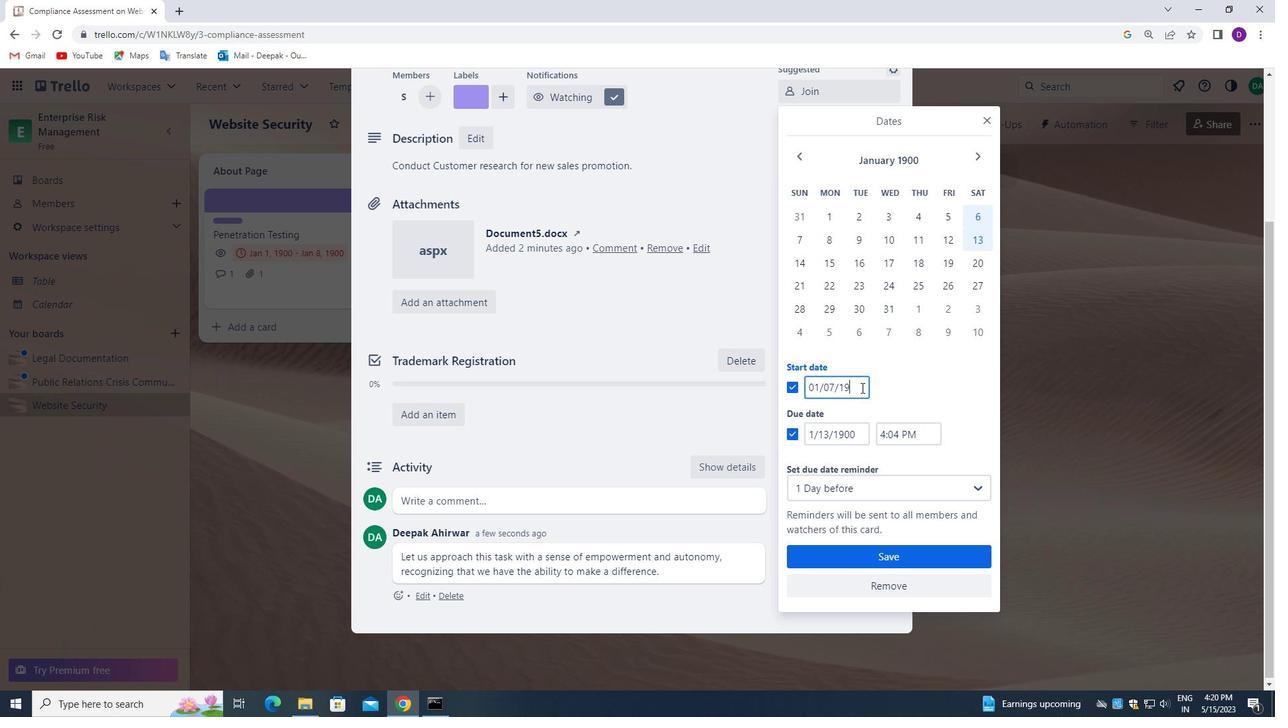 
Action: Mouse moved to (858, 433)
Screenshot: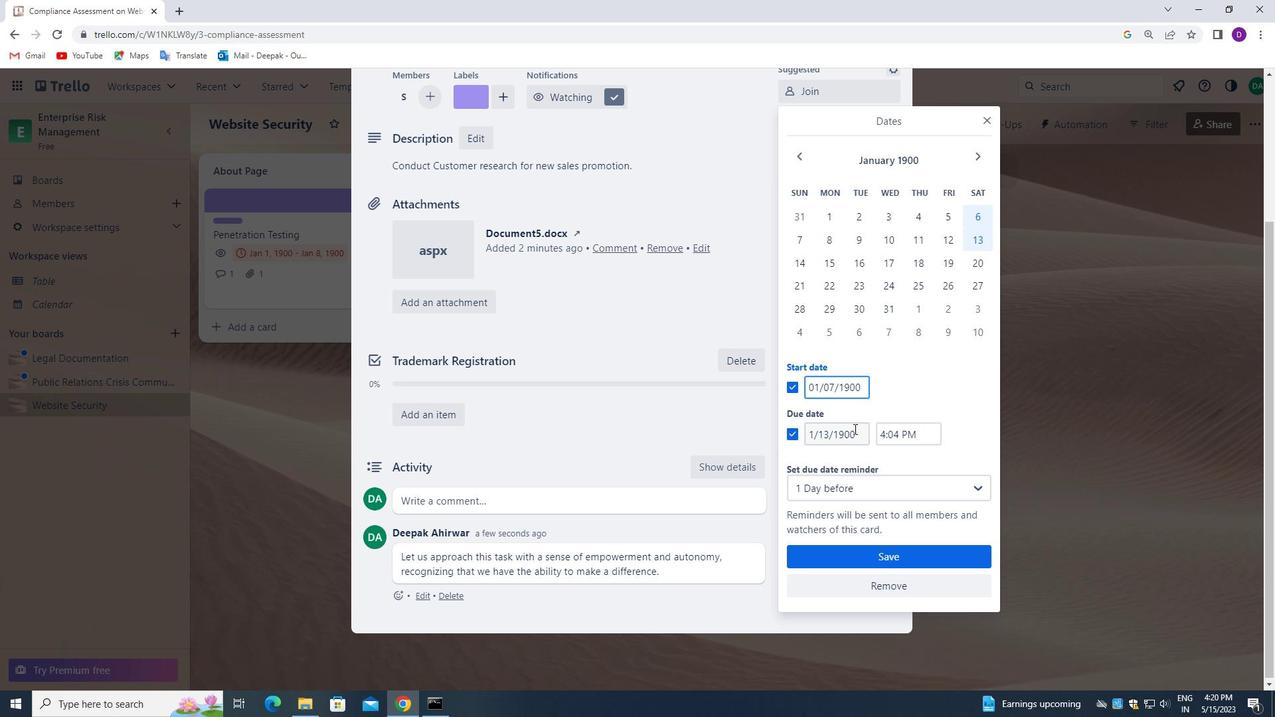 
Action: Mouse pressed left at (858, 433)
Screenshot: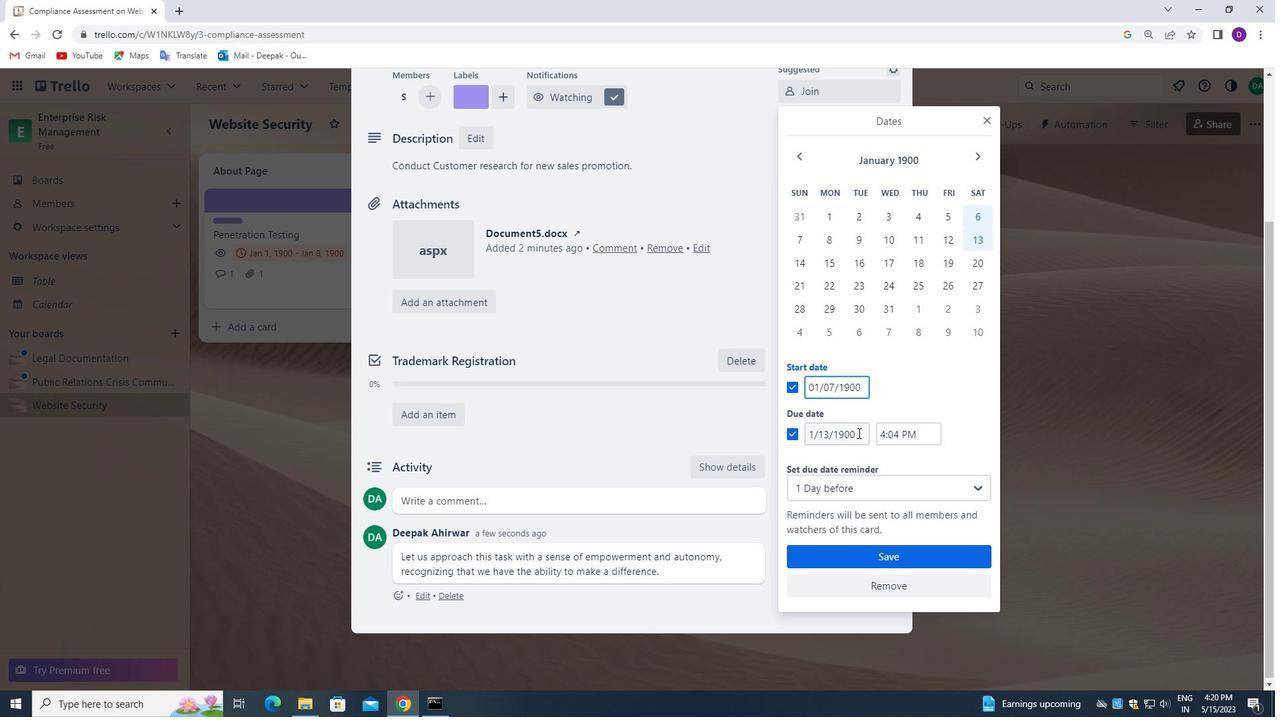 
Action: Mouse moved to (859, 433)
Screenshot: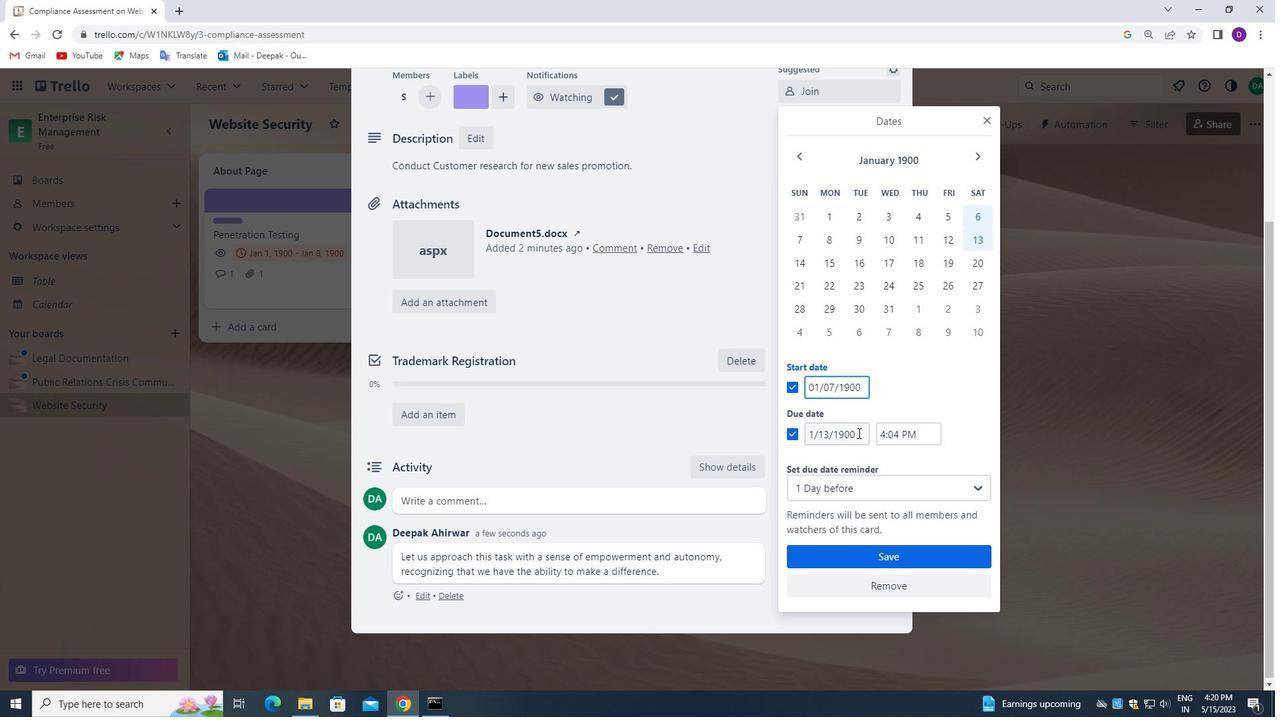 
Action: Mouse pressed left at (859, 433)
Screenshot: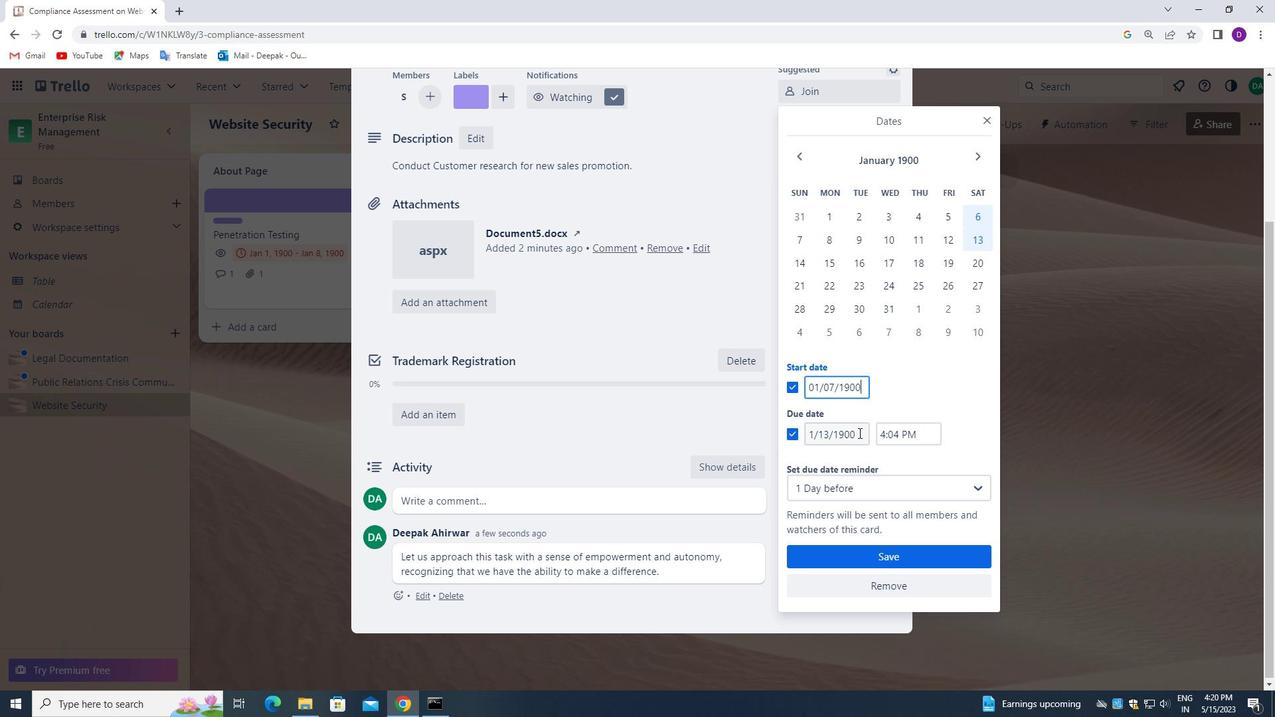 
Action: Mouse pressed left at (859, 433)
Screenshot: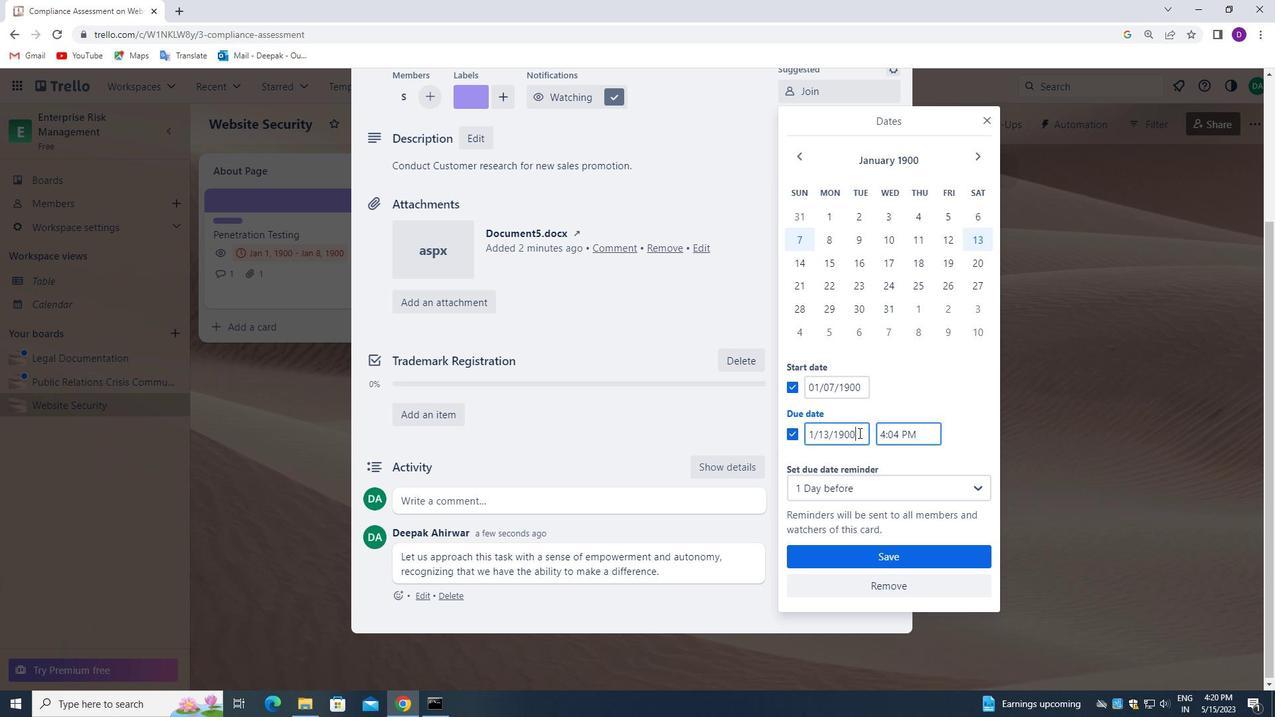 
Action: Key pressed 01/14/1900
Screenshot: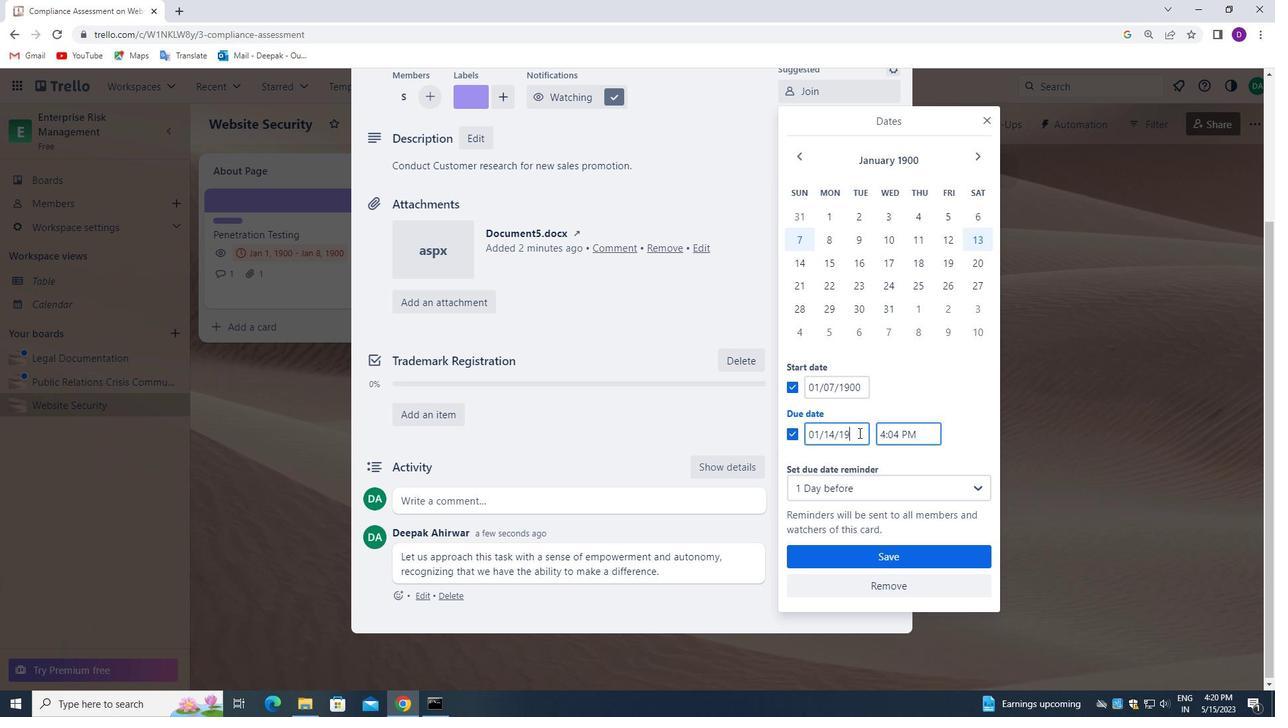 
Action: Mouse moved to (886, 553)
Screenshot: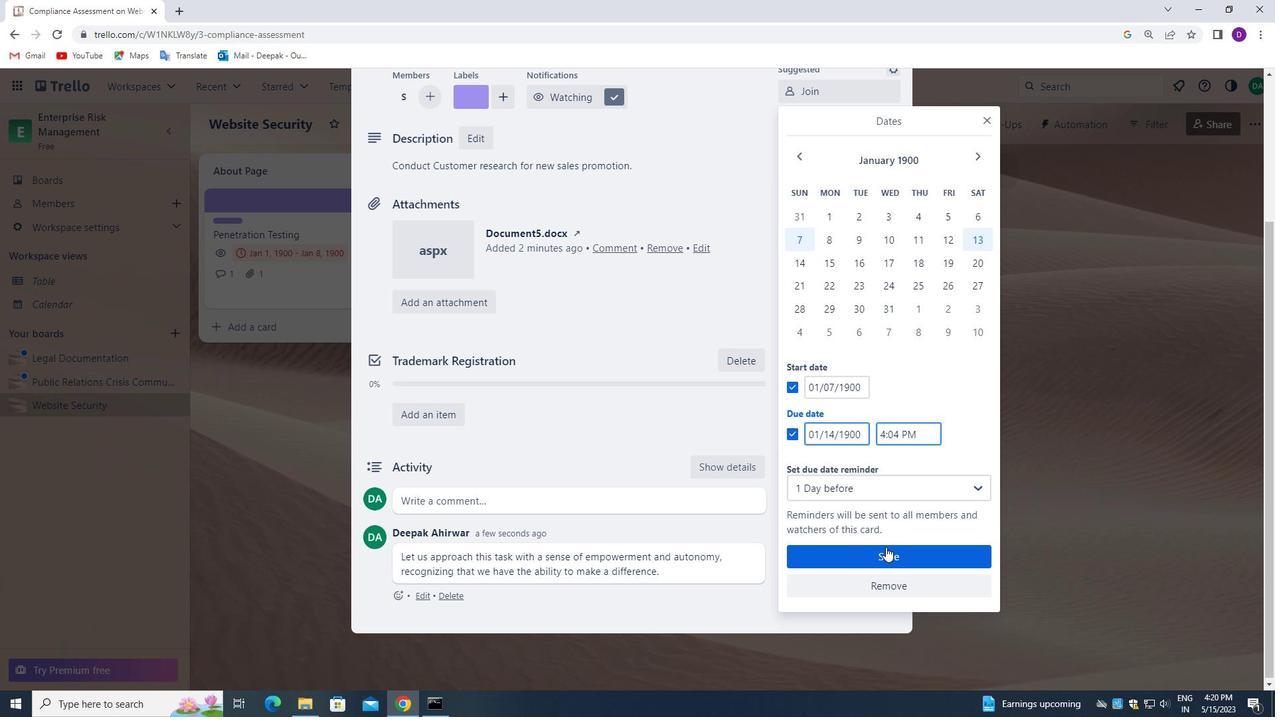 
Action: Mouse pressed left at (886, 553)
Screenshot: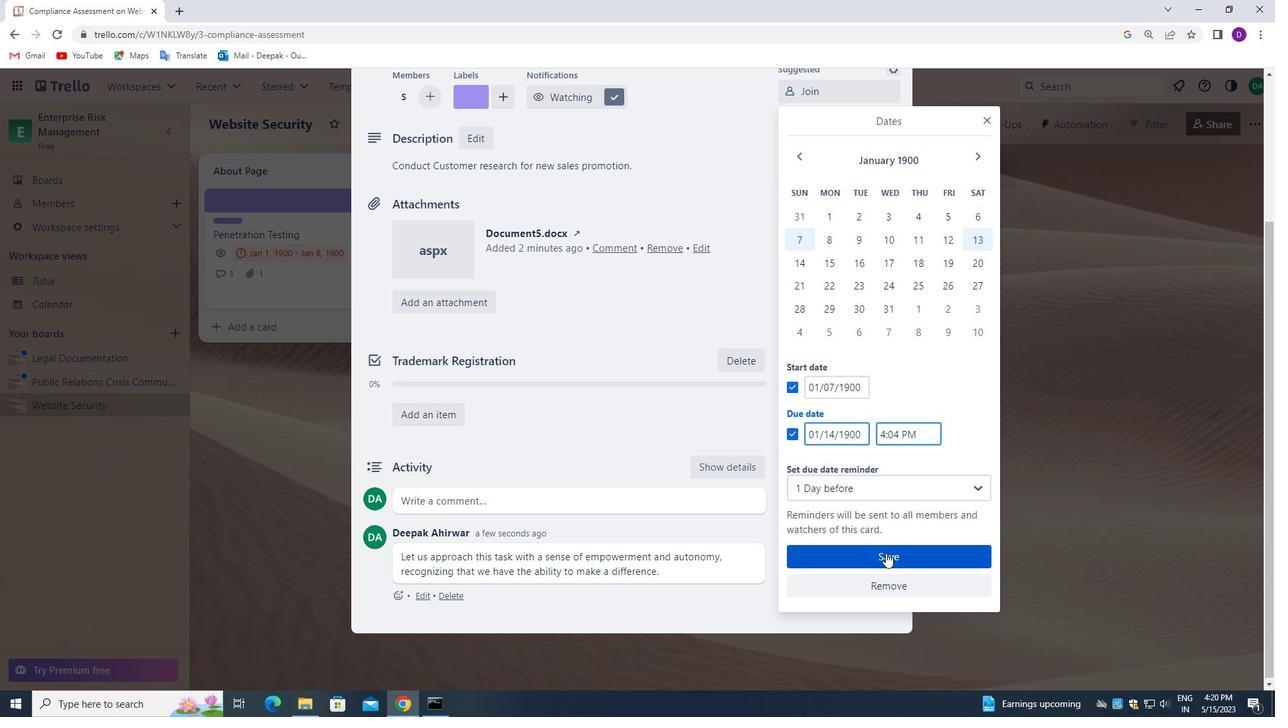 
Action: Mouse moved to (586, 508)
Screenshot: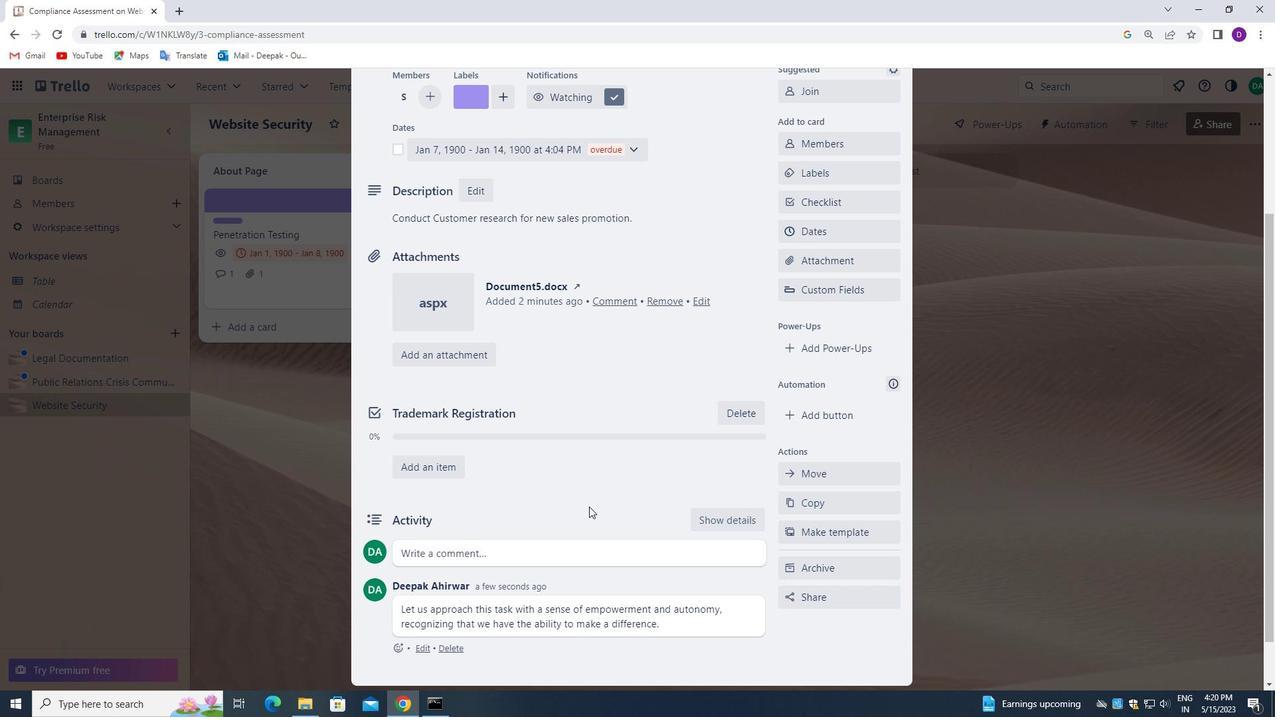 
Action: Mouse scrolled (586, 507) with delta (0, 0)
Screenshot: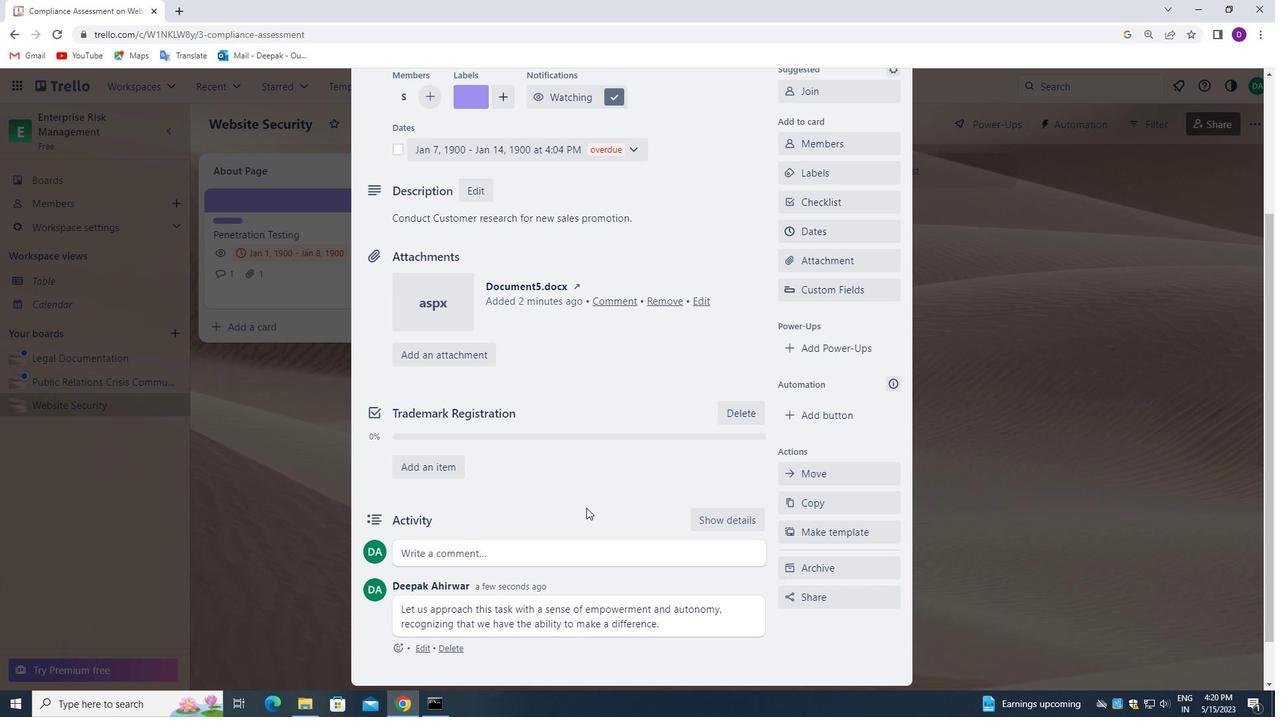 
Action: Mouse scrolled (586, 507) with delta (0, 0)
Screenshot: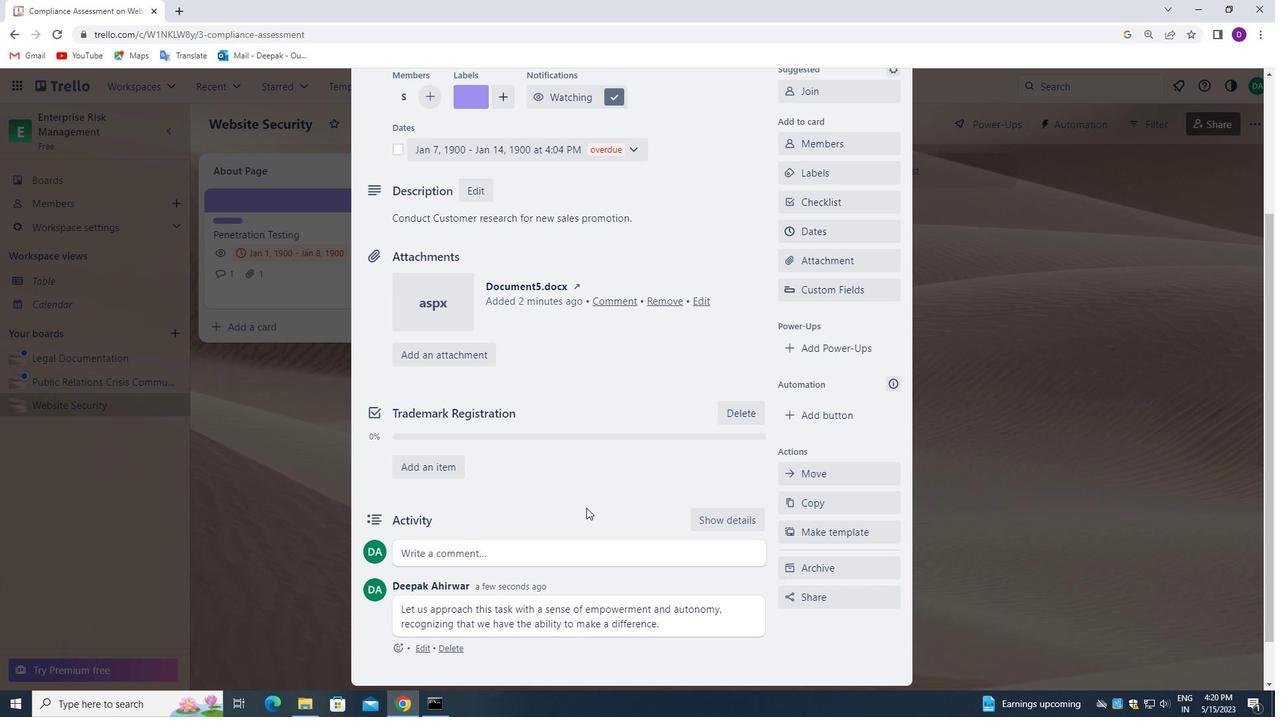 
Action: Mouse scrolled (586, 507) with delta (0, 0)
Screenshot: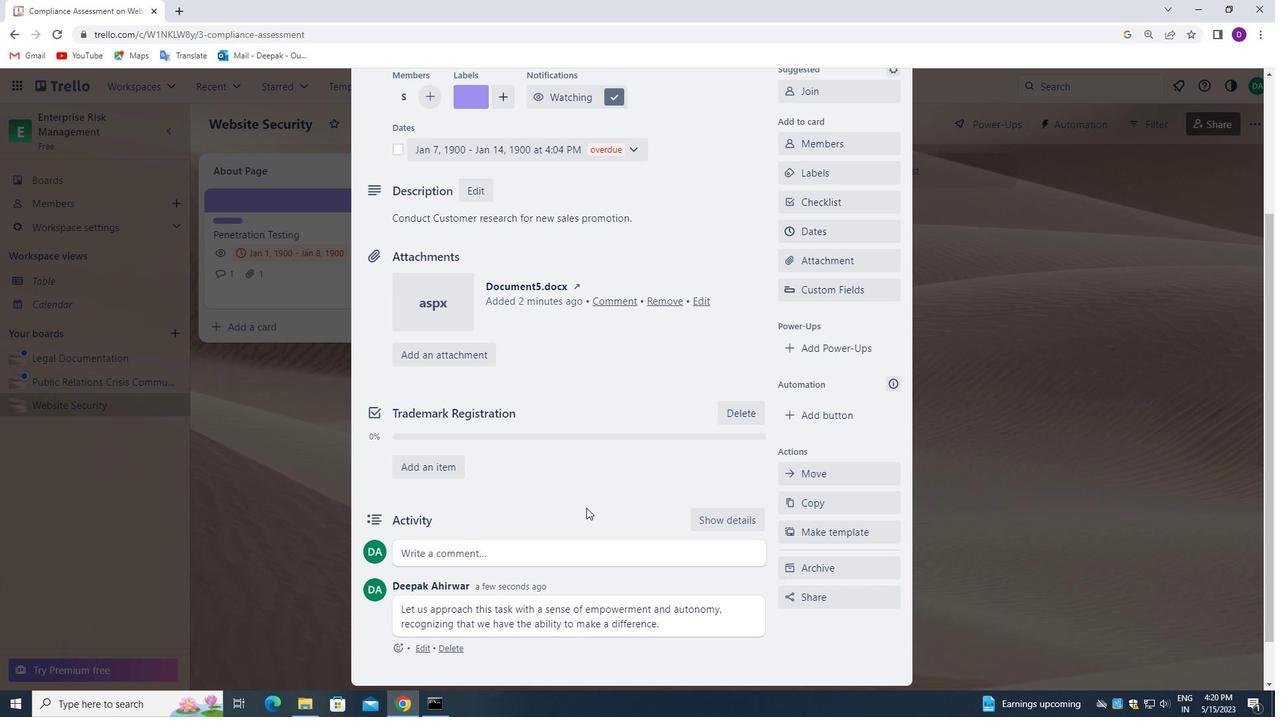 
Action: Mouse moved to (592, 512)
Screenshot: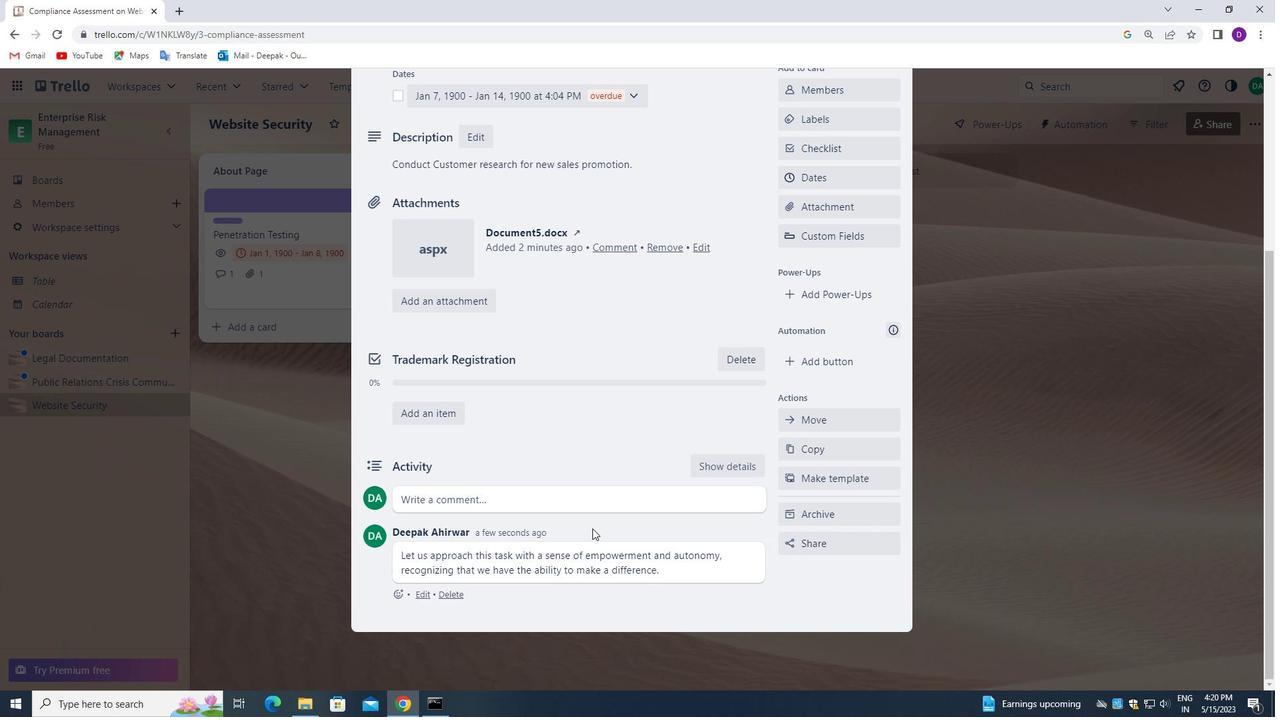 
Action: Mouse scrolled (592, 512) with delta (0, 0)
Screenshot: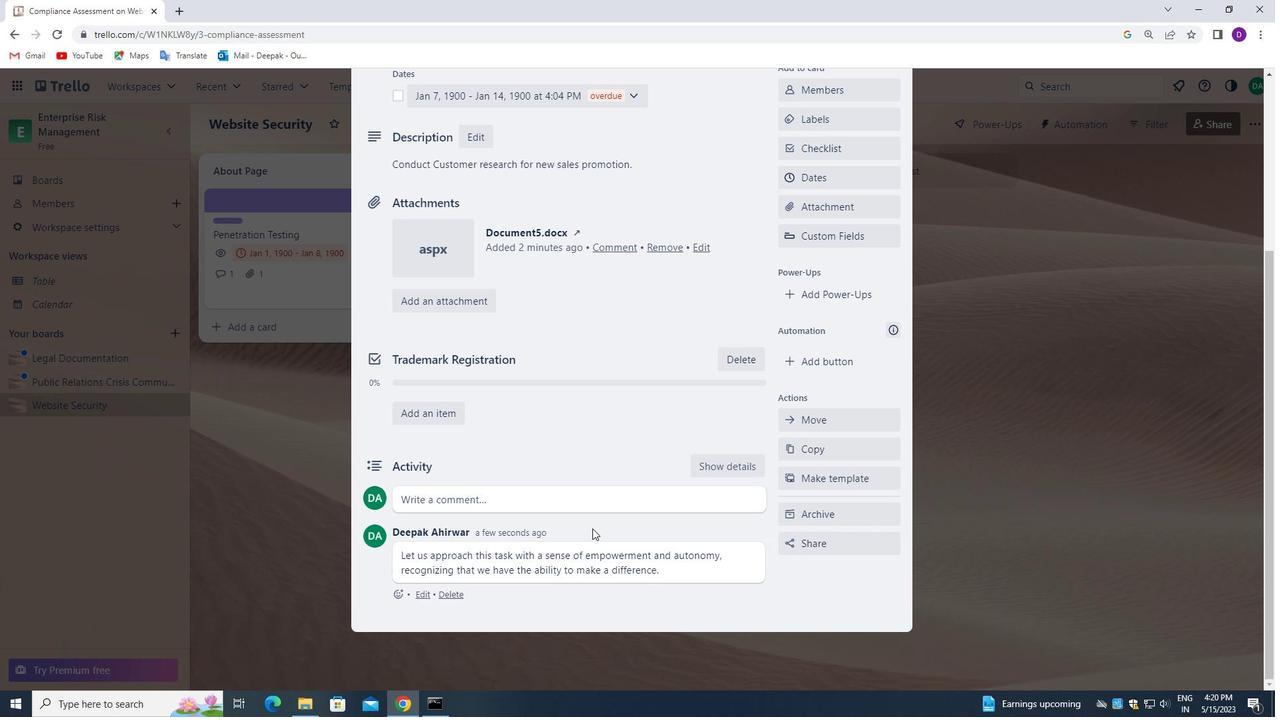 
Action: Mouse moved to (598, 473)
Screenshot: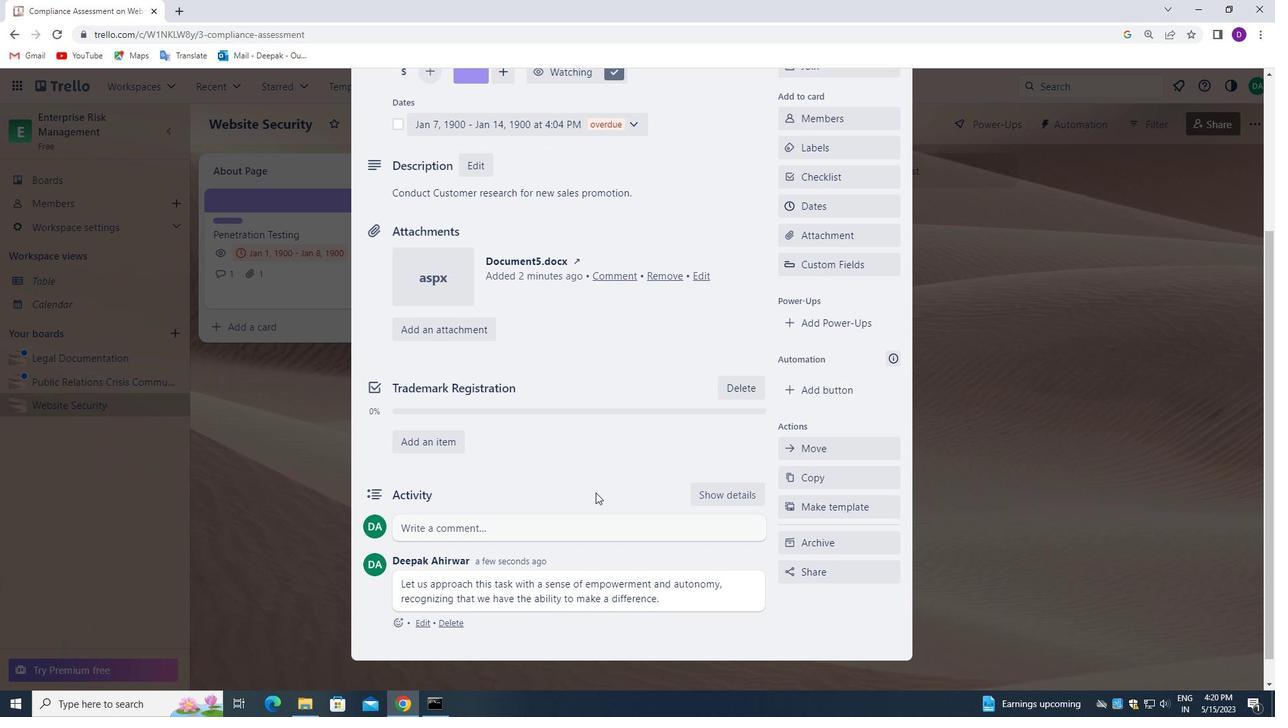 
Action: Mouse scrolled (598, 473) with delta (0, 0)
Screenshot: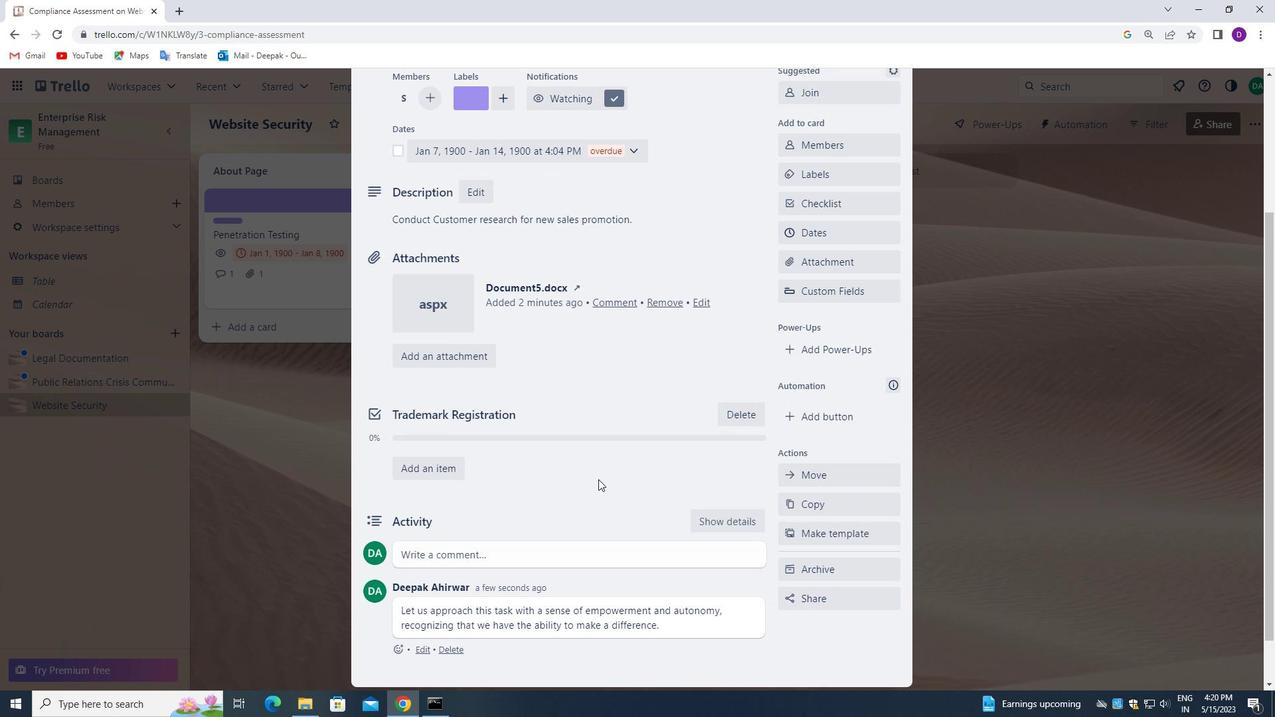 
Action: Mouse moved to (598, 471)
Screenshot: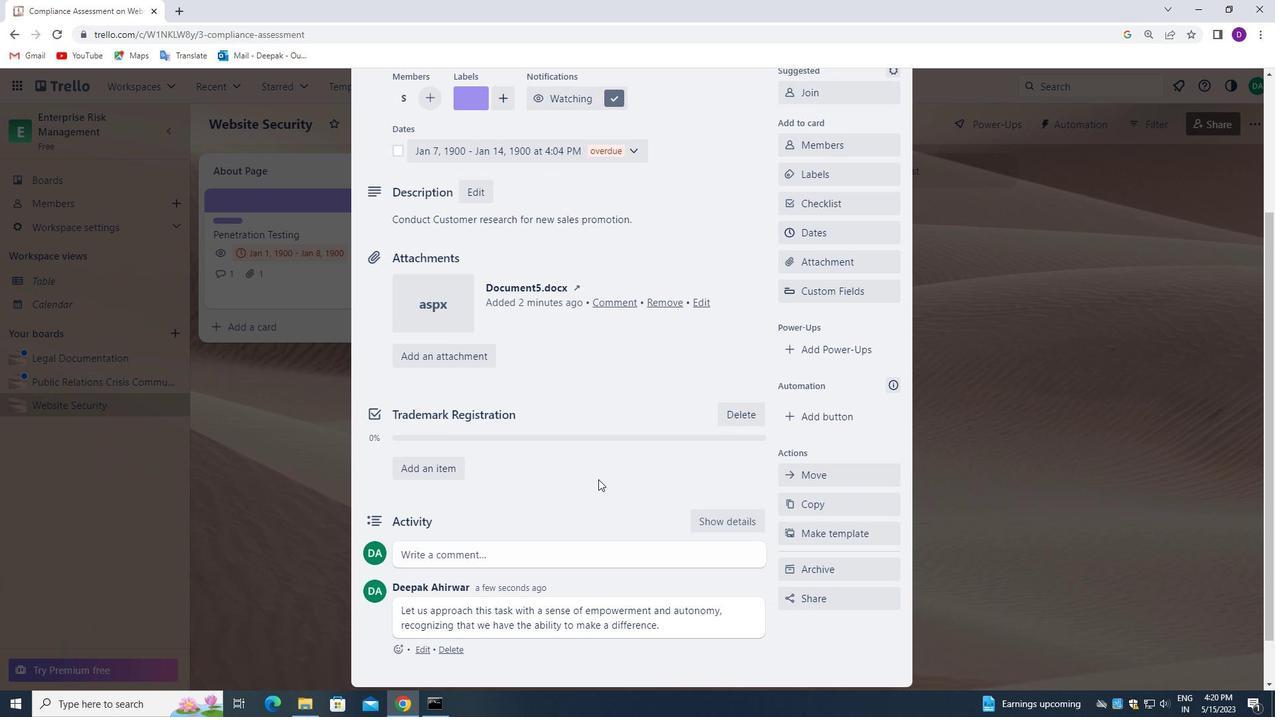 
Action: Mouse scrolled (598, 472) with delta (0, 0)
Screenshot: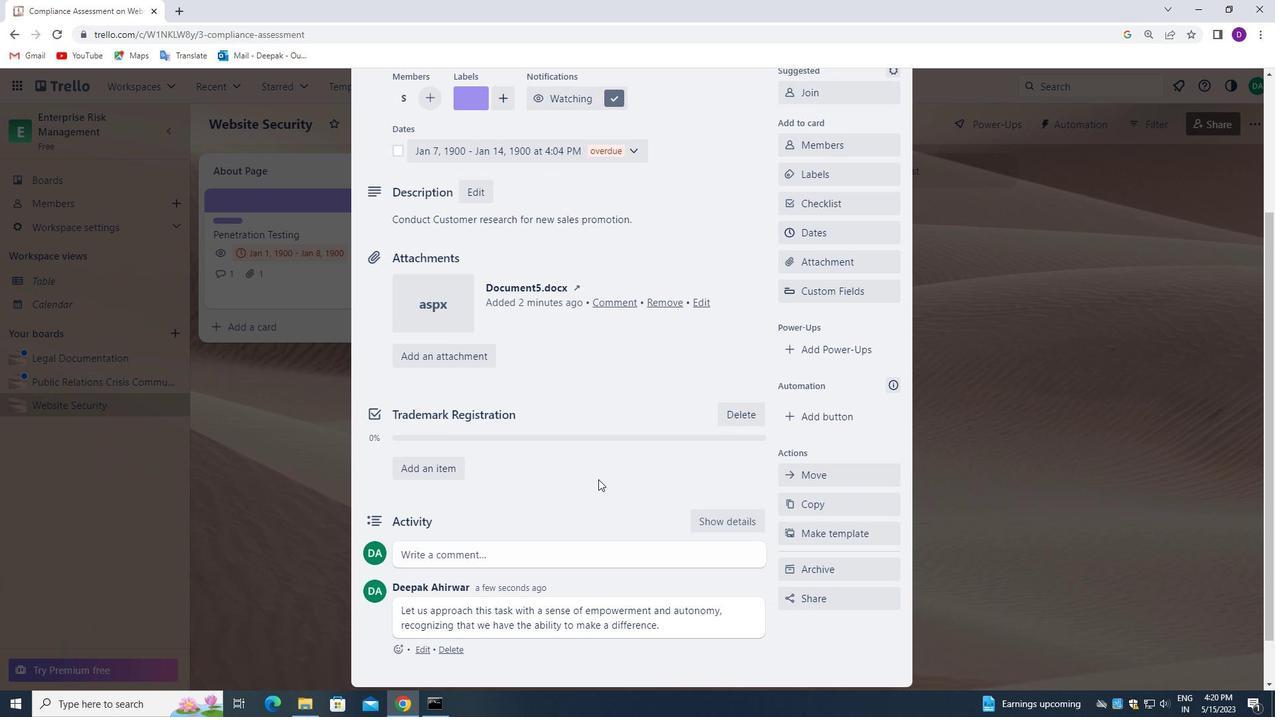 
Action: Mouse moved to (598, 469)
Screenshot: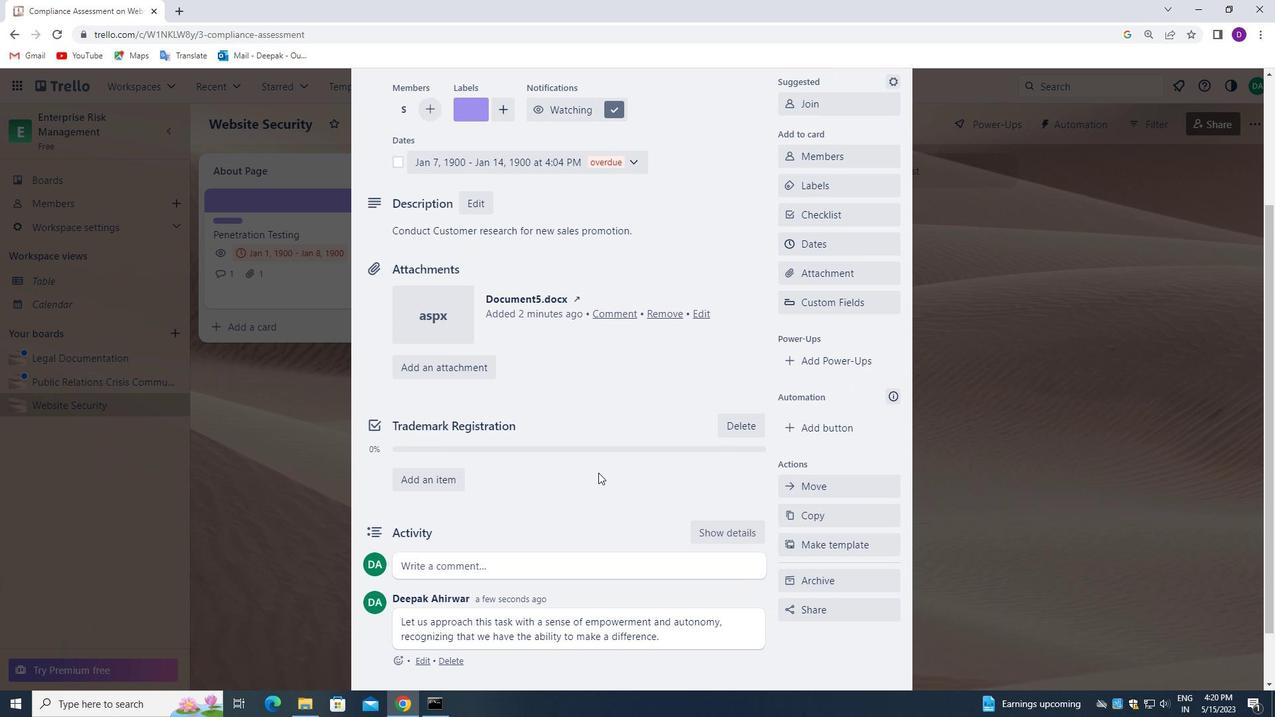 
Action: Mouse scrolled (598, 469) with delta (0, 0)
Screenshot: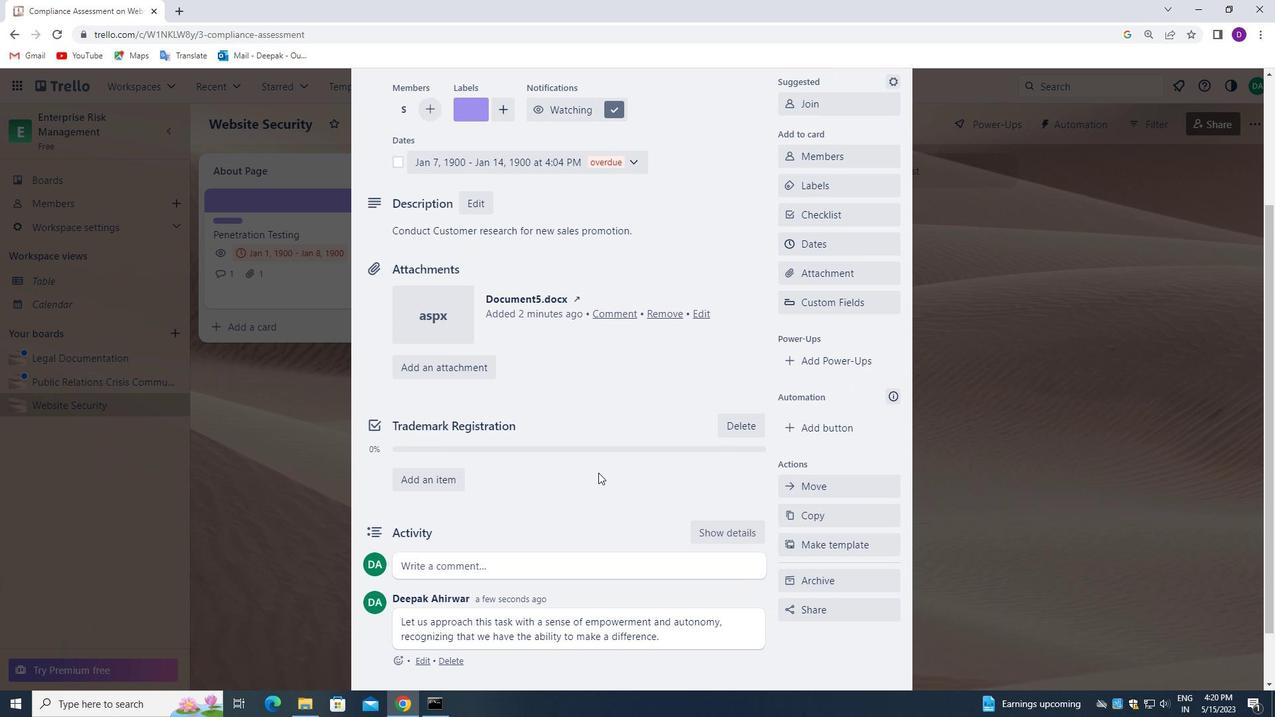 
Action: Mouse moved to (649, 404)
Screenshot: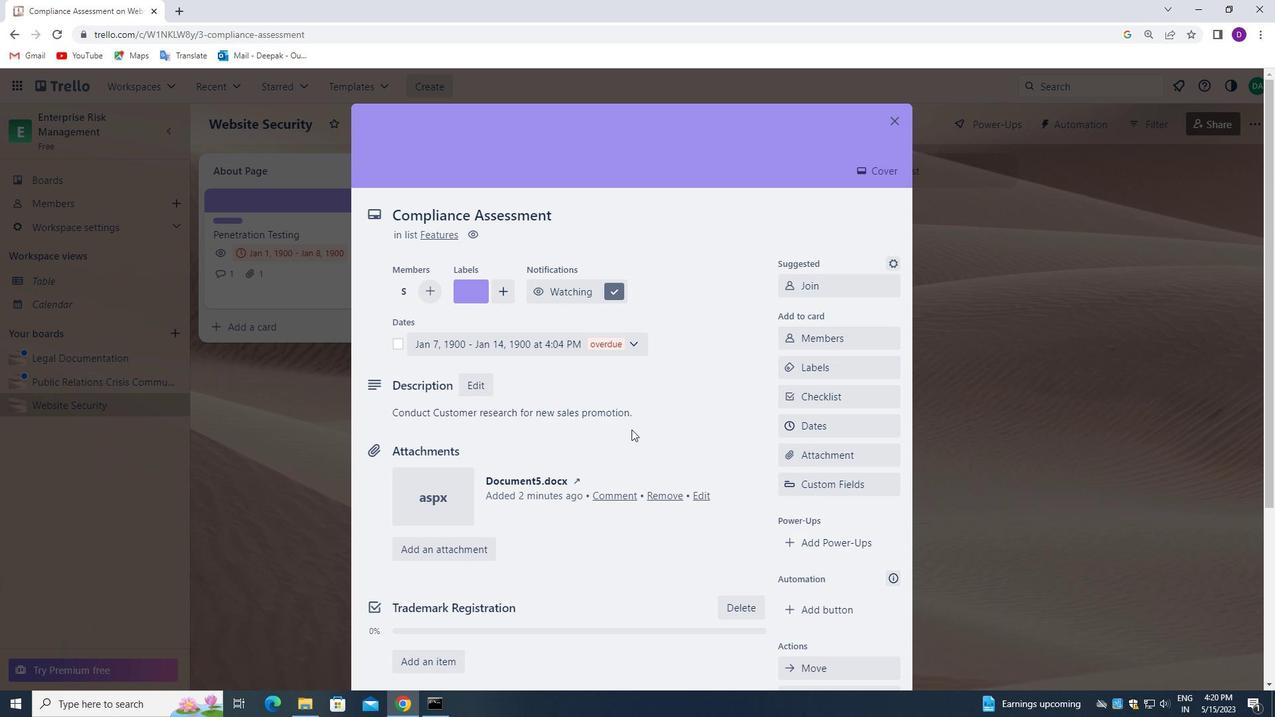 
Action: Mouse scrolled (649, 405) with delta (0, 0)
Screenshot: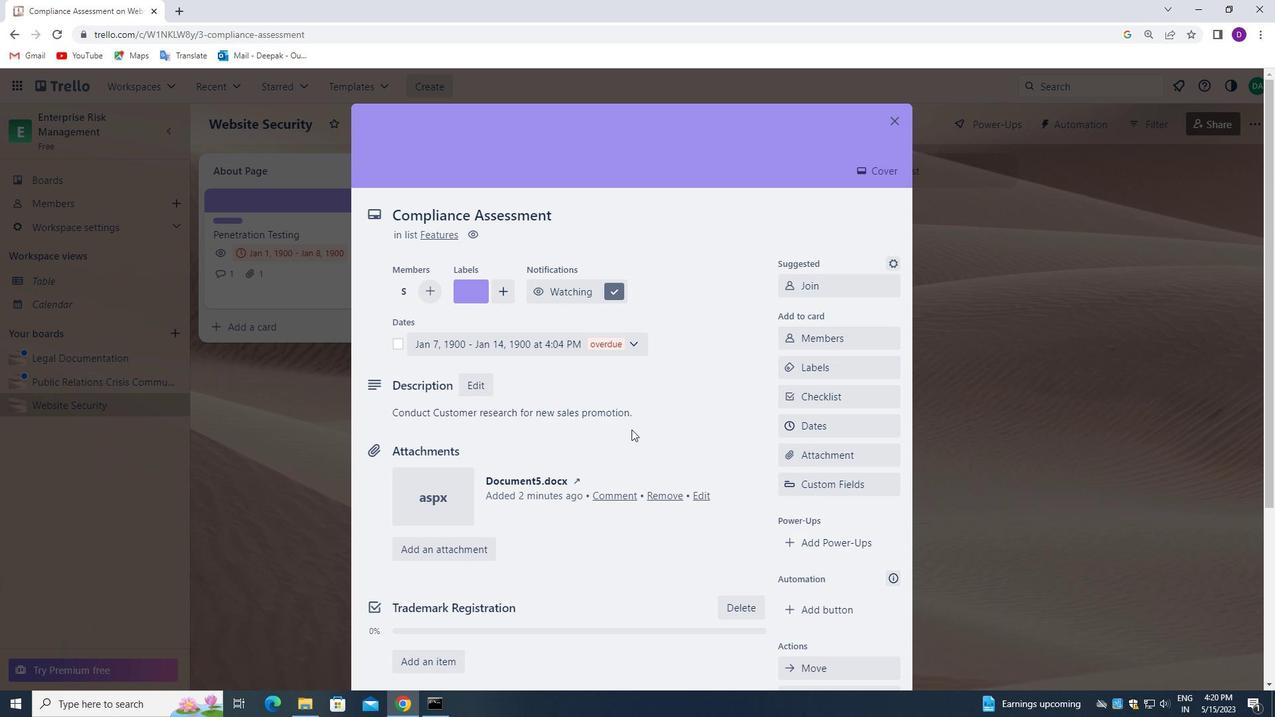 
Action: Mouse moved to (653, 400)
Screenshot: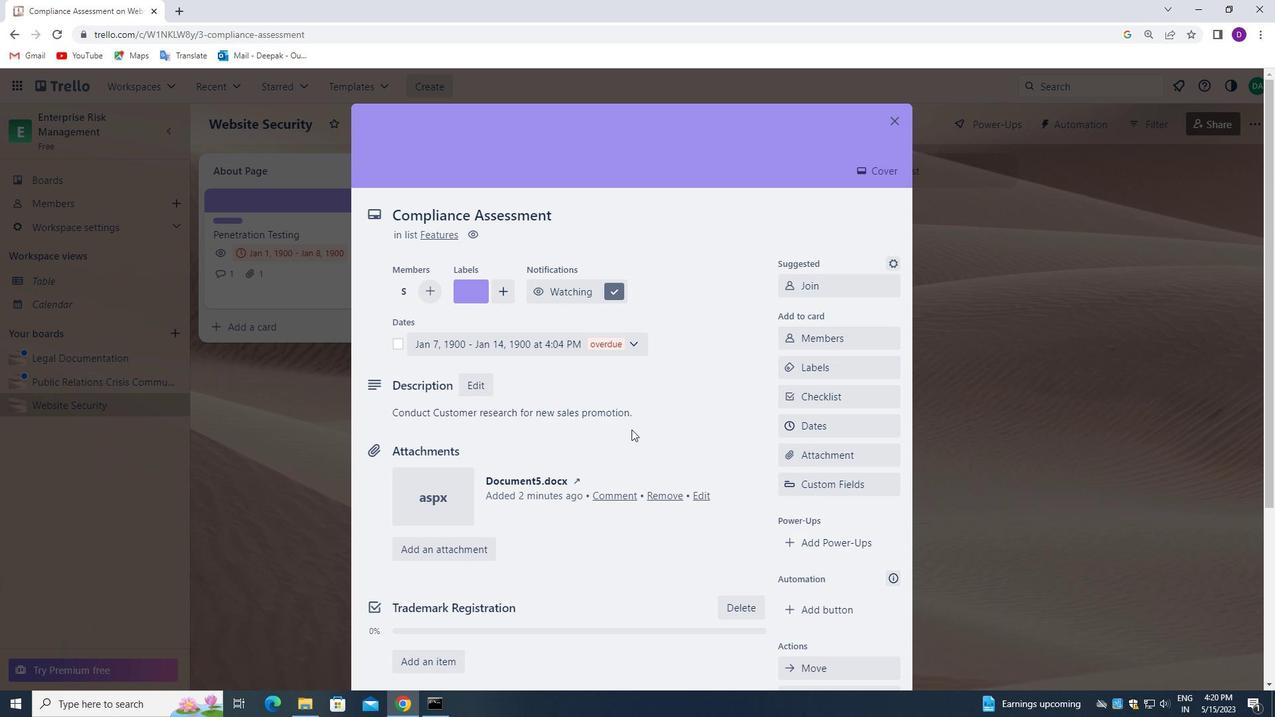 
Action: Mouse scrolled (653, 400) with delta (0, 0)
Screenshot: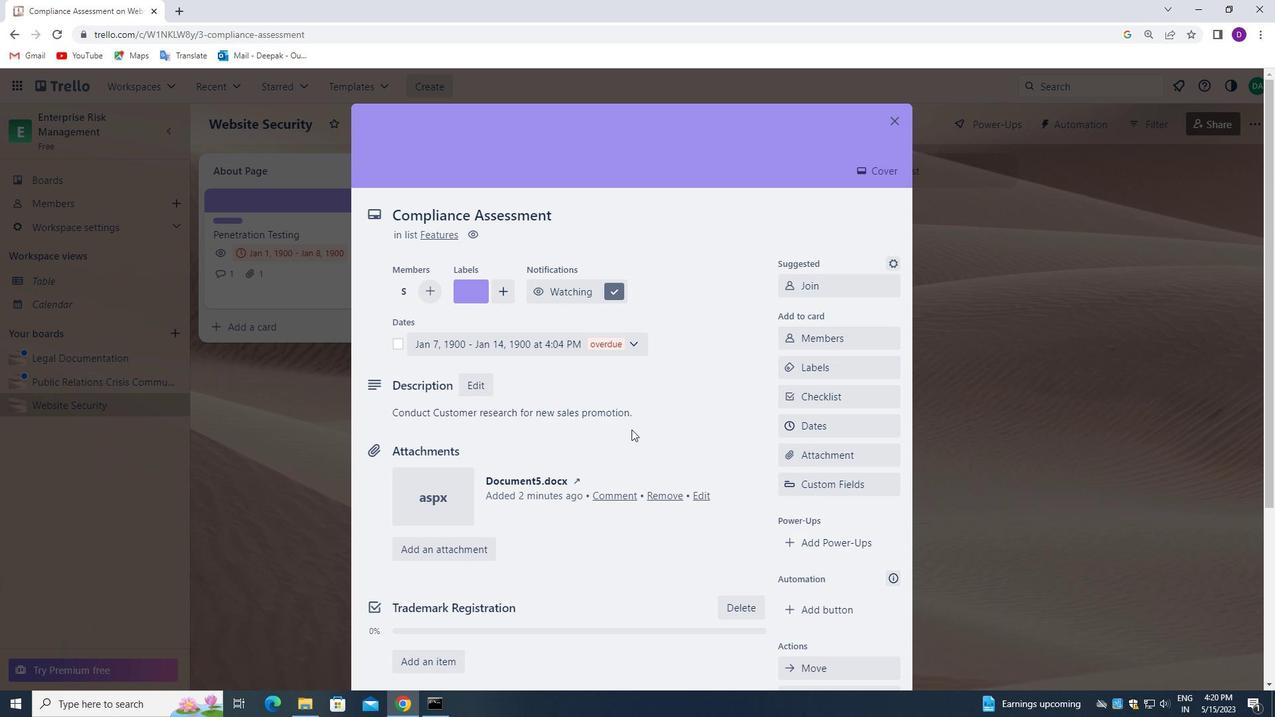 
Action: Mouse moved to (657, 397)
Screenshot: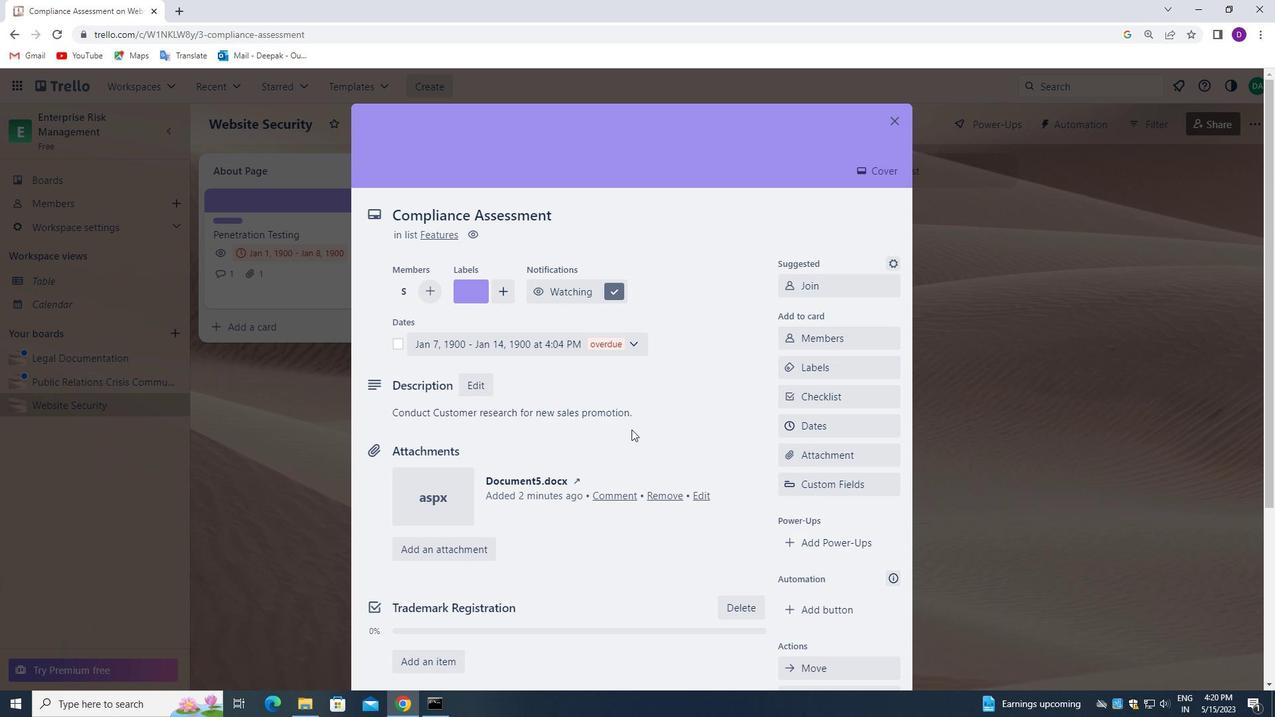 
Action: Mouse scrolled (657, 398) with delta (0, 0)
Screenshot: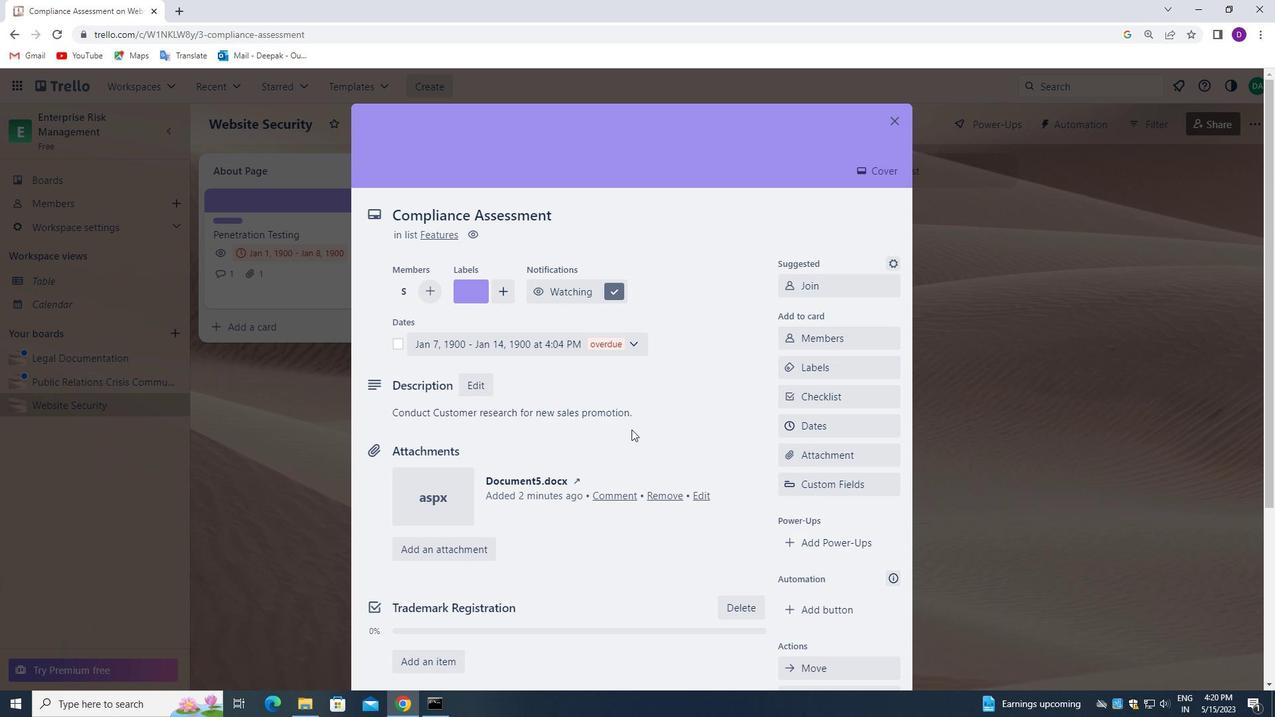 
Action: Mouse moved to (896, 118)
Screenshot: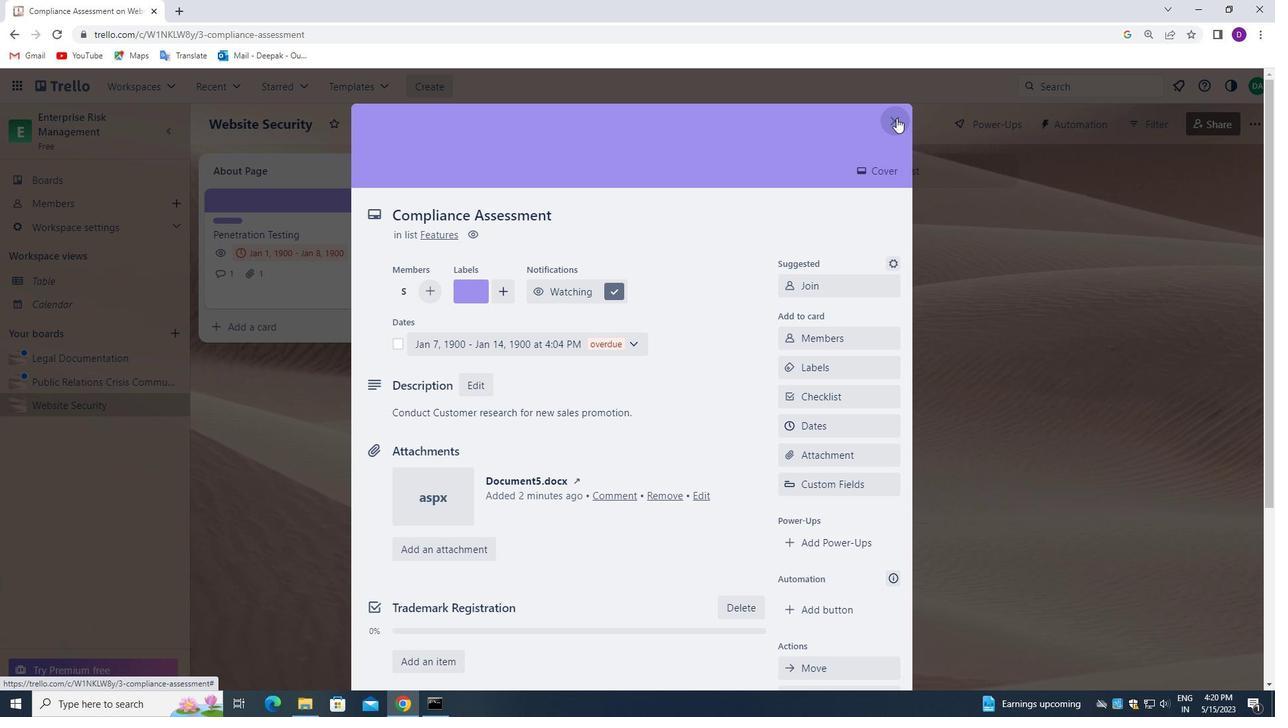 
Action: Mouse pressed left at (896, 118)
Screenshot: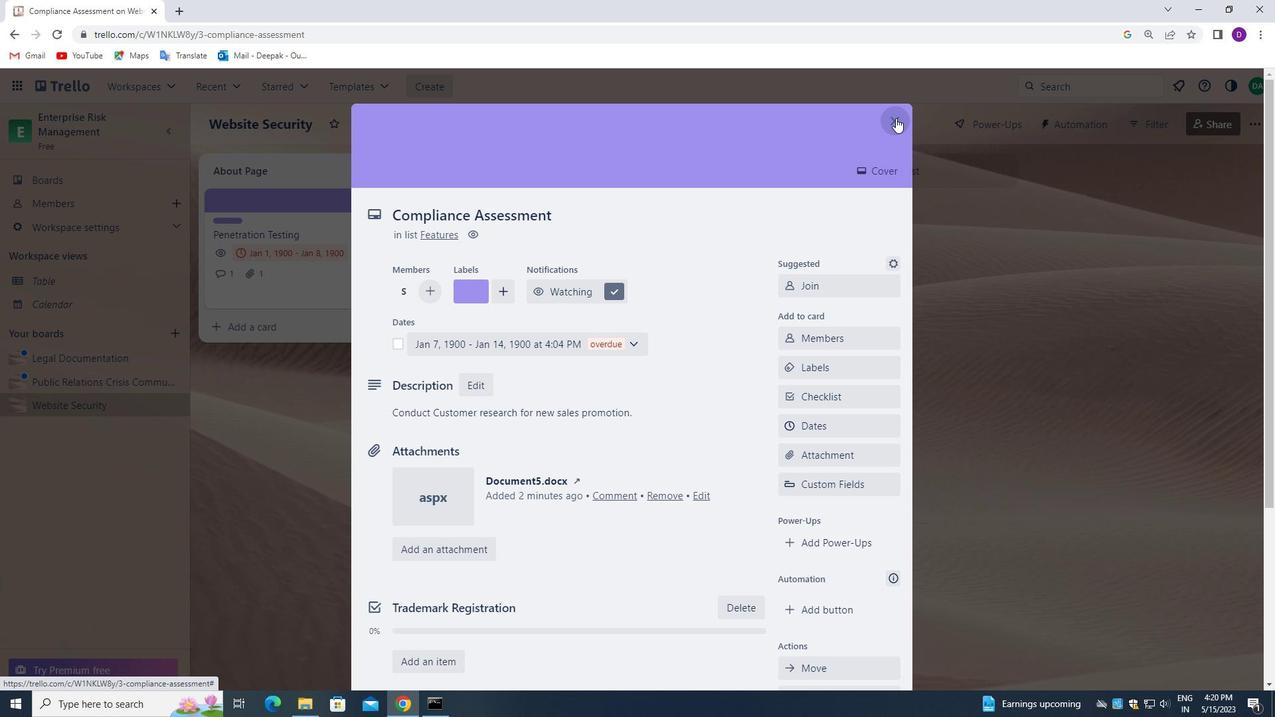 
Action: Mouse moved to (509, 409)
Screenshot: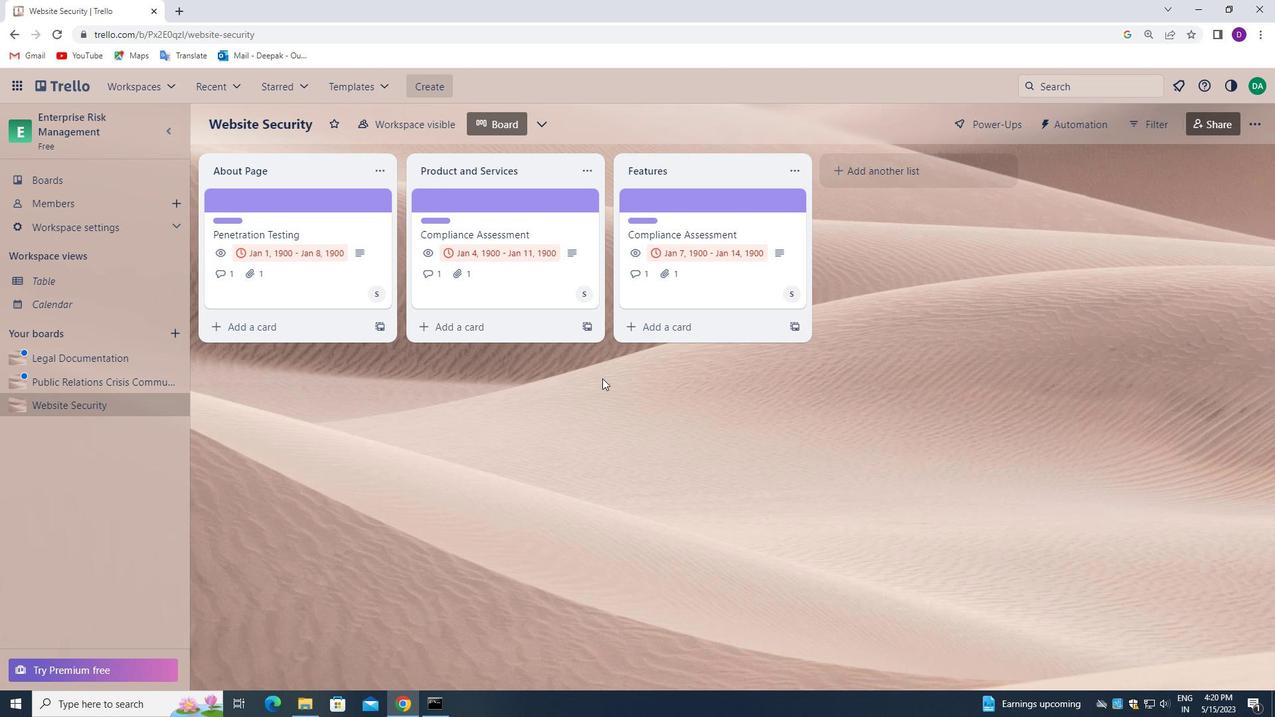 
Action: Mouse scrolled (509, 410) with delta (0, 0)
Screenshot: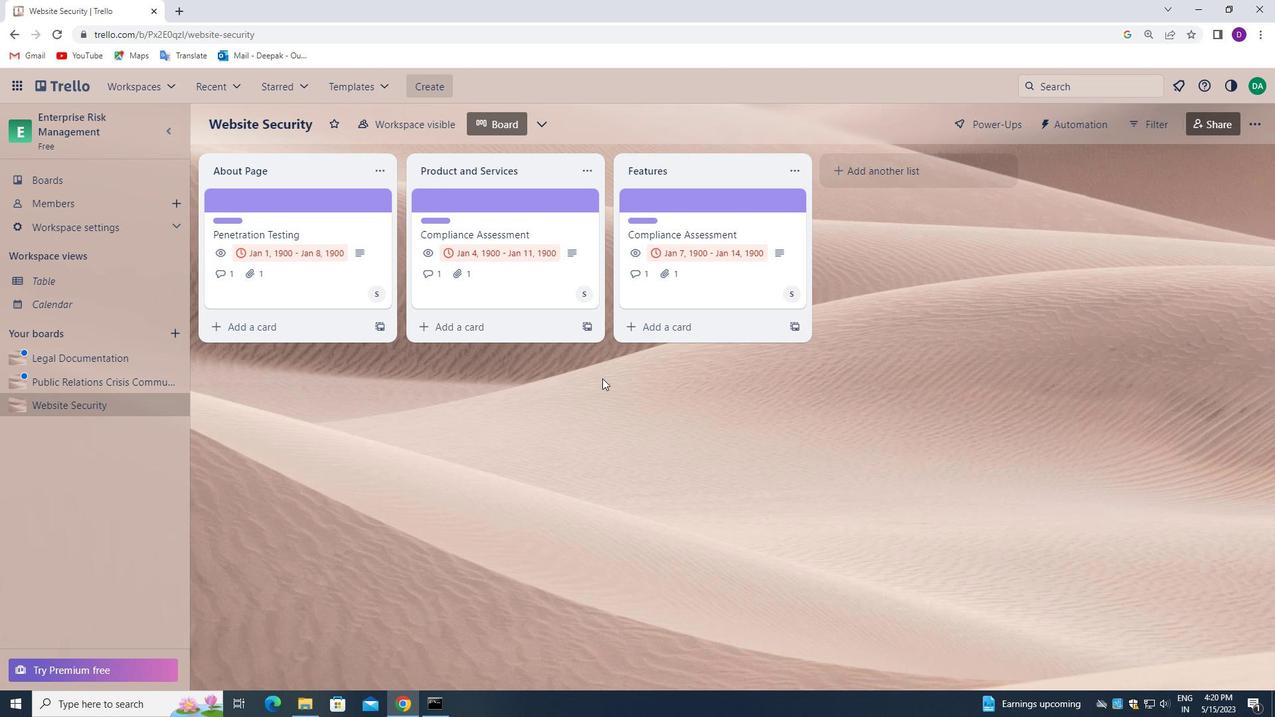 
Action: Mouse moved to (508, 410)
Screenshot: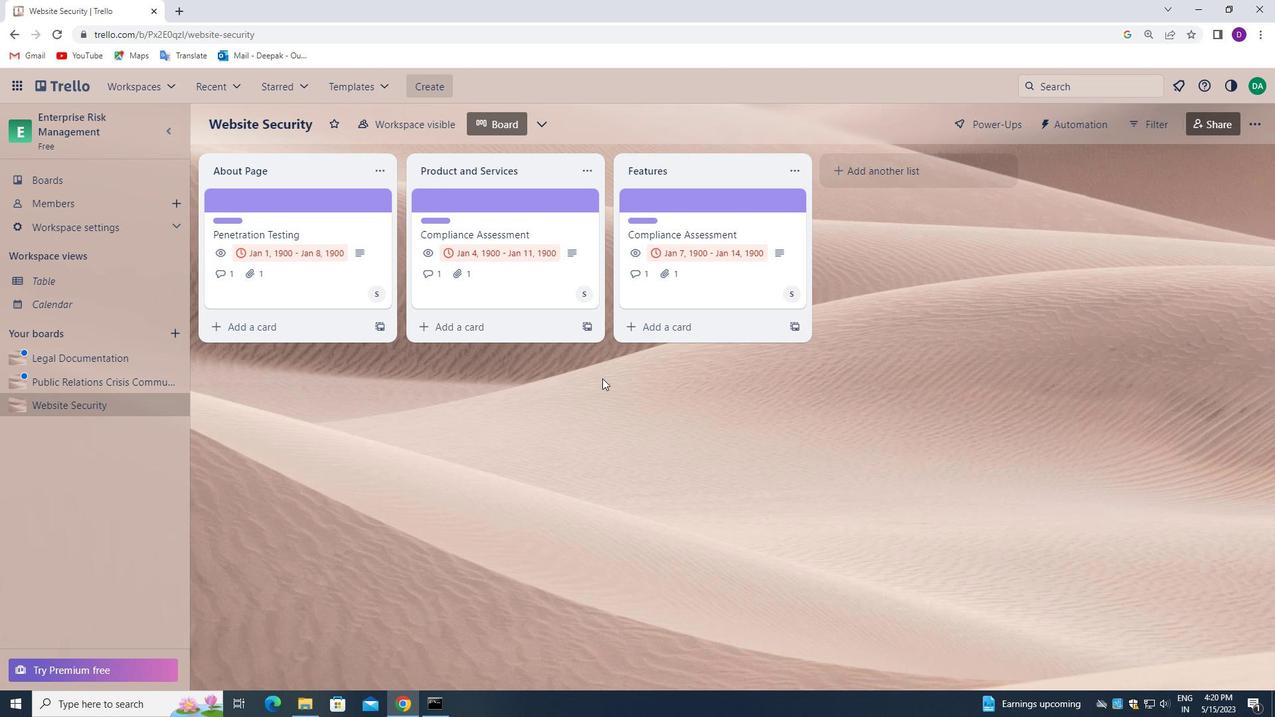 
Action: Mouse scrolled (508, 411) with delta (0, 0)
Screenshot: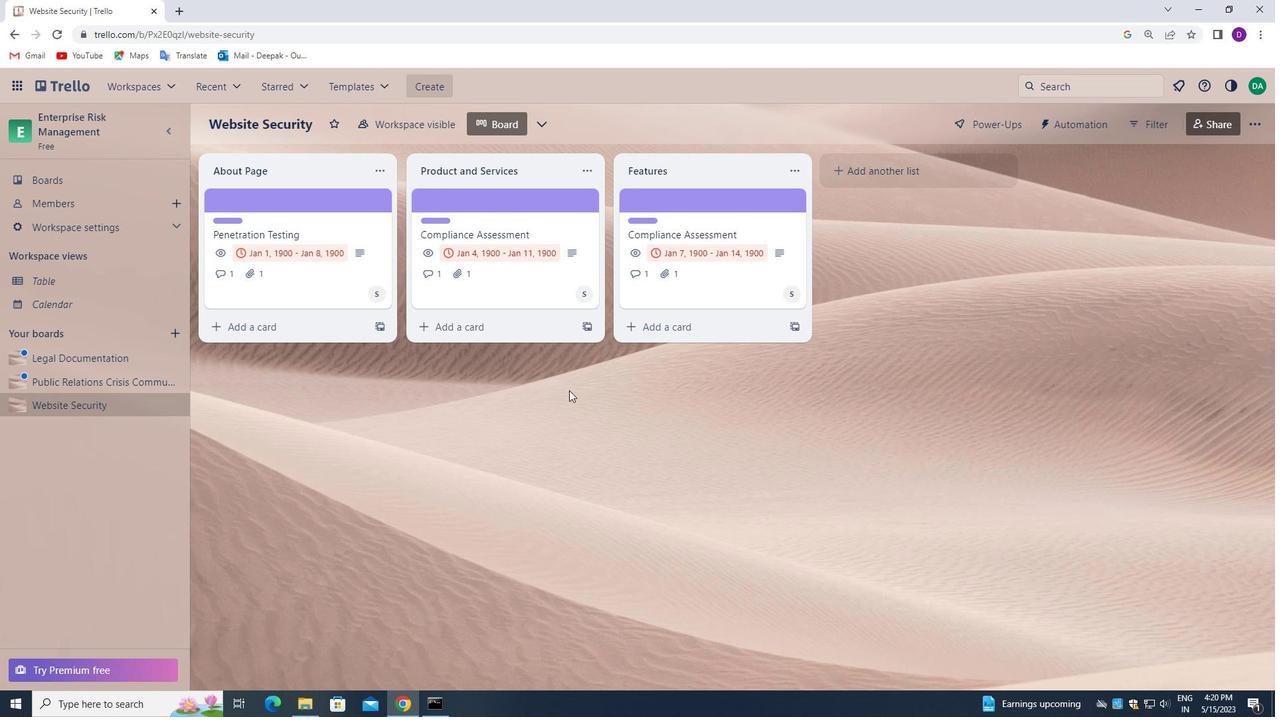 
Action: Mouse moved to (508, 411)
Screenshot: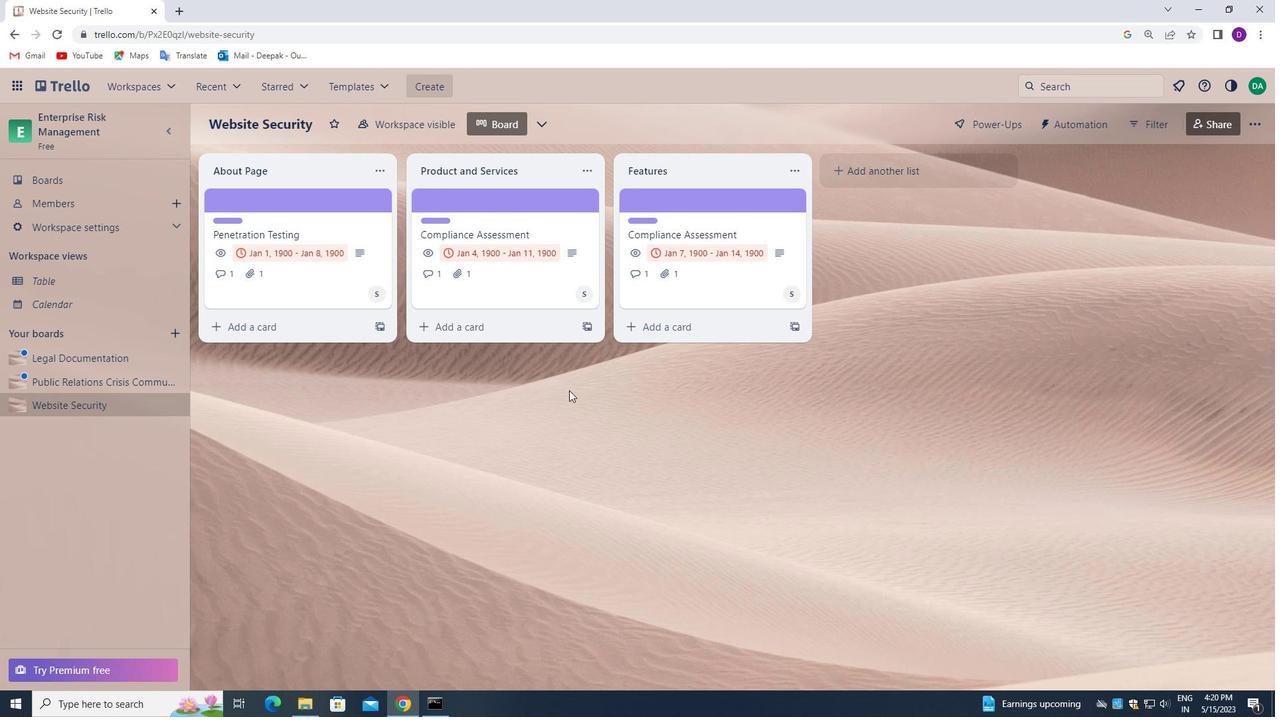 
Action: Mouse scrolled (508, 411) with delta (0, 0)
Screenshot: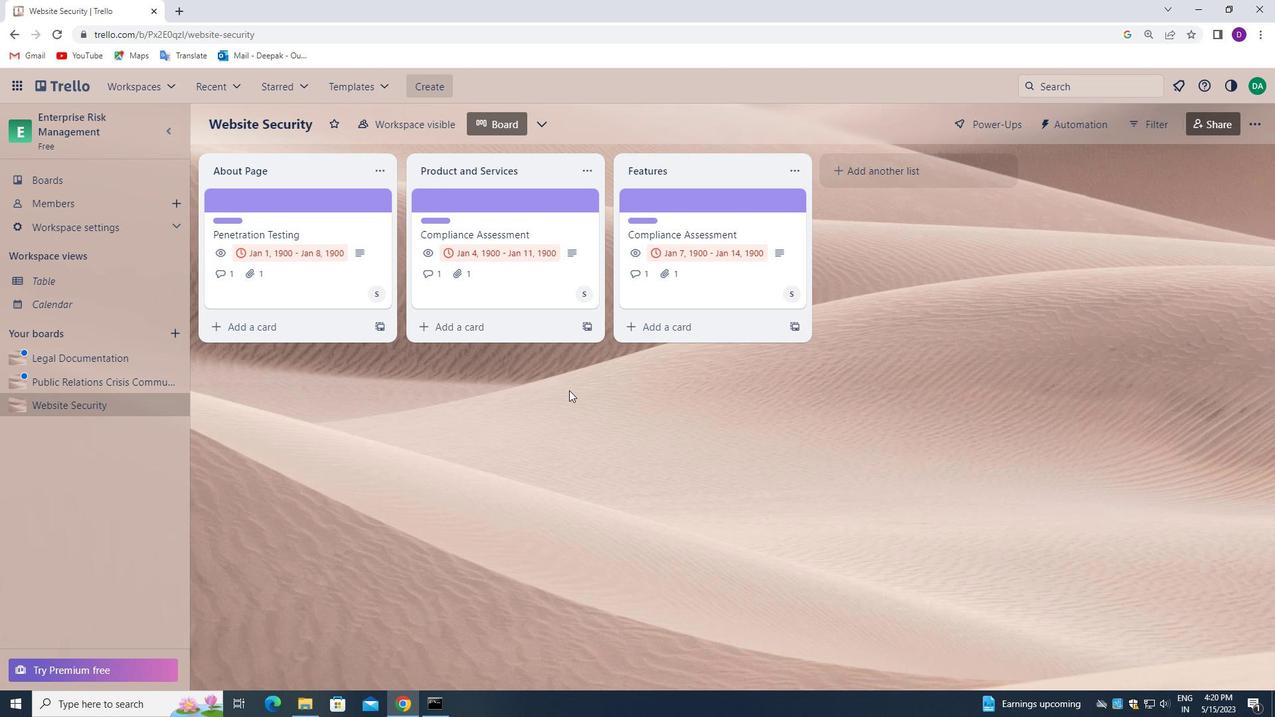 
Action: Mouse moved to (75, 182)
Screenshot: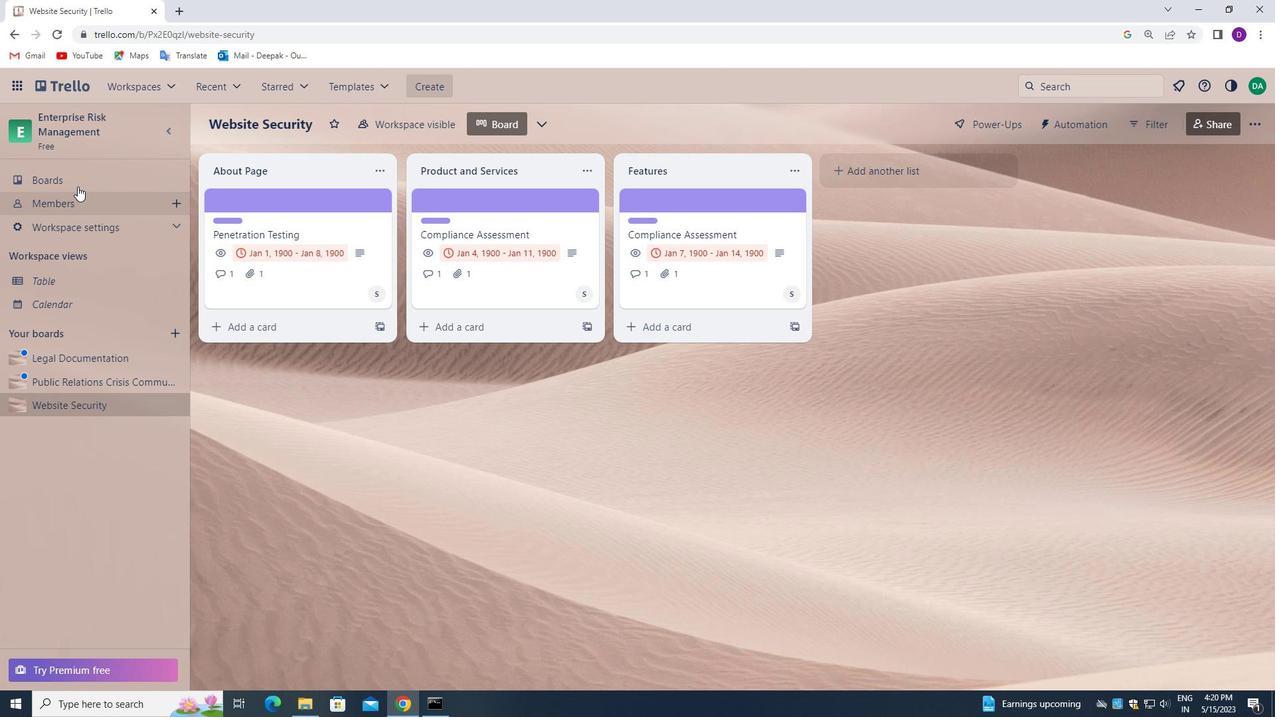 
Action: Mouse pressed left at (75, 182)
Screenshot: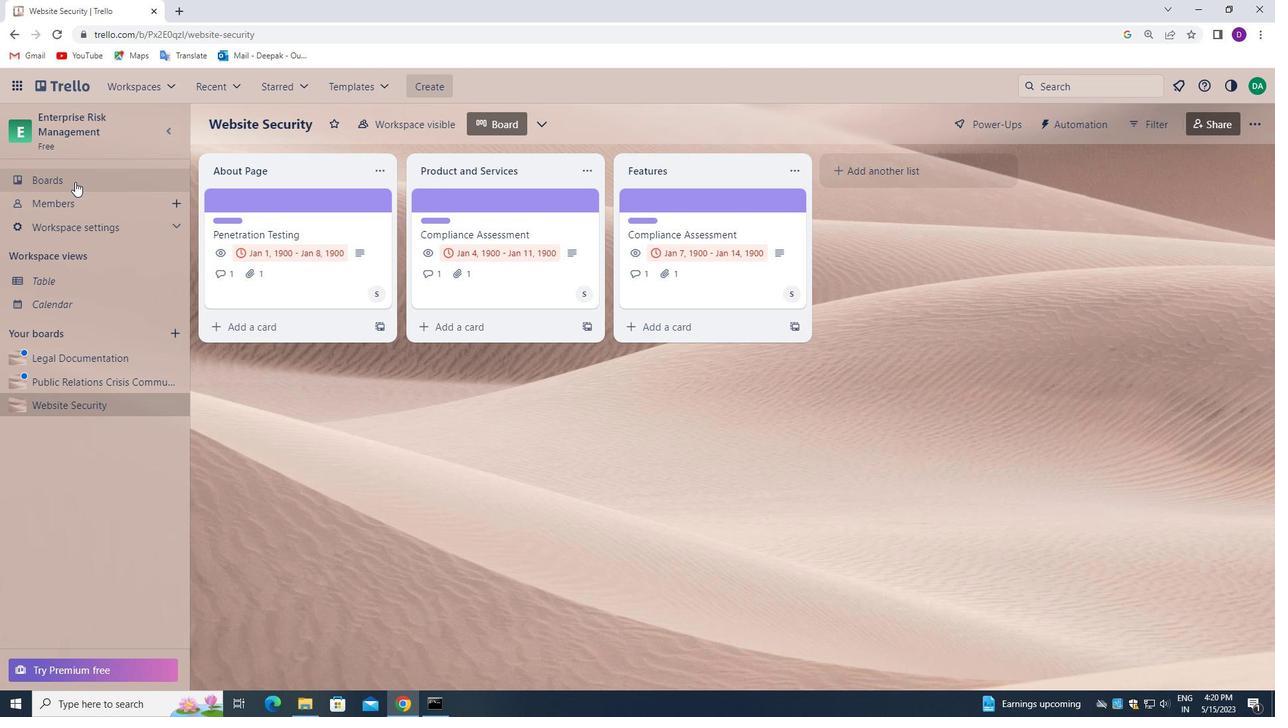 
Action: Mouse moved to (499, 249)
Screenshot: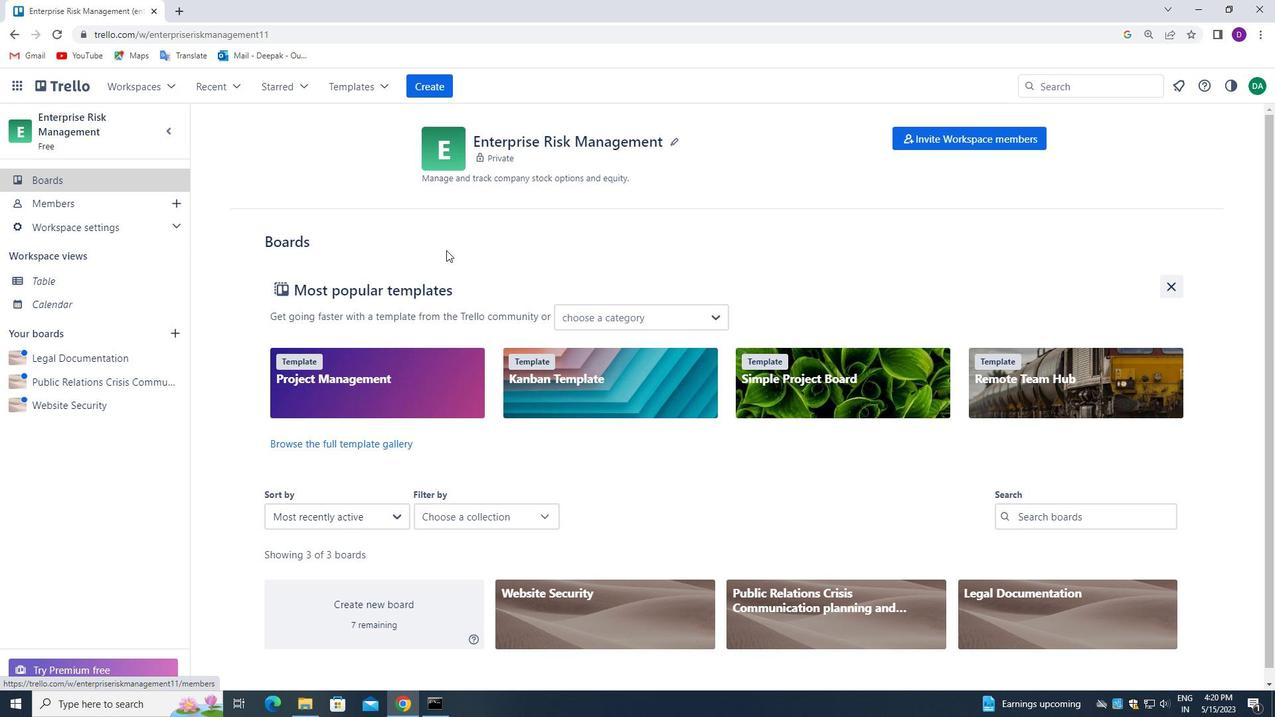 
